 Task: Search one way flight ticket for 1 adult, 6 children, 1 infant in seat and 1 infant on lap in business from Plattsburgh: Plattsburgh International Airport to Gillette: Gillette Campbell County Airport on 5-1-2023. Choice of flights is Alaska. Number of bags: 2 carry on bags. Price is upto 30000. Outbound departure time preference is 19:15.
Action: Mouse moved to (219, 432)
Screenshot: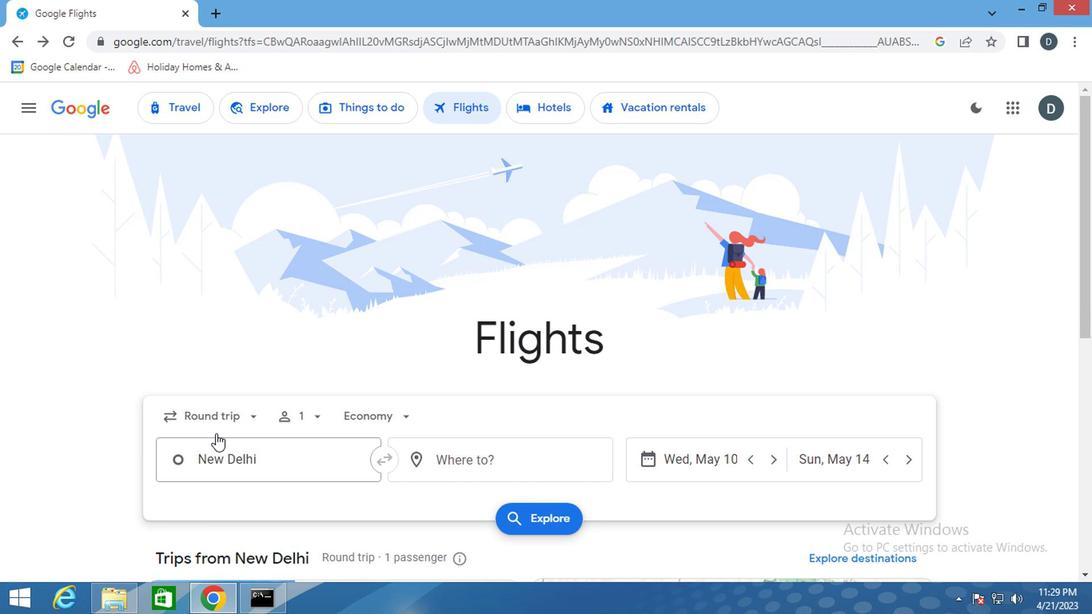 
Action: Mouse pressed left at (219, 432)
Screenshot: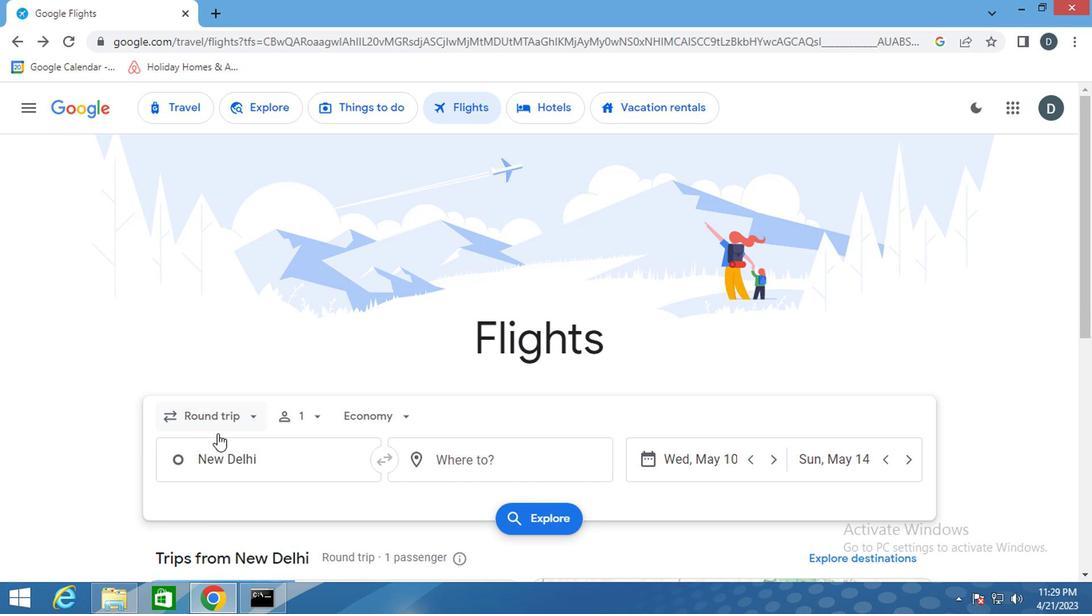 
Action: Mouse moved to (230, 471)
Screenshot: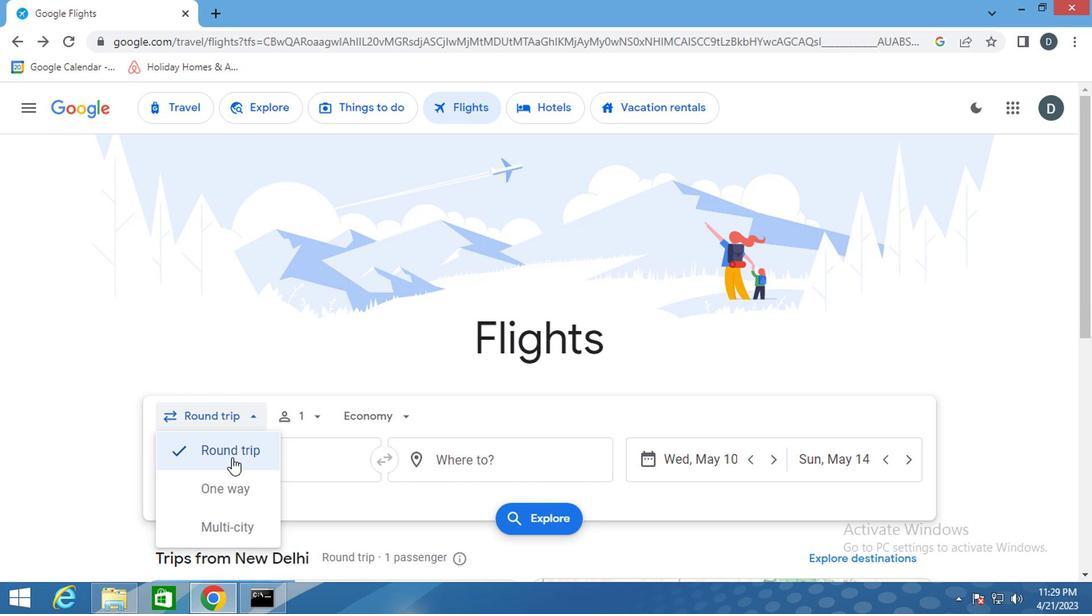 
Action: Mouse pressed left at (230, 471)
Screenshot: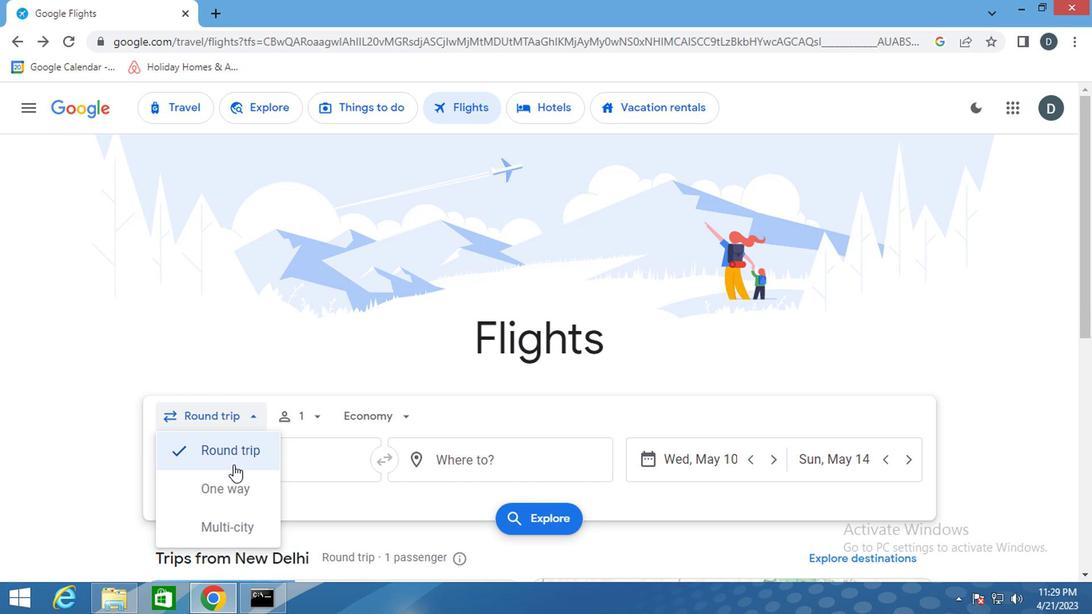 
Action: Mouse moved to (231, 421)
Screenshot: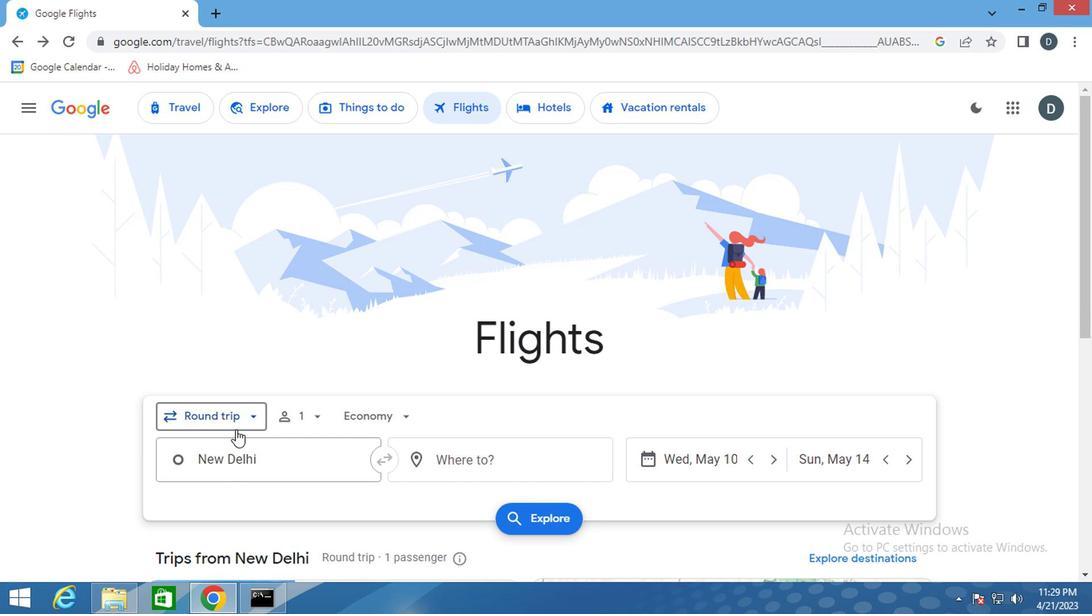 
Action: Mouse pressed left at (231, 421)
Screenshot: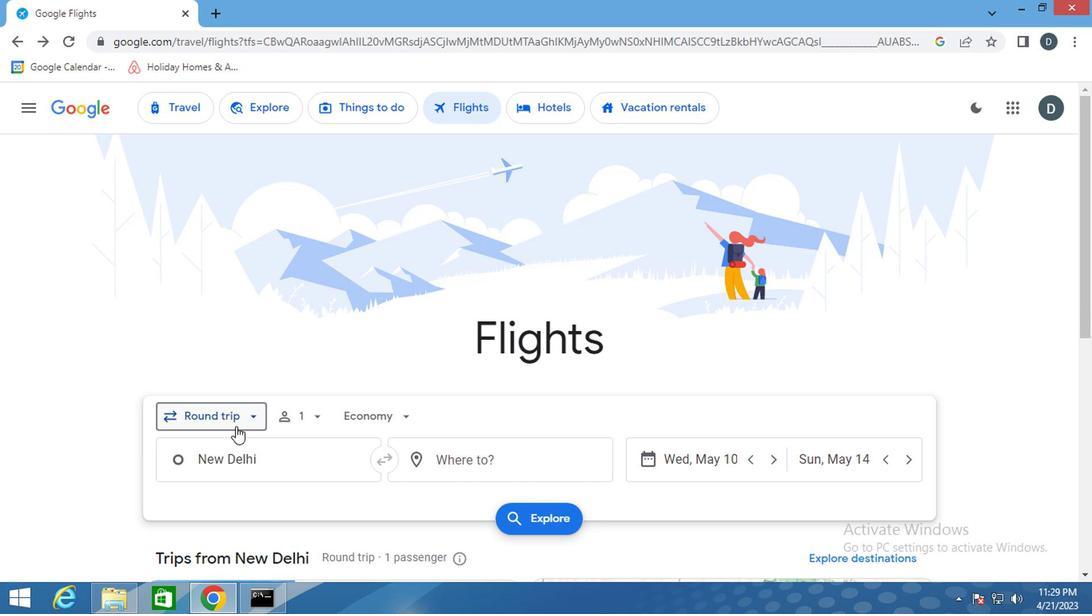 
Action: Mouse moved to (227, 492)
Screenshot: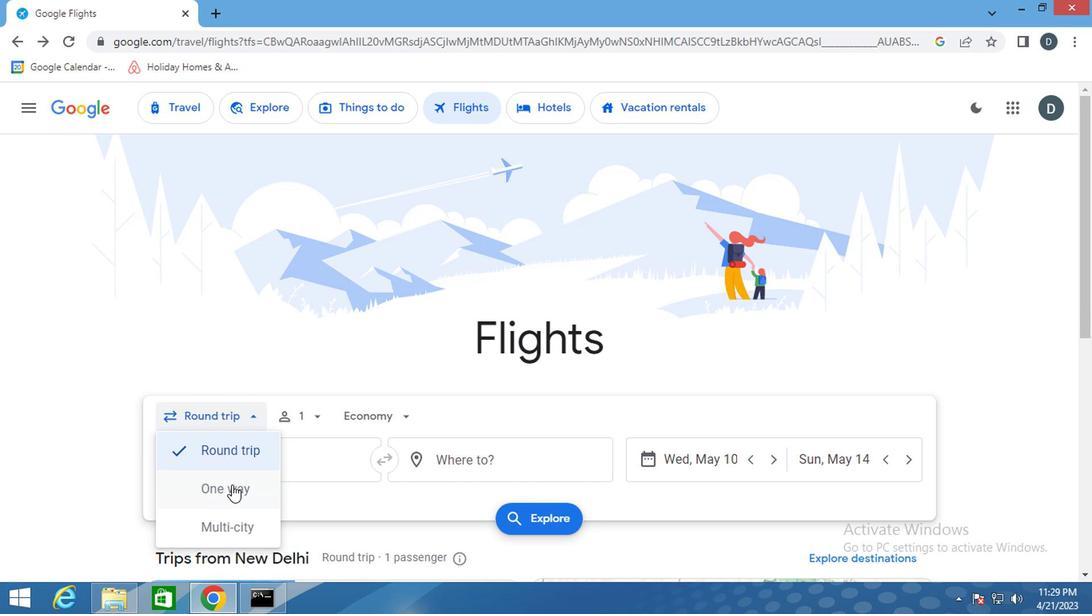 
Action: Mouse pressed left at (227, 492)
Screenshot: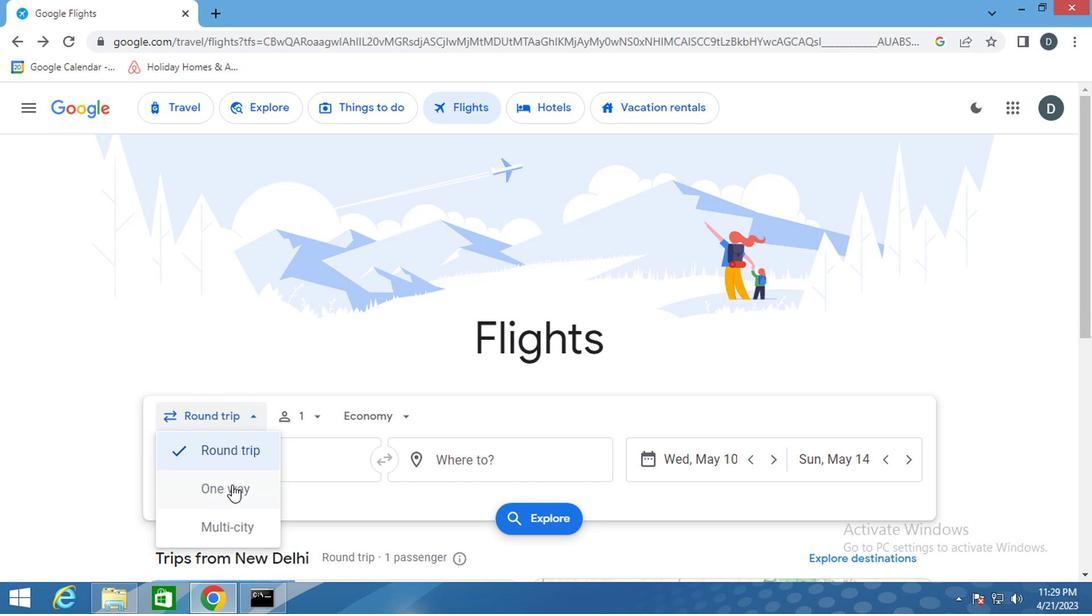 
Action: Mouse moved to (291, 414)
Screenshot: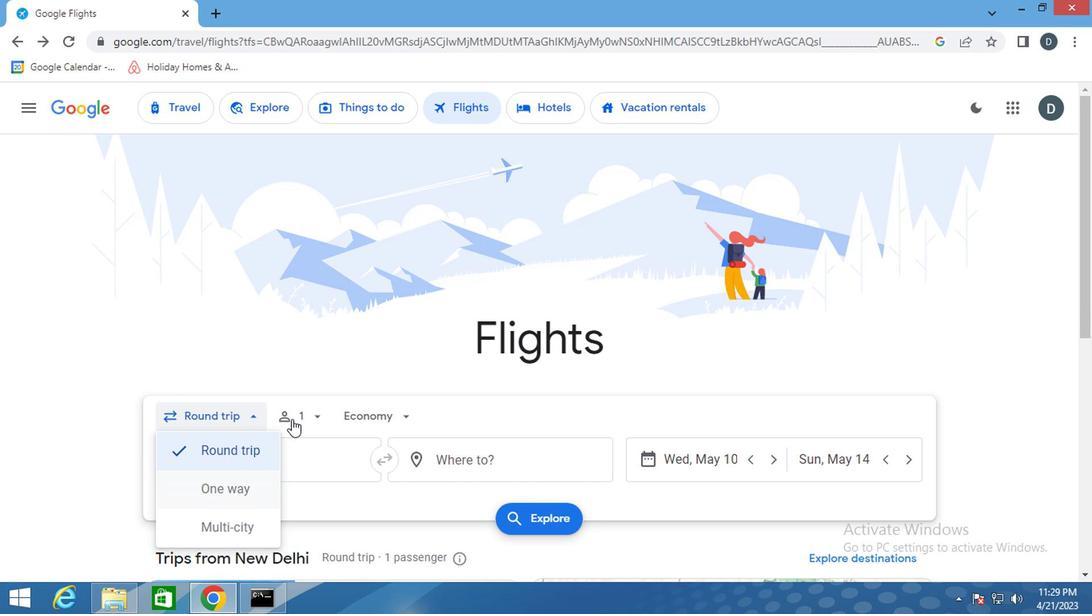
Action: Mouse pressed left at (291, 414)
Screenshot: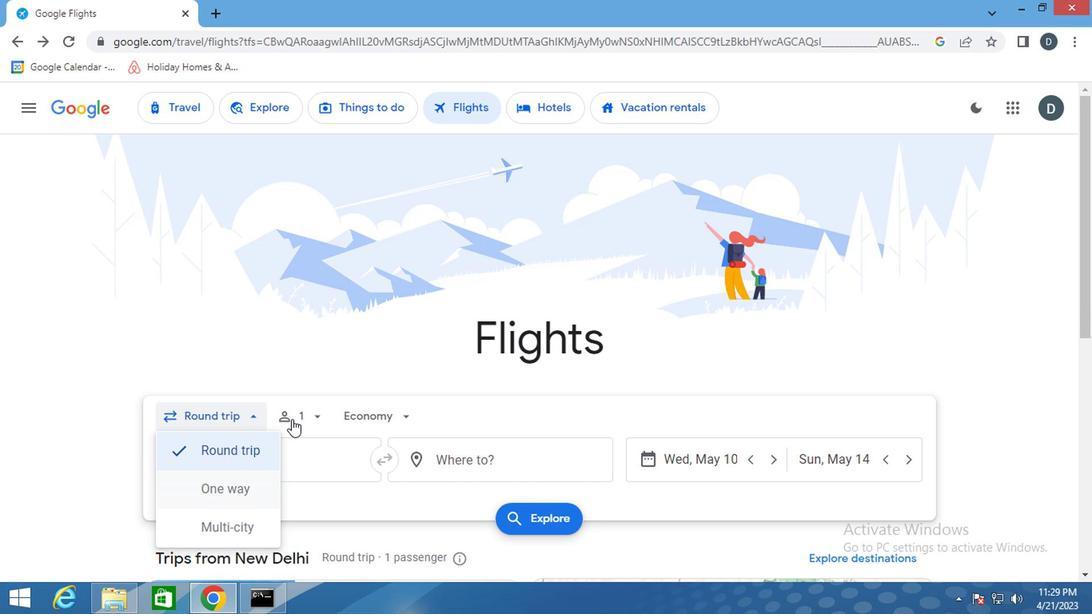 
Action: Mouse moved to (380, 468)
Screenshot: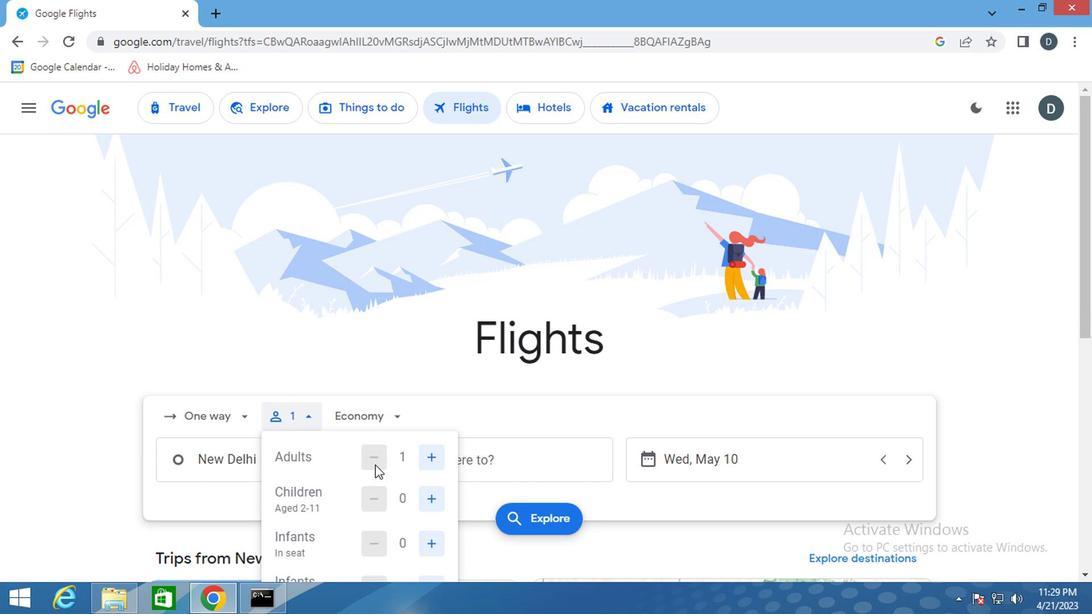 
Action: Mouse scrolled (380, 467) with delta (0, -1)
Screenshot: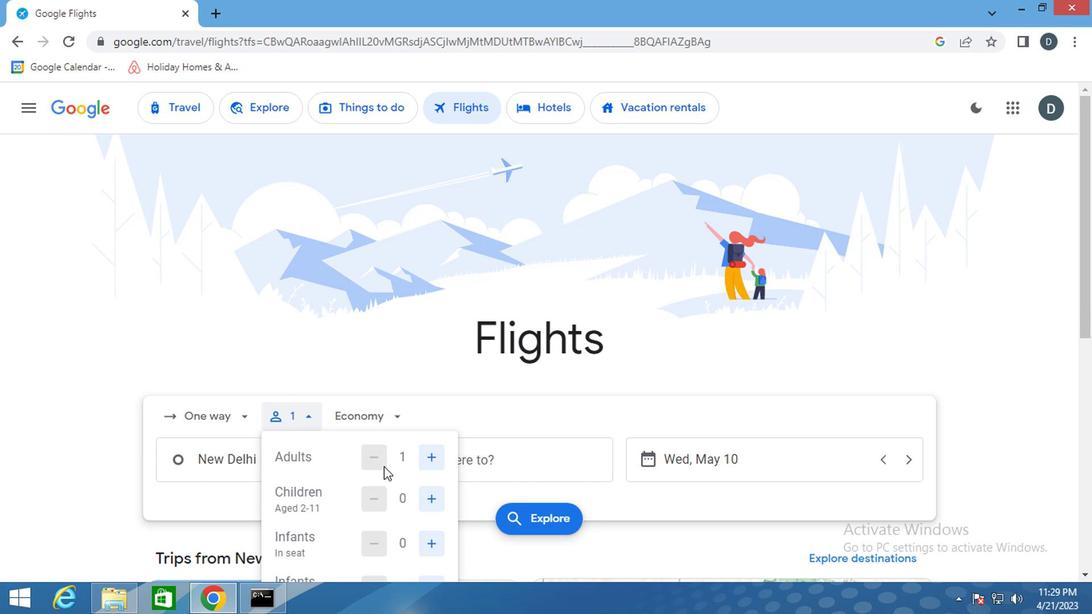 
Action: Mouse scrolled (380, 467) with delta (0, -1)
Screenshot: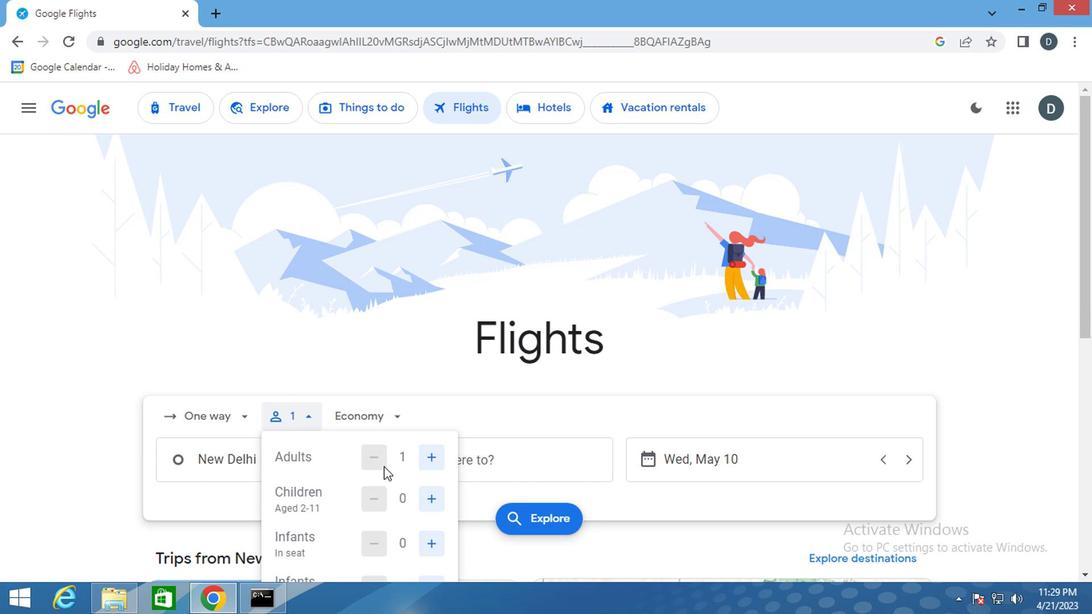 
Action: Mouse moved to (428, 341)
Screenshot: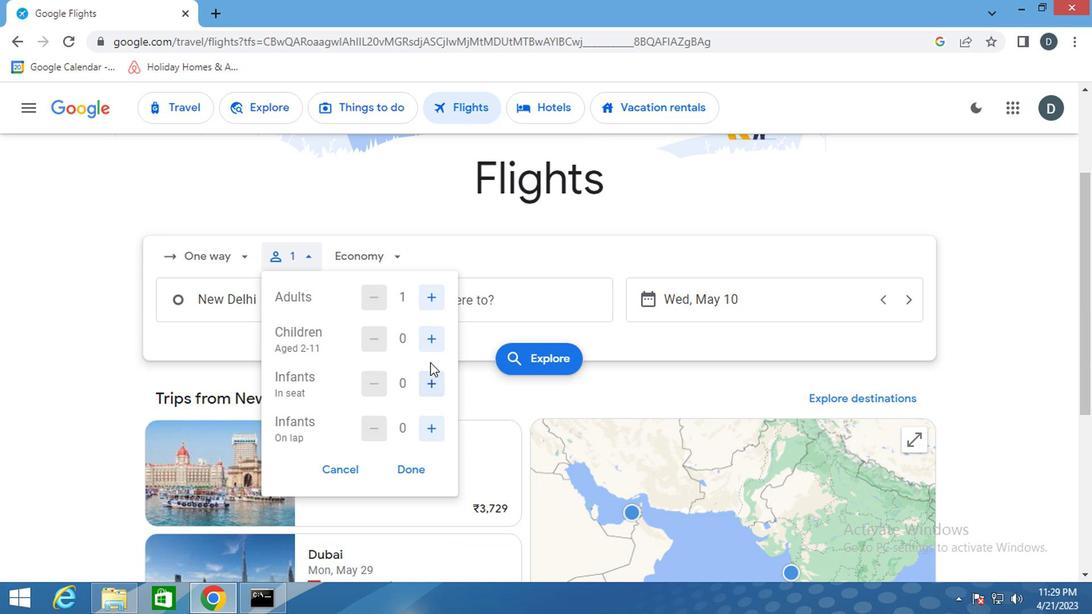 
Action: Mouse pressed left at (428, 341)
Screenshot: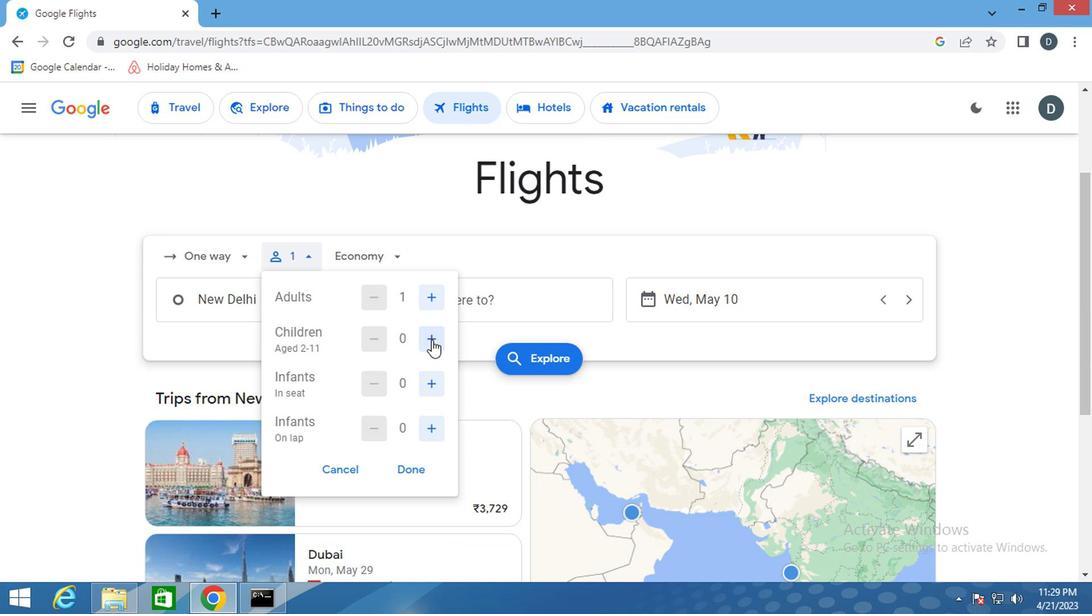 
Action: Mouse pressed left at (428, 341)
Screenshot: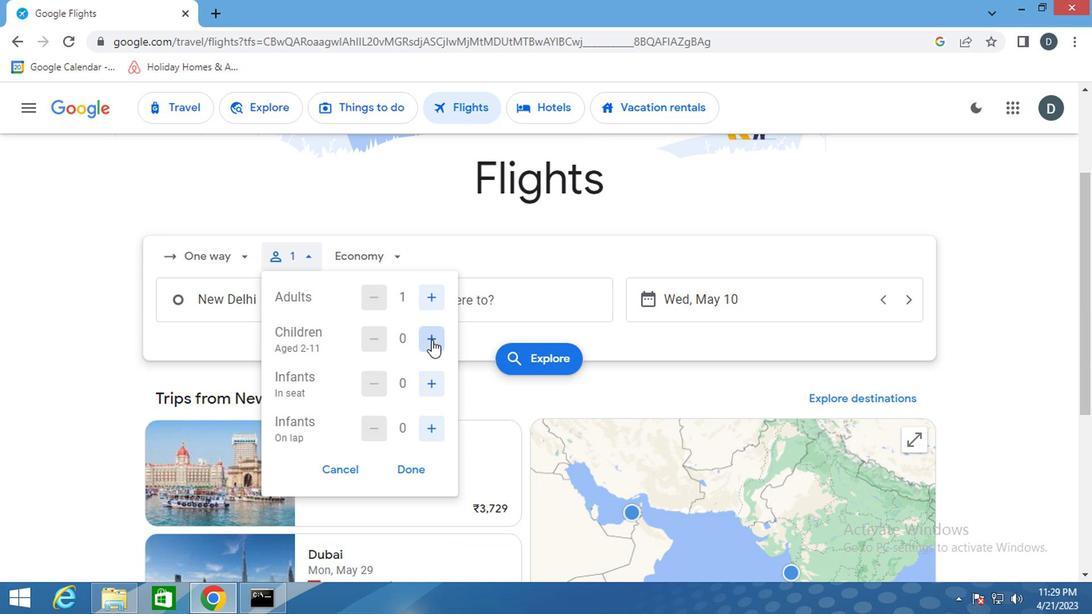 
Action: Mouse pressed left at (428, 341)
Screenshot: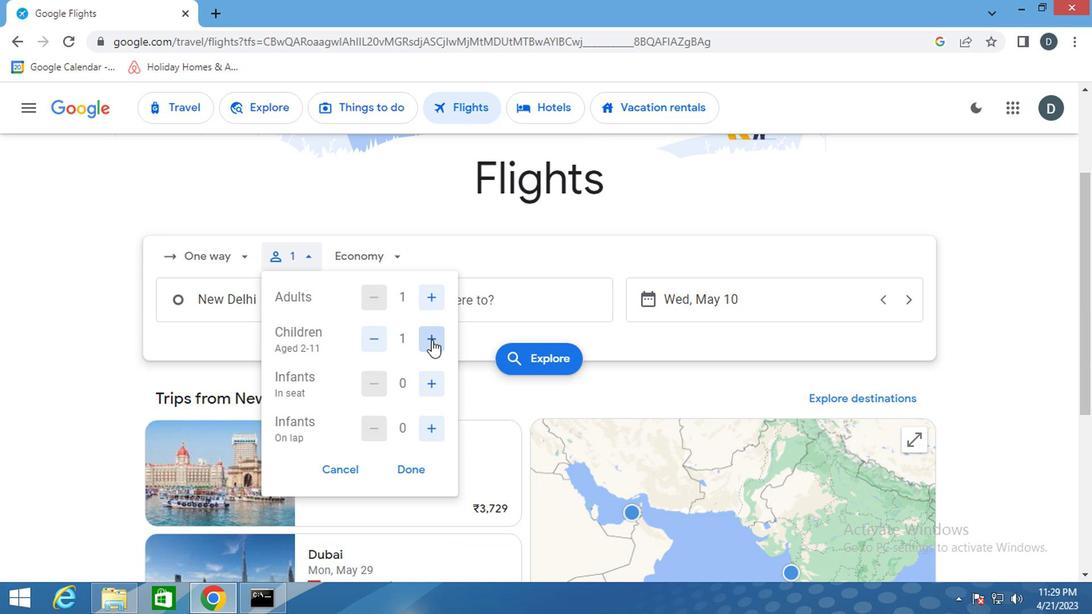 
Action: Mouse pressed left at (428, 341)
Screenshot: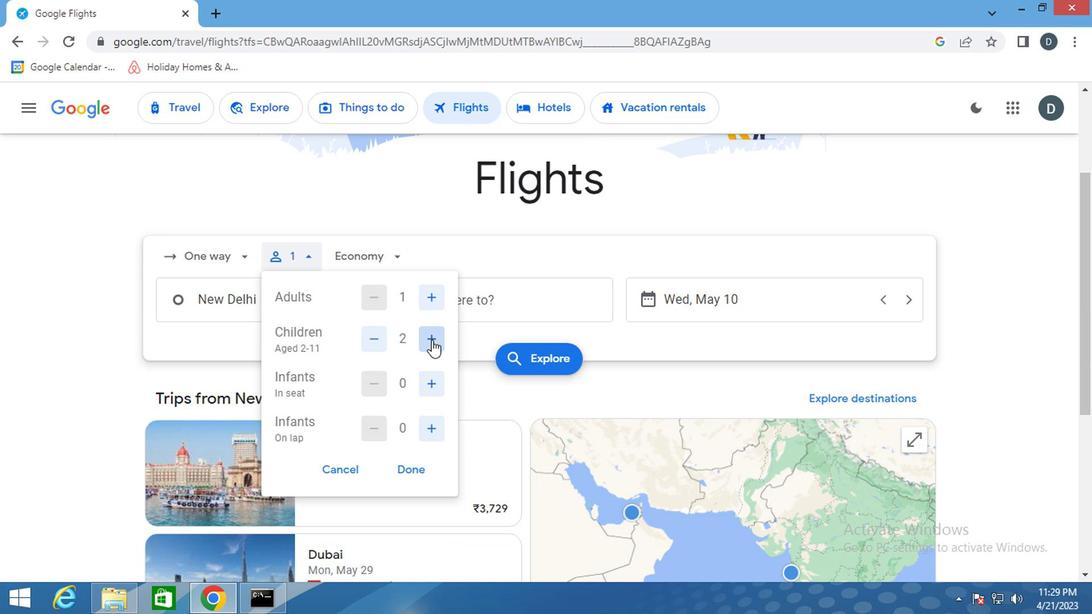 
Action: Mouse pressed left at (428, 341)
Screenshot: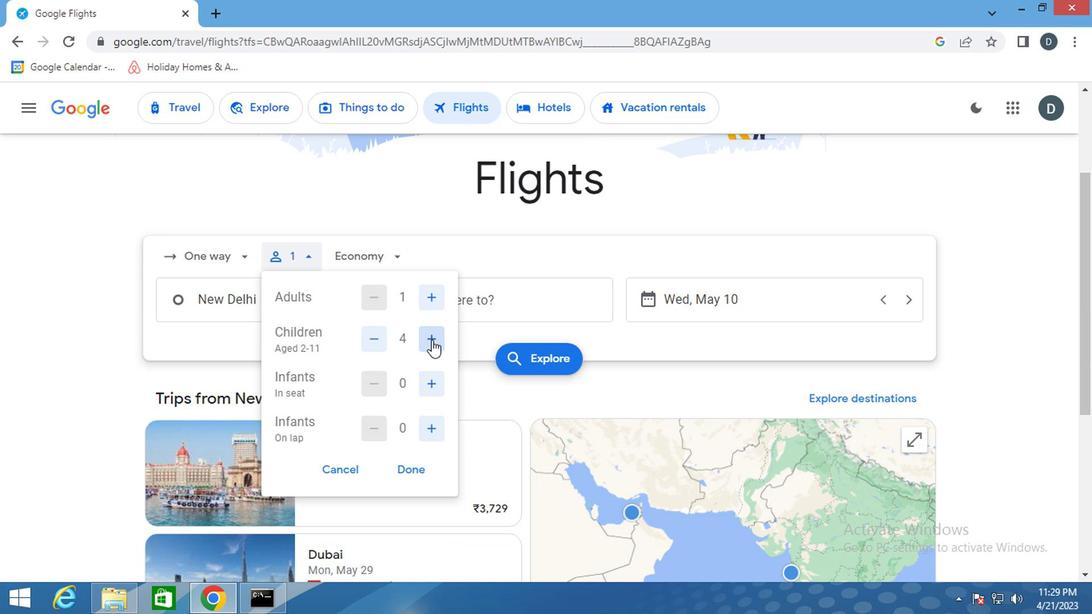 
Action: Mouse pressed left at (428, 341)
Screenshot: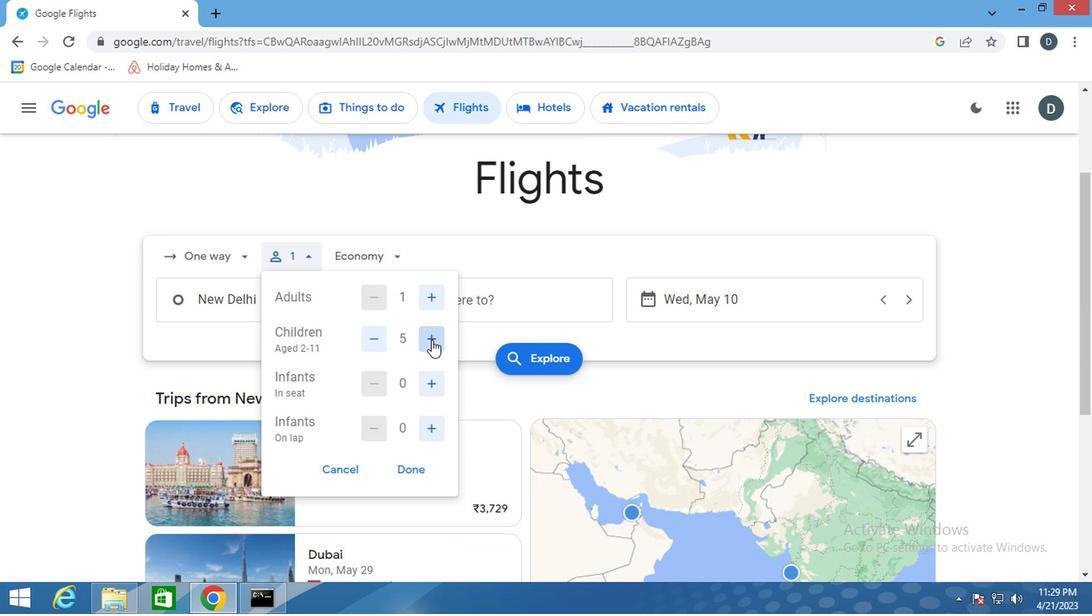 
Action: Mouse moved to (434, 387)
Screenshot: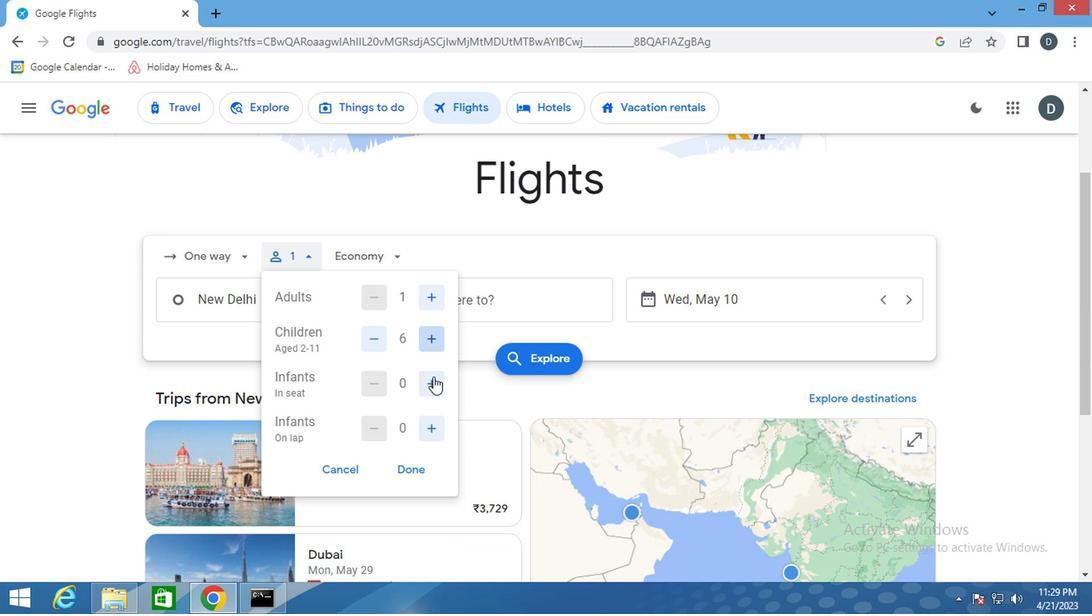 
Action: Mouse pressed left at (434, 387)
Screenshot: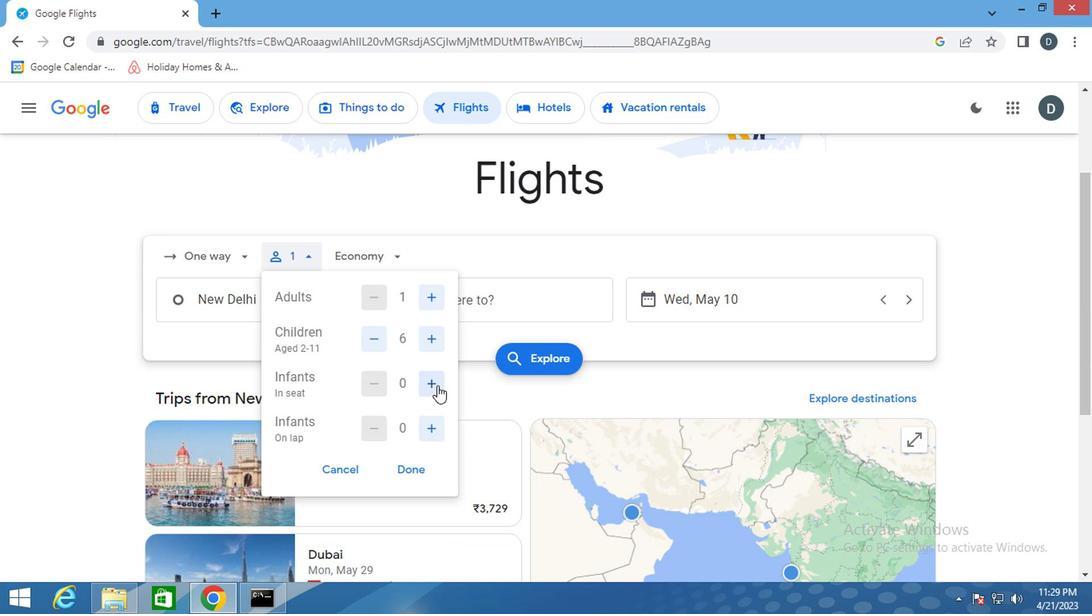 
Action: Mouse moved to (438, 430)
Screenshot: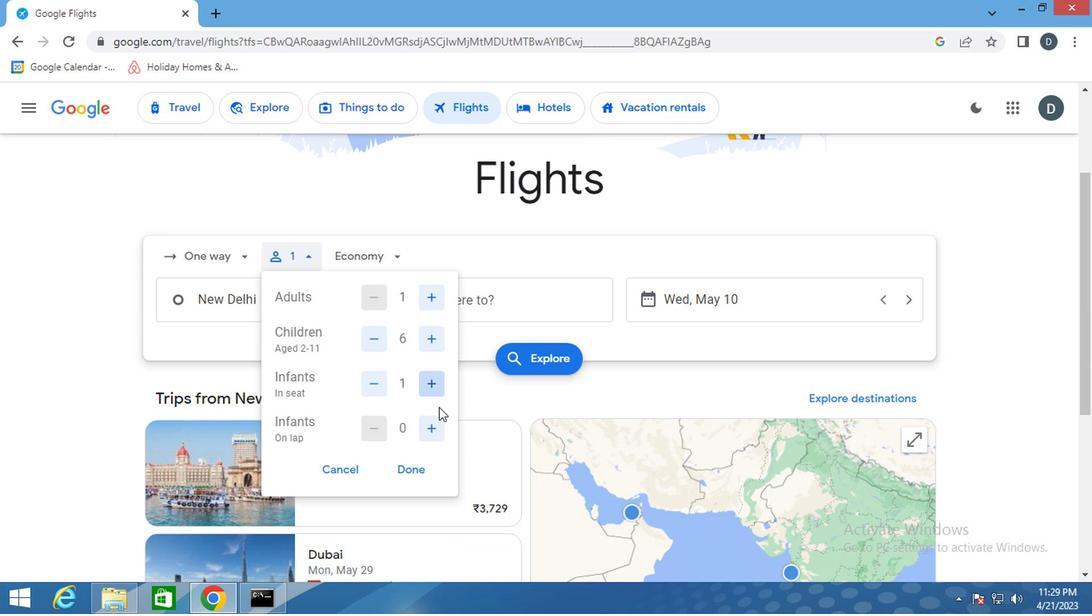 
Action: Mouse pressed left at (438, 430)
Screenshot: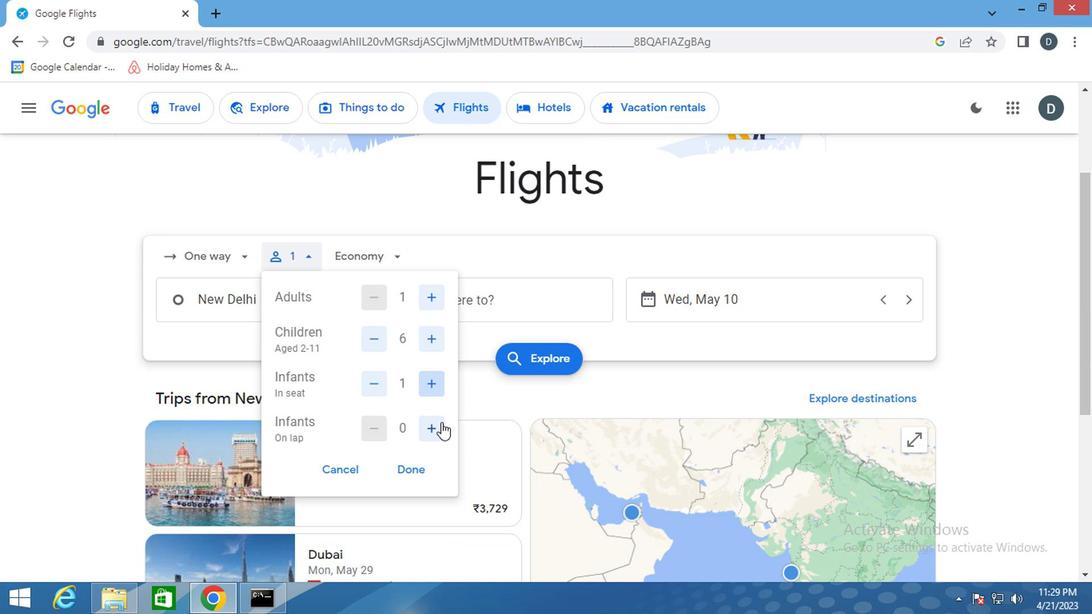 
Action: Mouse moved to (415, 475)
Screenshot: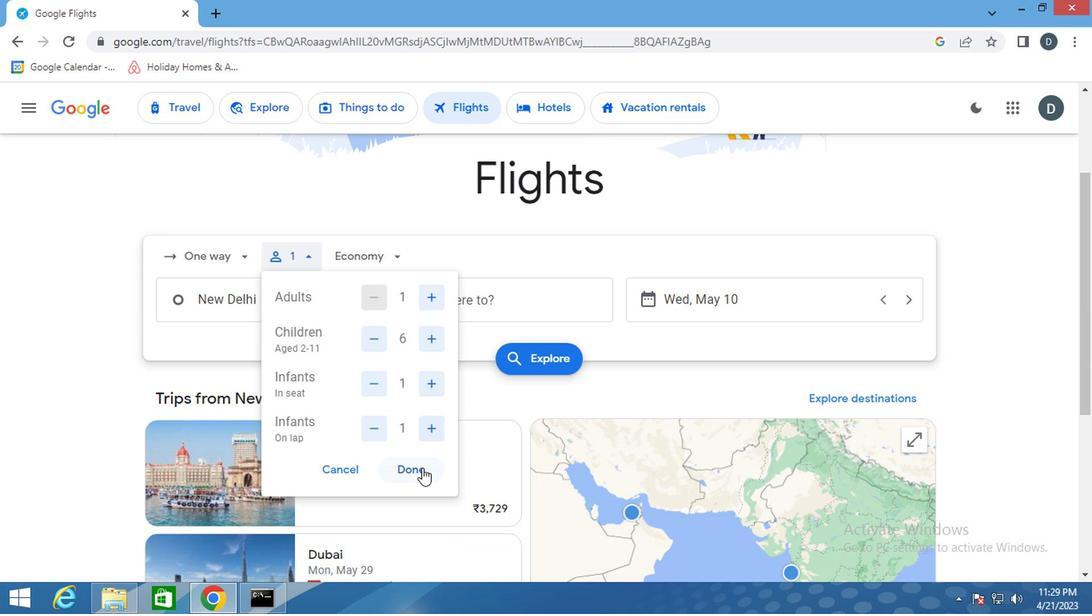 
Action: Mouse pressed left at (415, 475)
Screenshot: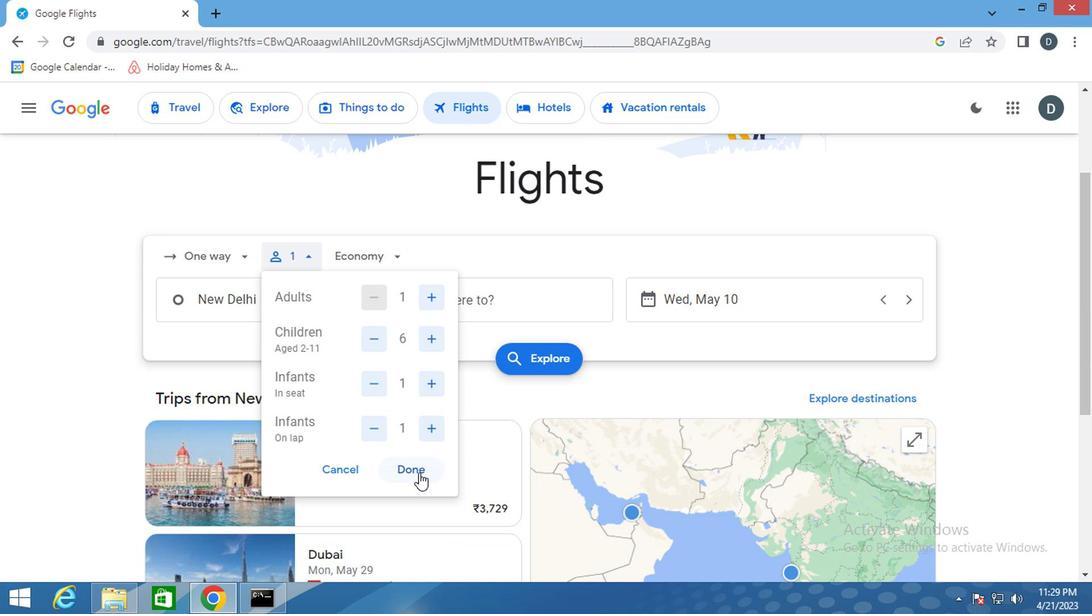 
Action: Mouse moved to (375, 255)
Screenshot: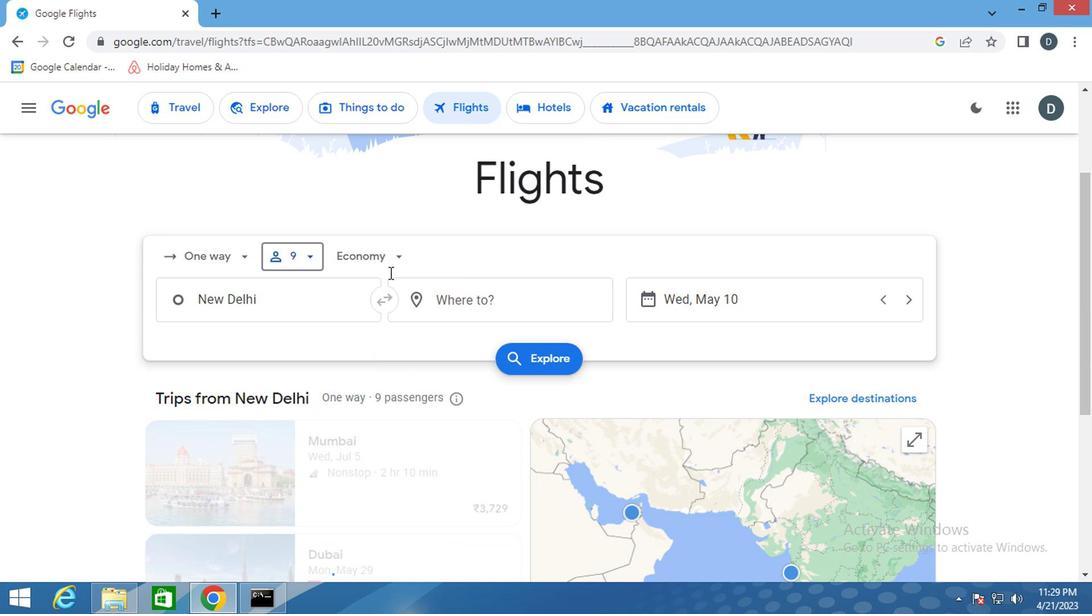 
Action: Mouse pressed left at (375, 255)
Screenshot: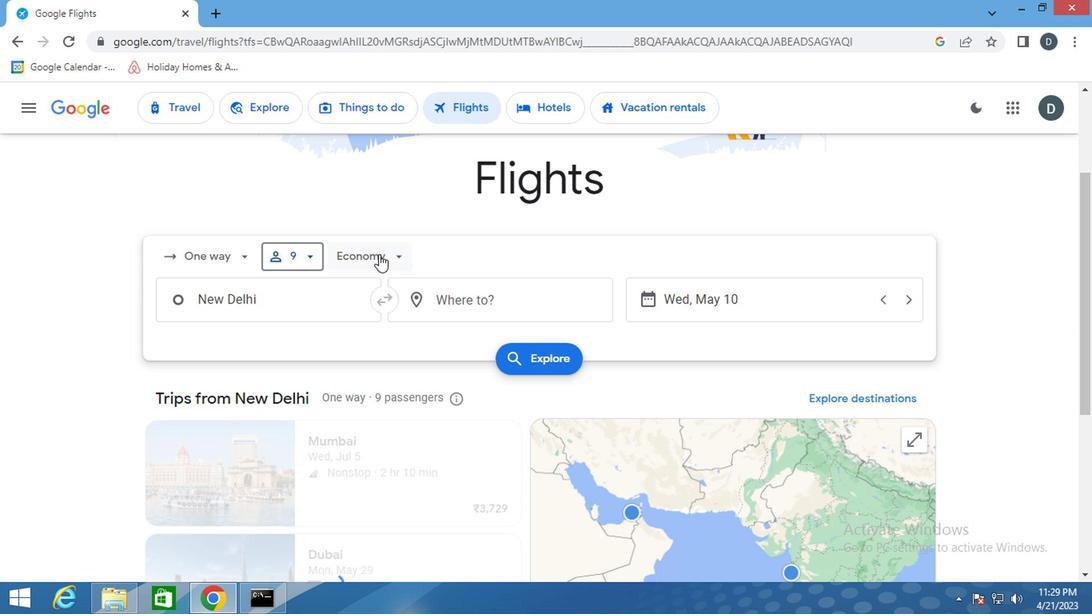 
Action: Mouse moved to (405, 364)
Screenshot: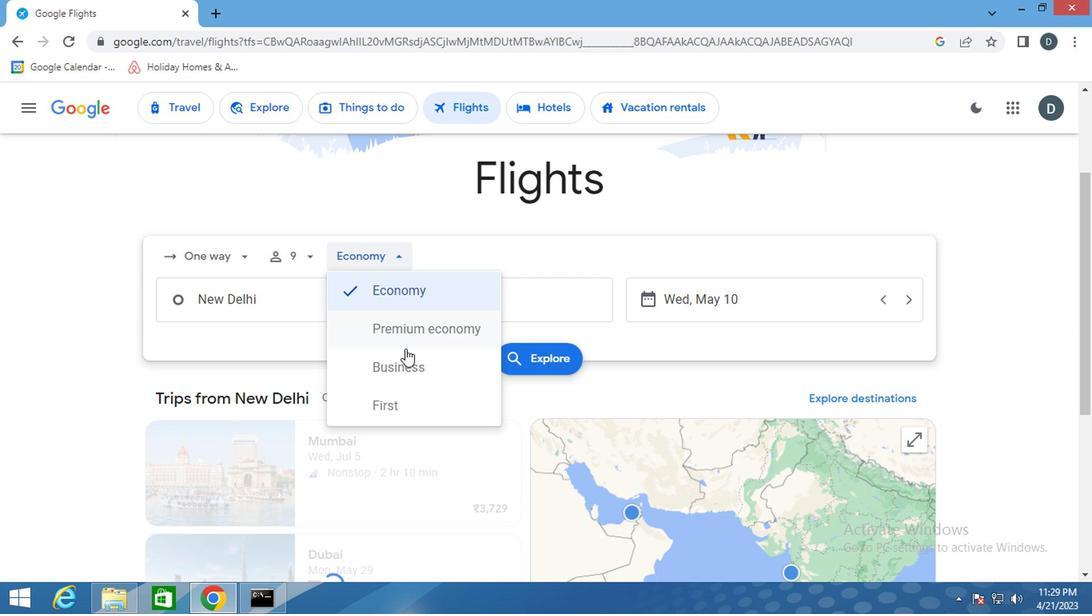 
Action: Mouse pressed left at (405, 364)
Screenshot: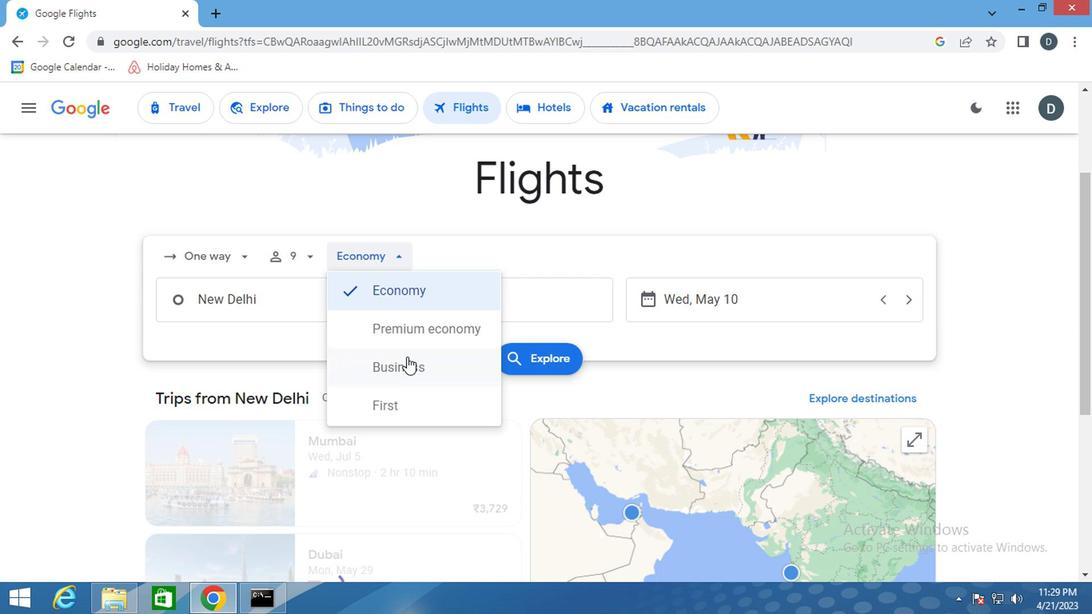 
Action: Mouse moved to (305, 292)
Screenshot: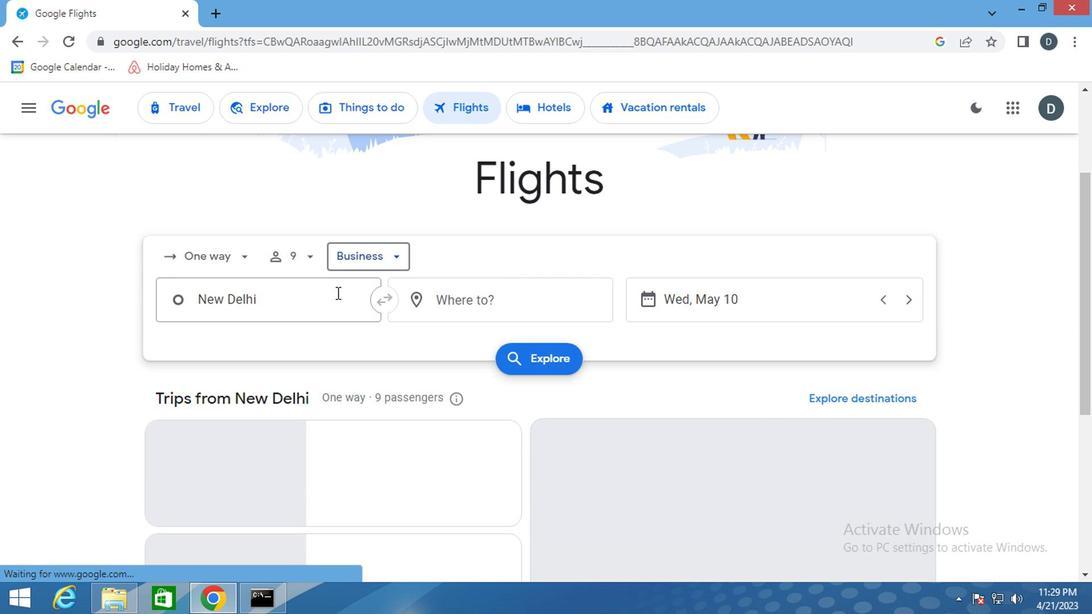 
Action: Mouse pressed left at (305, 292)
Screenshot: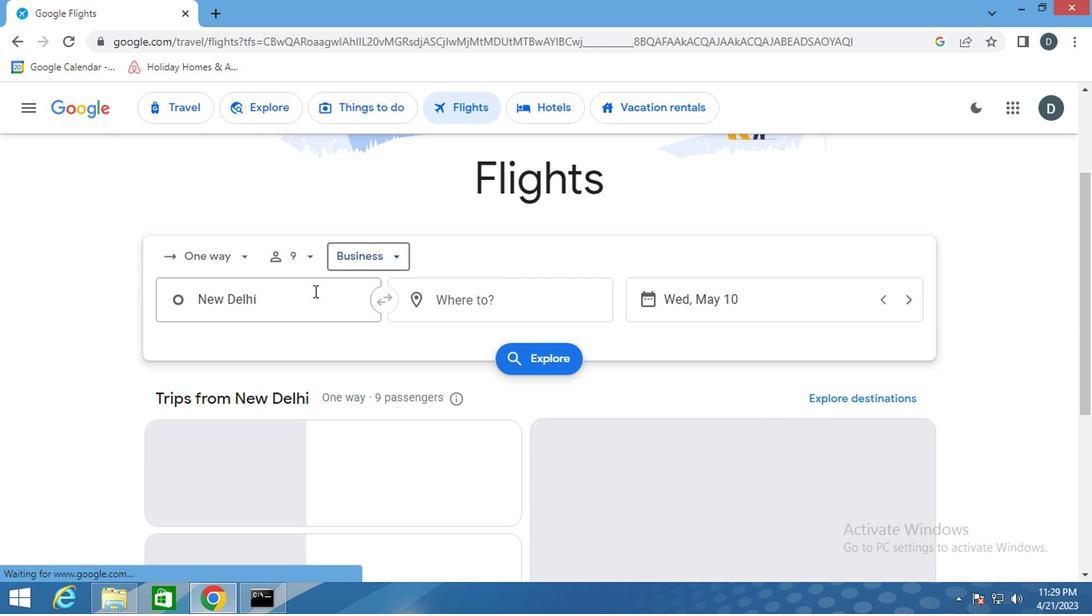 
Action: Key pressed <Key.shift>PLATTS
Screenshot: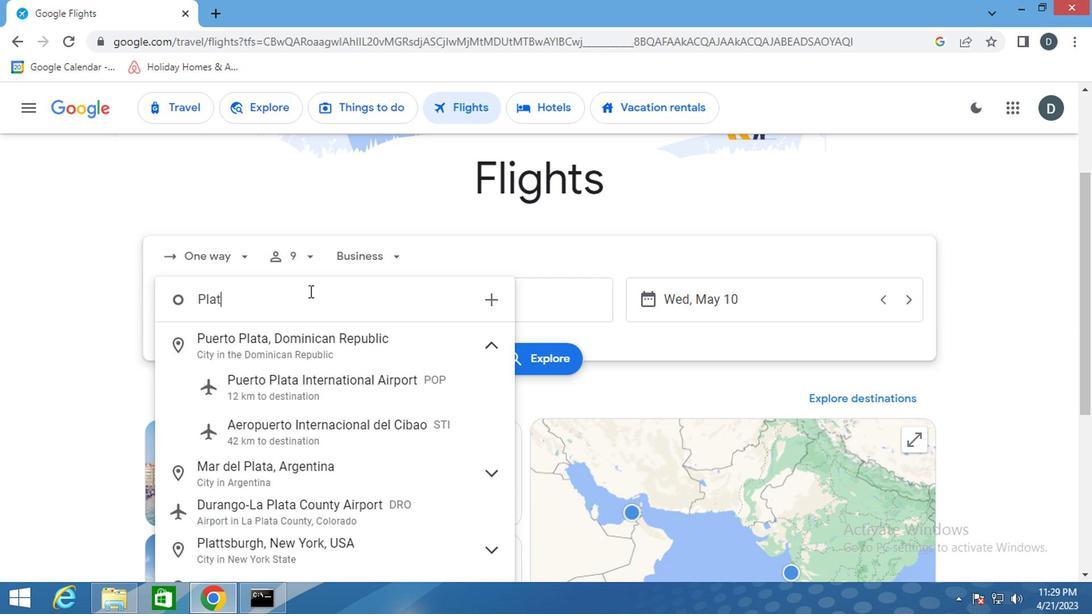 
Action: Mouse moved to (316, 438)
Screenshot: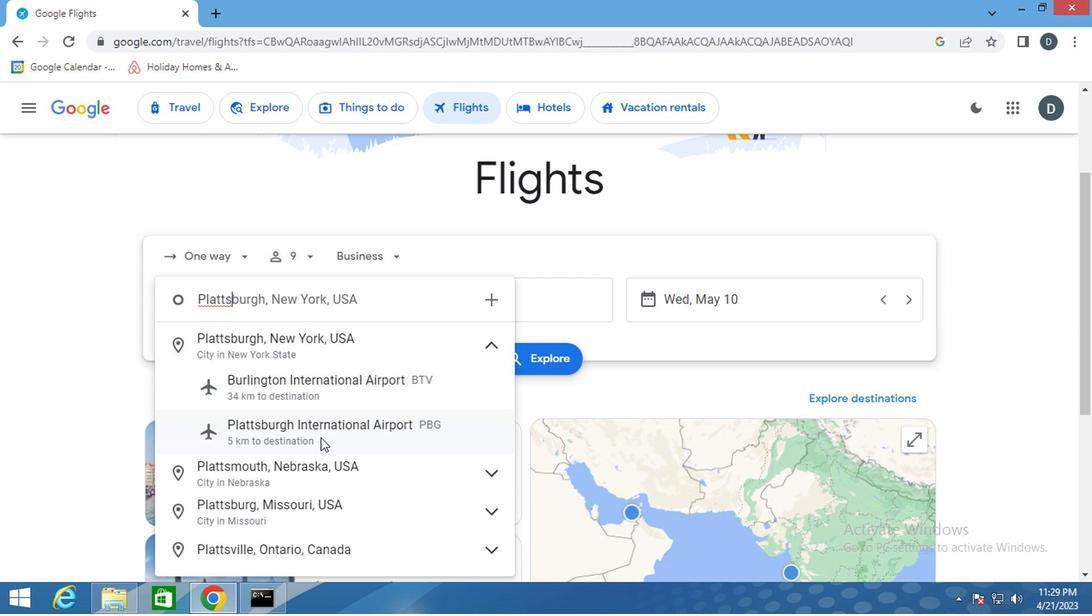 
Action: Mouse pressed left at (316, 438)
Screenshot: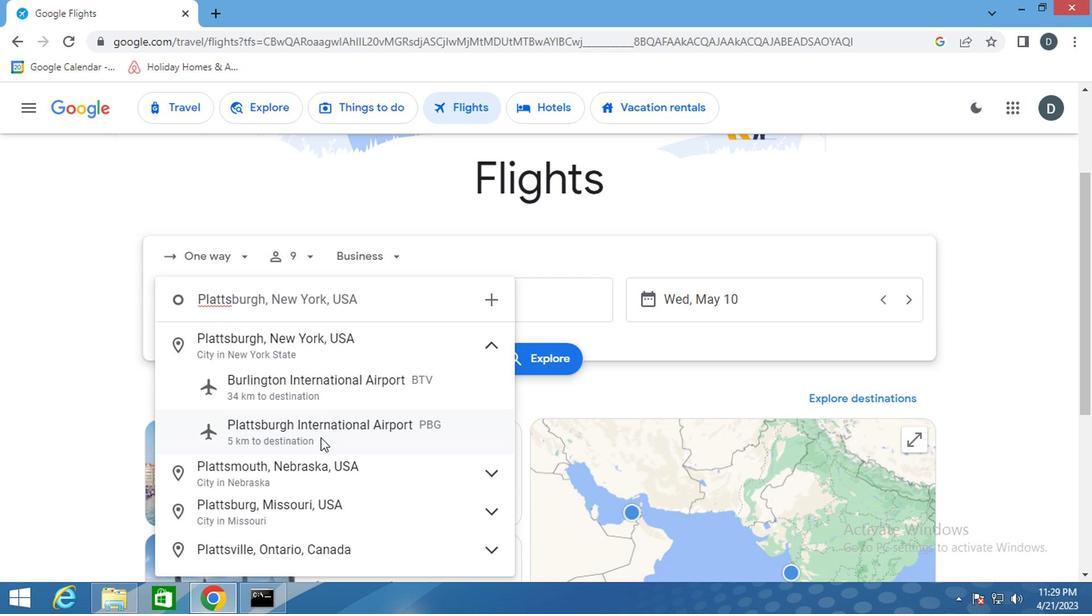 
Action: Mouse moved to (435, 306)
Screenshot: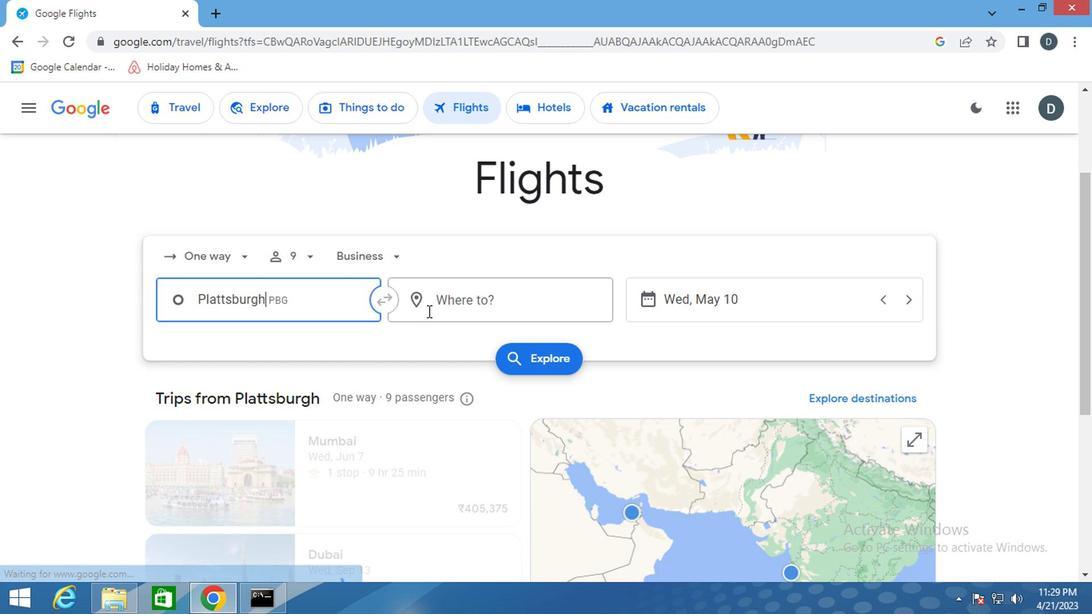 
Action: Mouse pressed left at (435, 306)
Screenshot: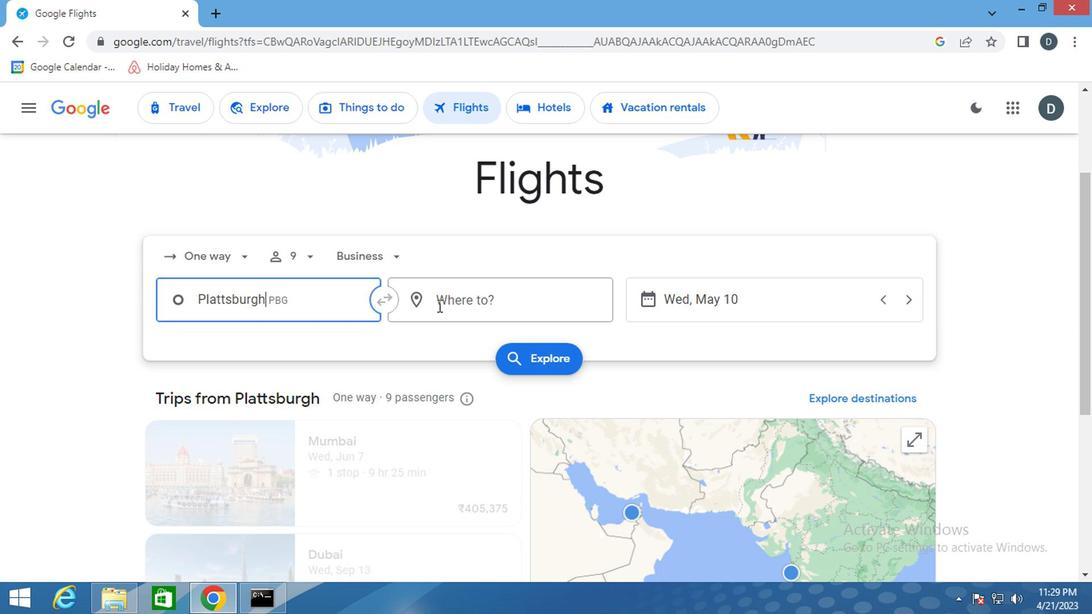 
Action: Mouse moved to (371, 295)
Screenshot: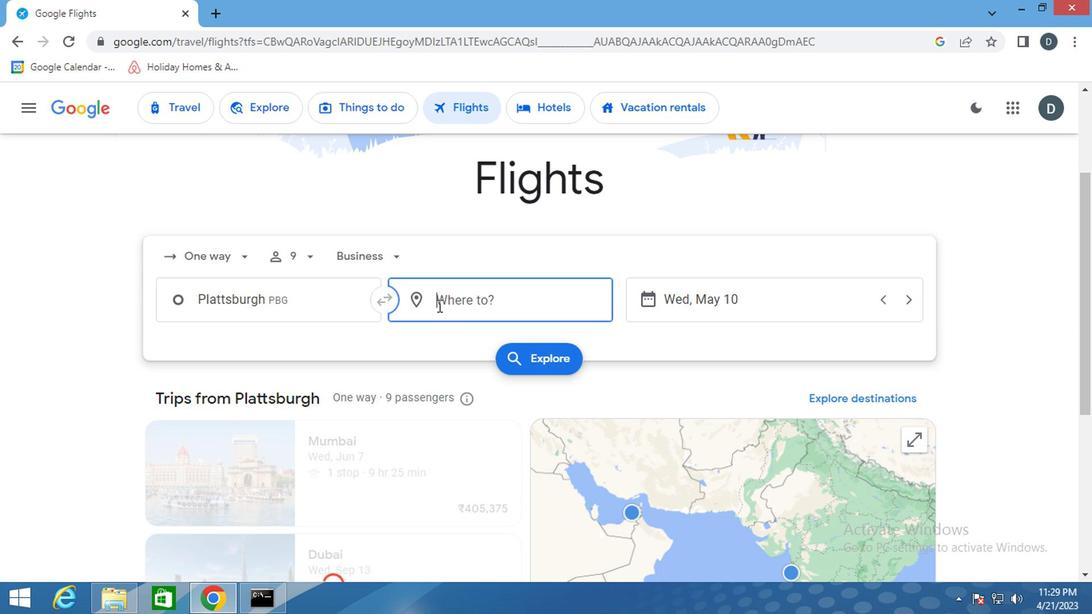 
Action: Key pressed <Key.shift>GILLETE<Key.backspace>TE
Screenshot: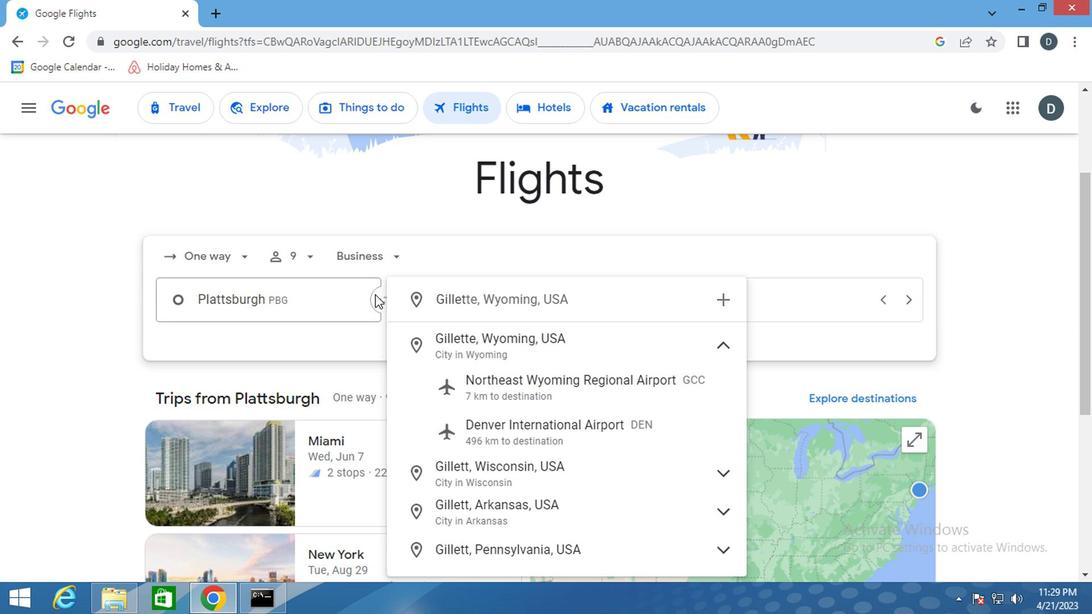 
Action: Mouse moved to (493, 343)
Screenshot: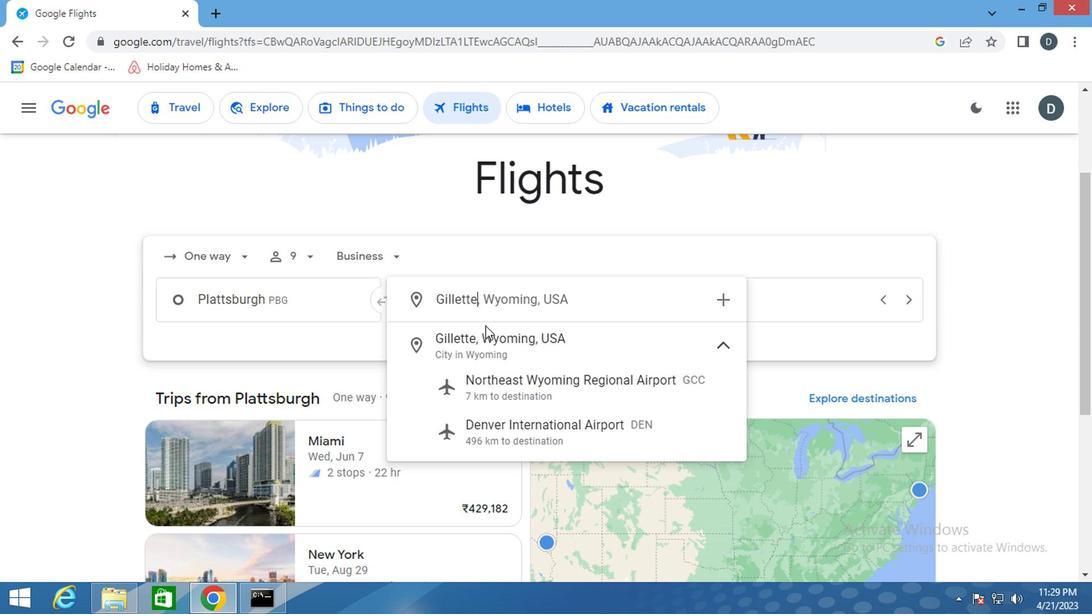 
Action: Mouse pressed left at (493, 343)
Screenshot: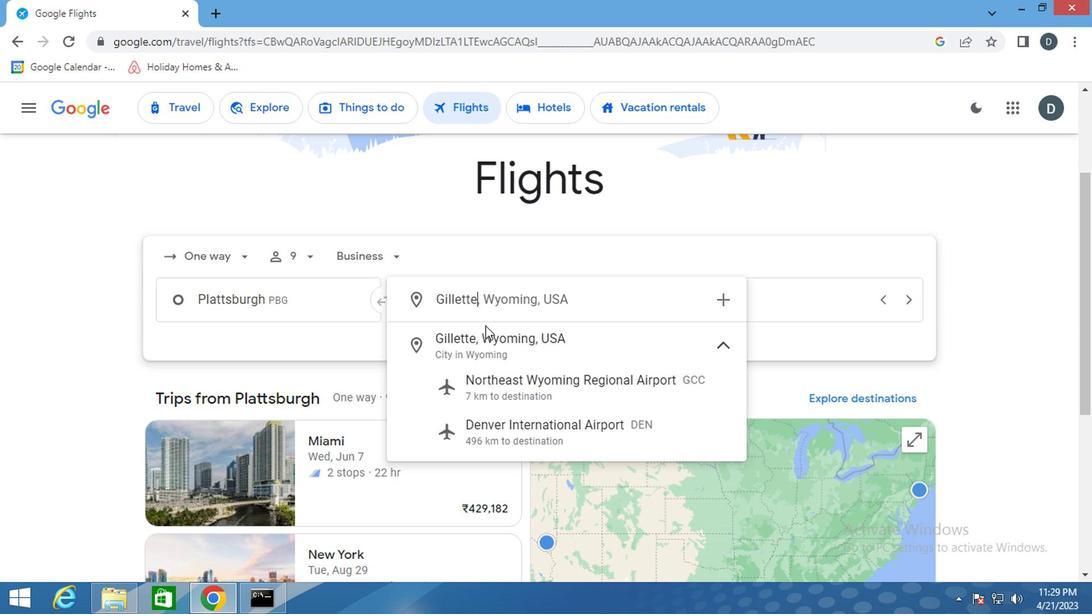 
Action: Mouse moved to (802, 304)
Screenshot: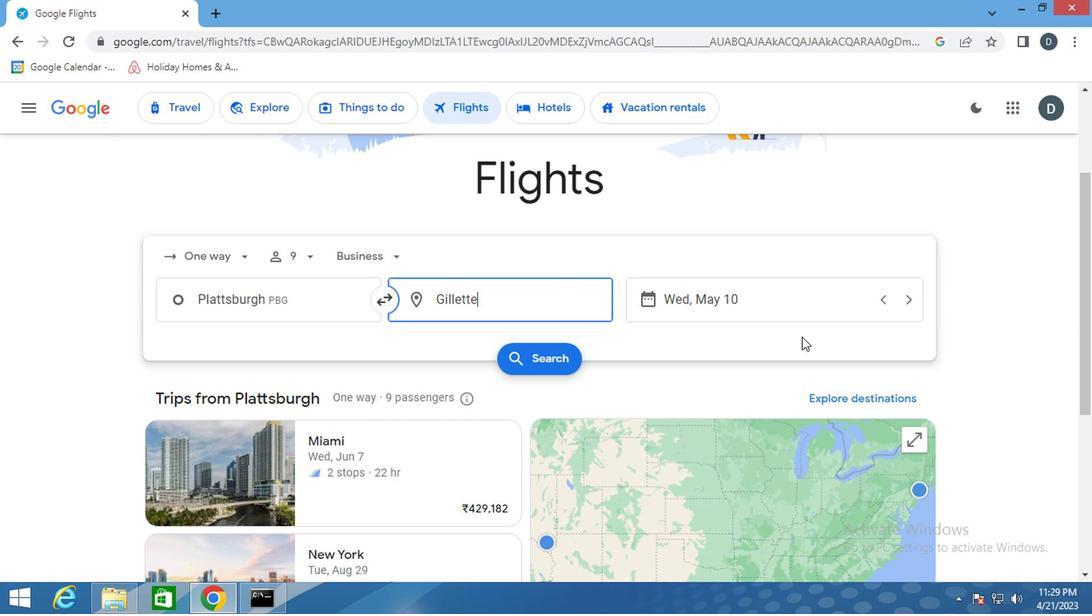 
Action: Mouse pressed left at (802, 304)
Screenshot: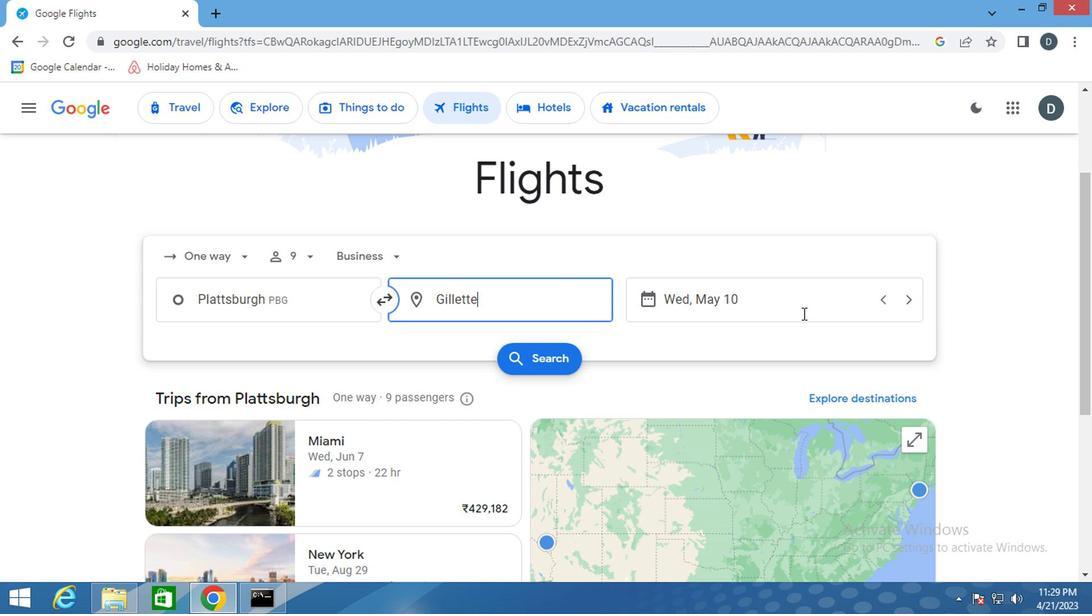 
Action: Mouse moved to (697, 292)
Screenshot: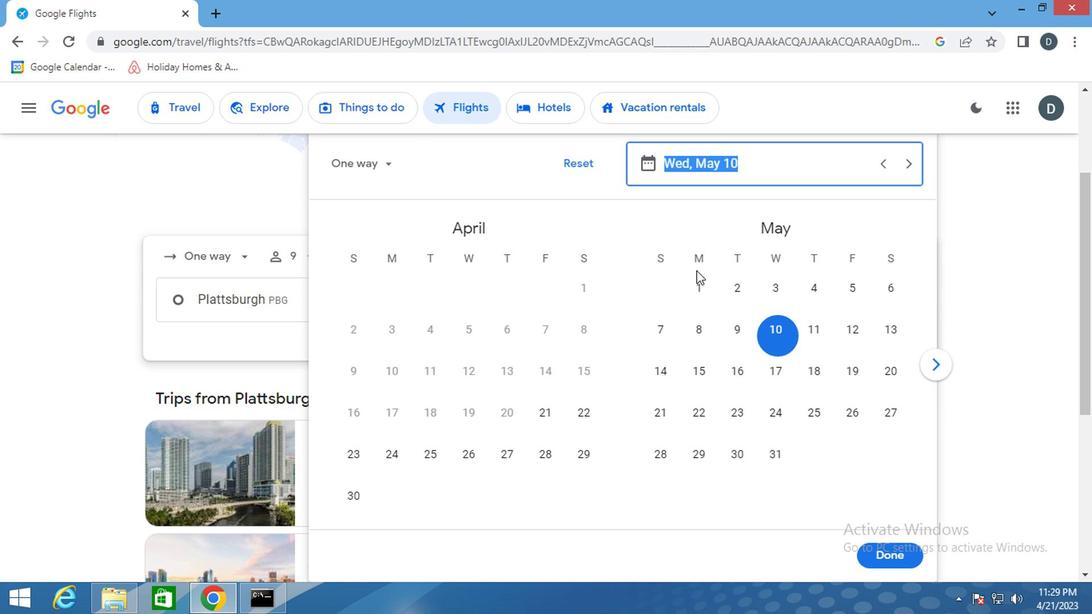 
Action: Mouse pressed left at (697, 292)
Screenshot: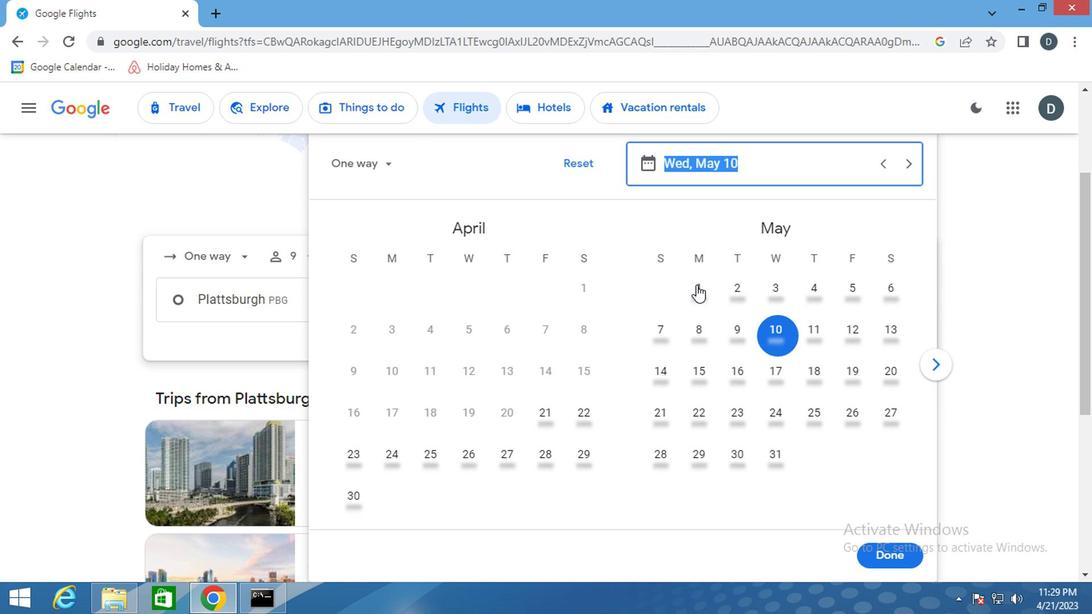 
Action: Mouse moved to (892, 553)
Screenshot: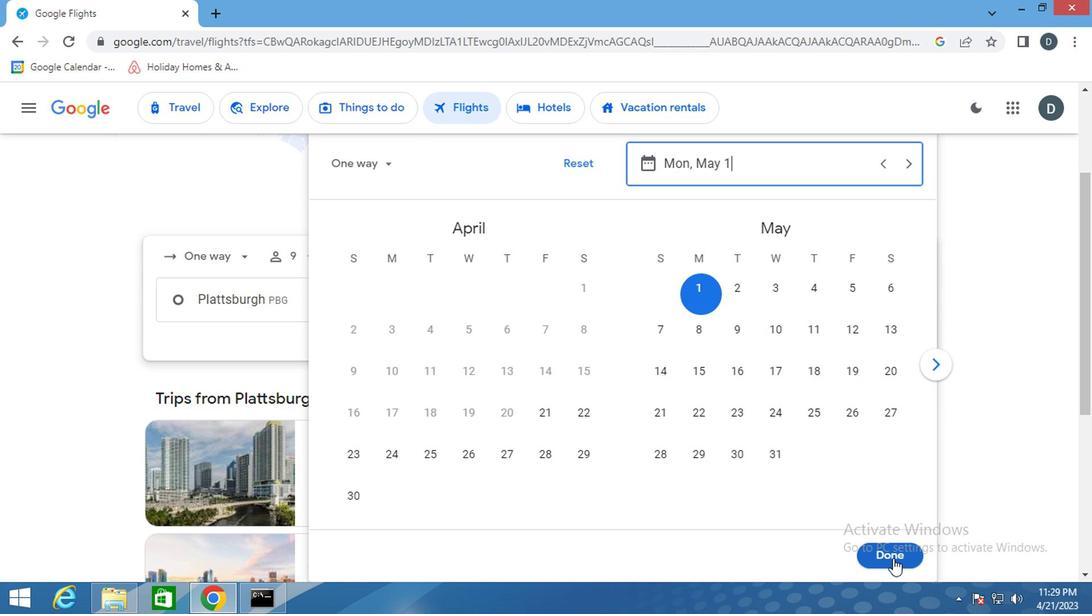 
Action: Mouse pressed left at (892, 553)
Screenshot: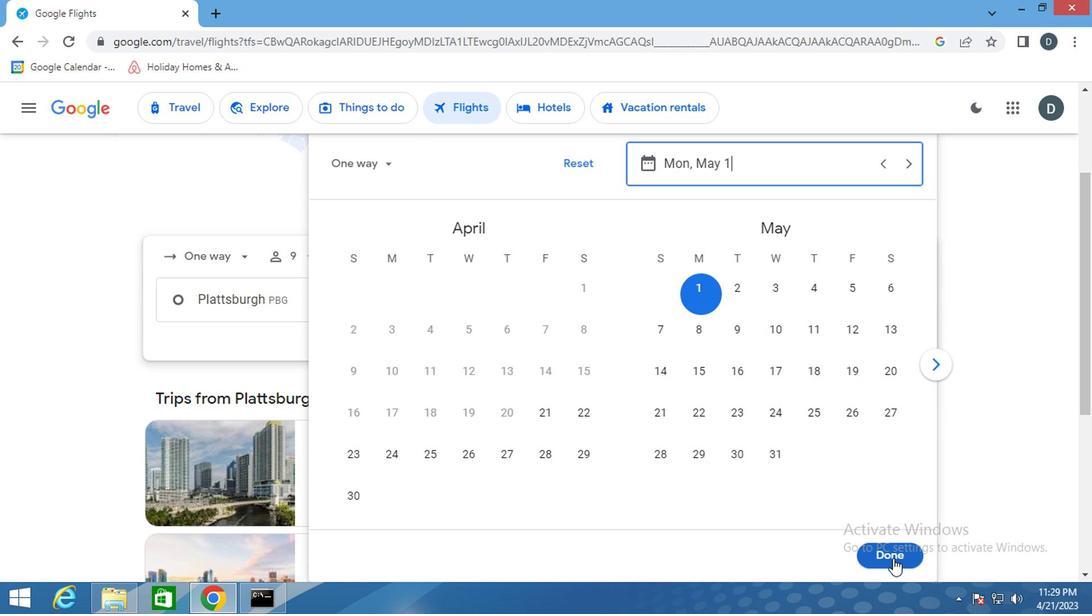 
Action: Mouse moved to (535, 351)
Screenshot: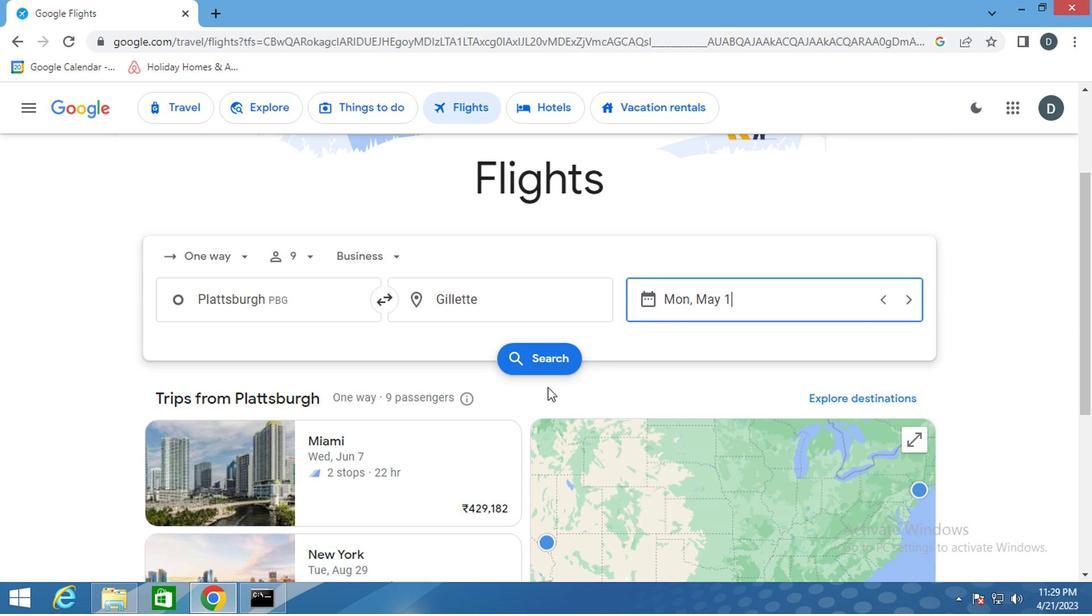 
Action: Mouse pressed left at (535, 351)
Screenshot: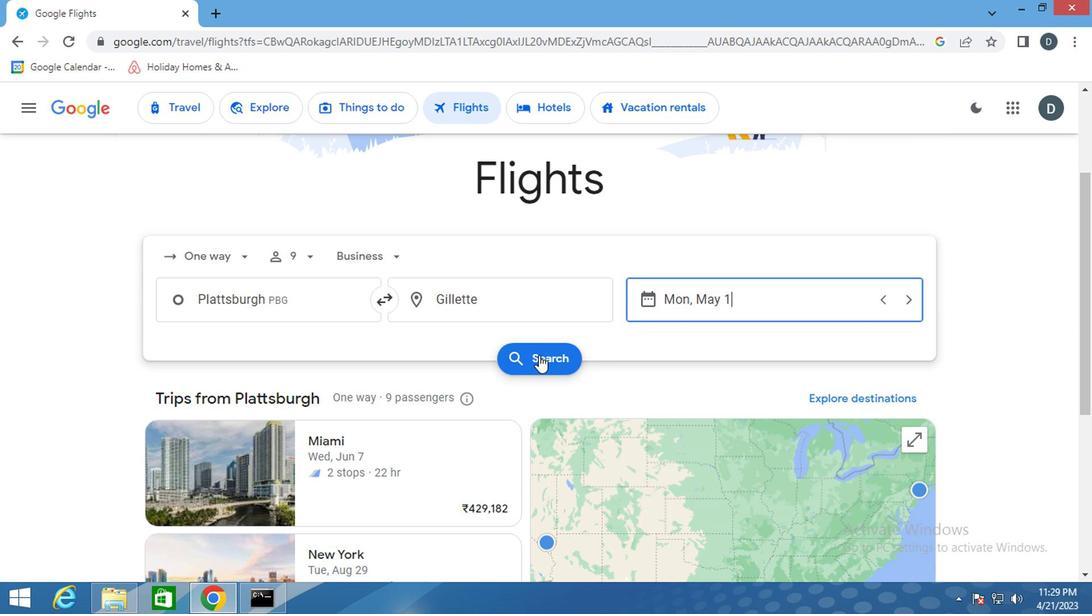 
Action: Mouse moved to (175, 260)
Screenshot: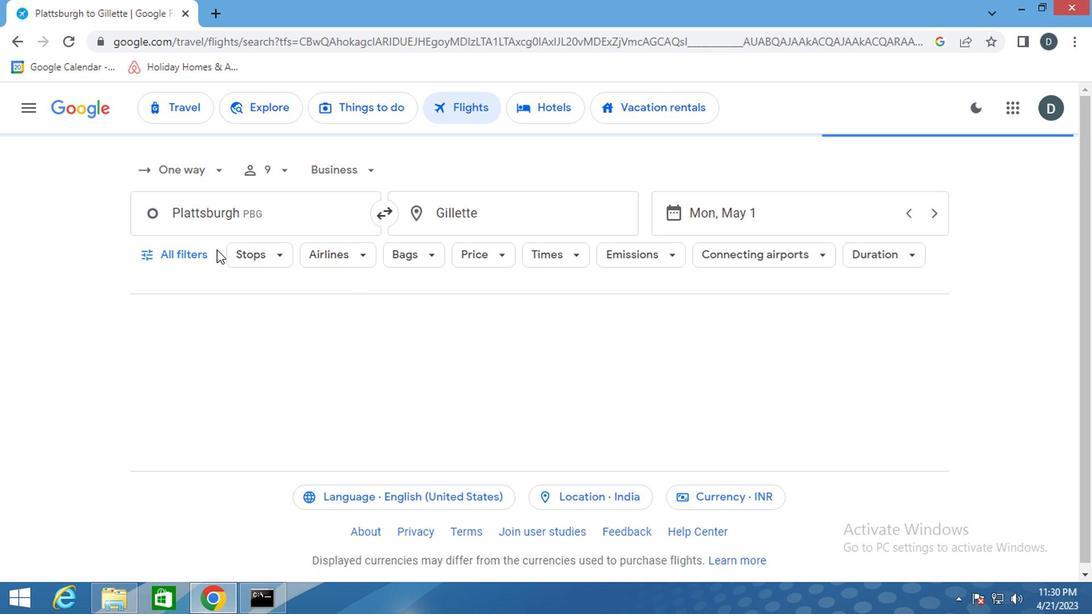 
Action: Mouse pressed left at (175, 260)
Screenshot: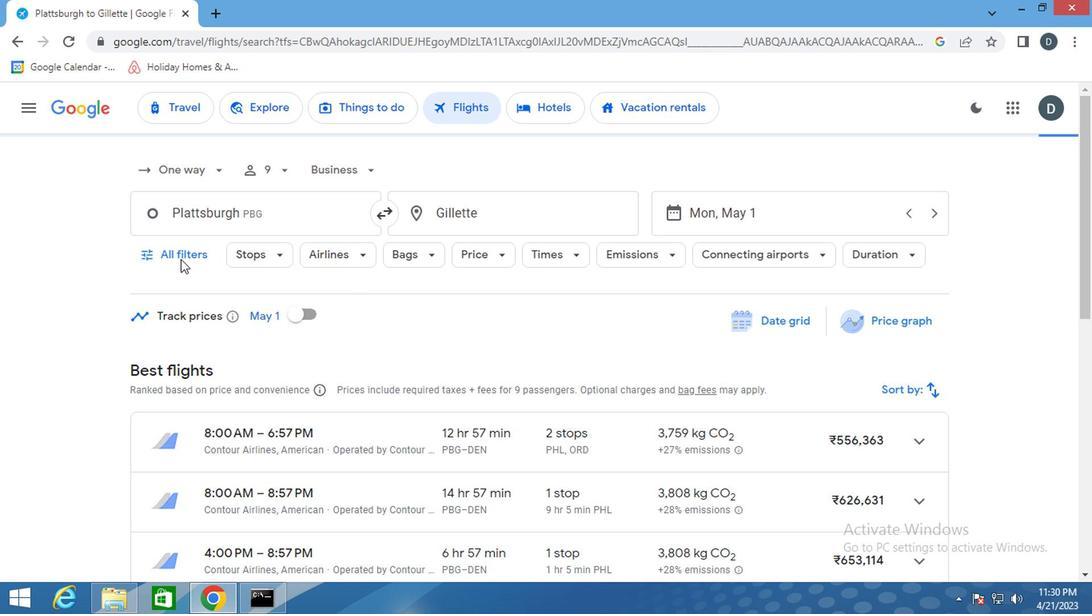 
Action: Mouse moved to (251, 384)
Screenshot: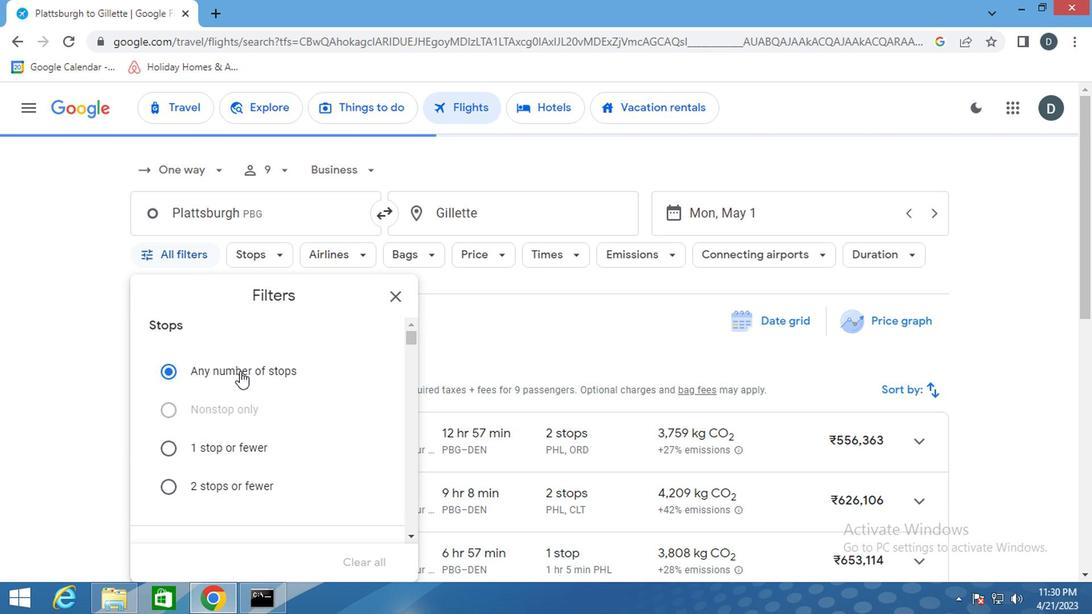 
Action: Mouse scrolled (251, 384) with delta (0, 0)
Screenshot: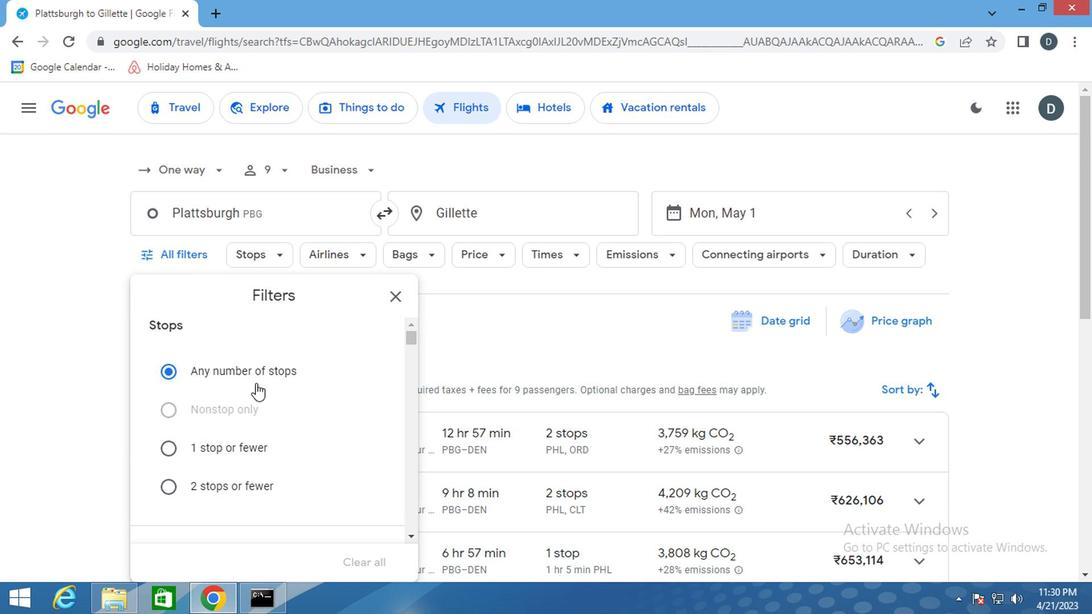 
Action: Mouse scrolled (251, 384) with delta (0, 0)
Screenshot: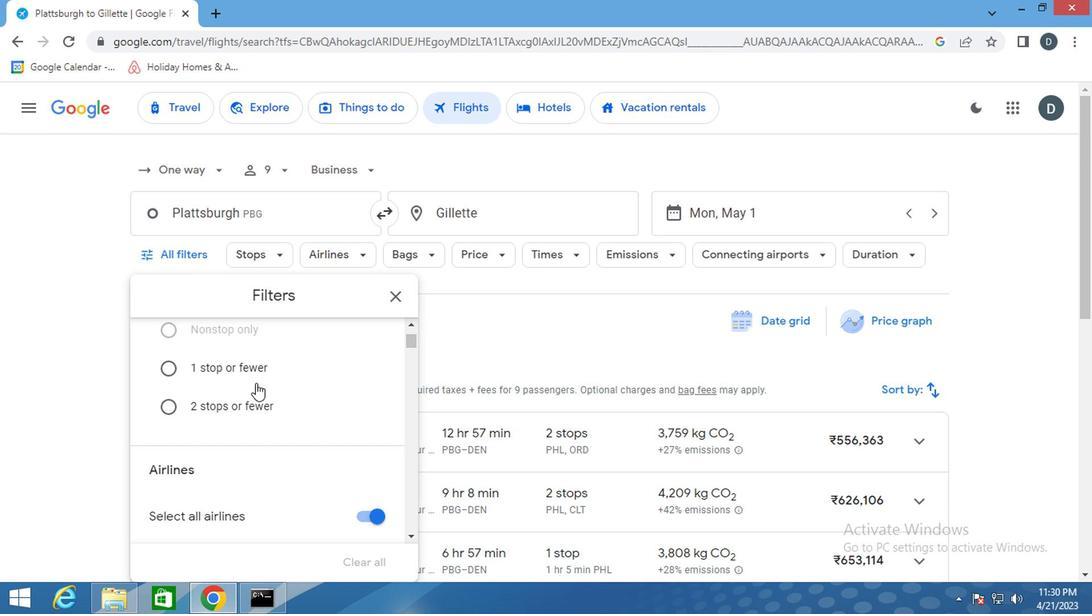 
Action: Mouse scrolled (251, 384) with delta (0, 0)
Screenshot: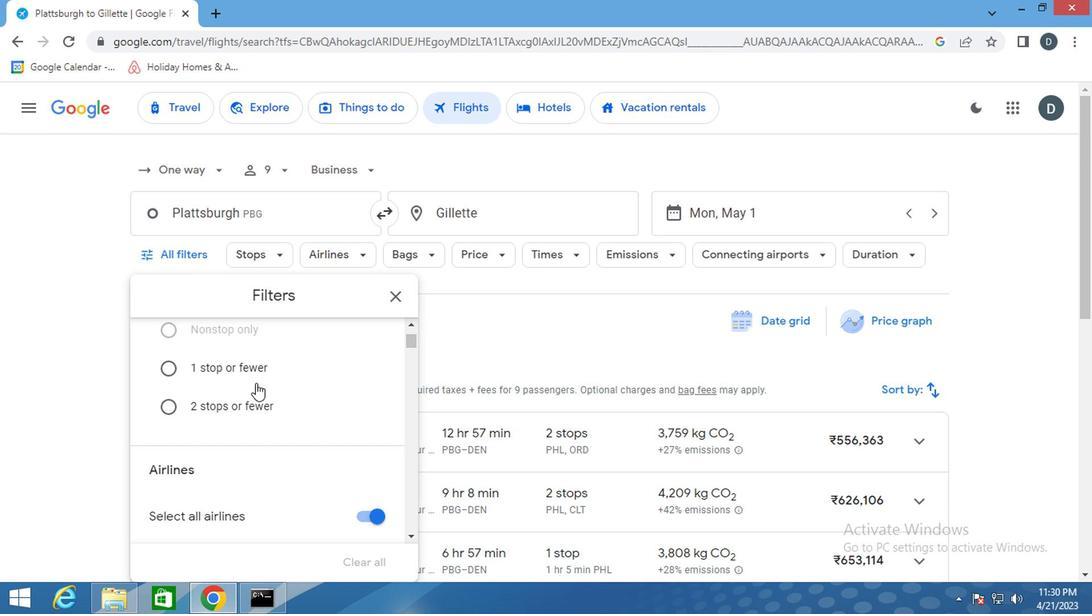 
Action: Mouse scrolled (251, 384) with delta (0, 0)
Screenshot: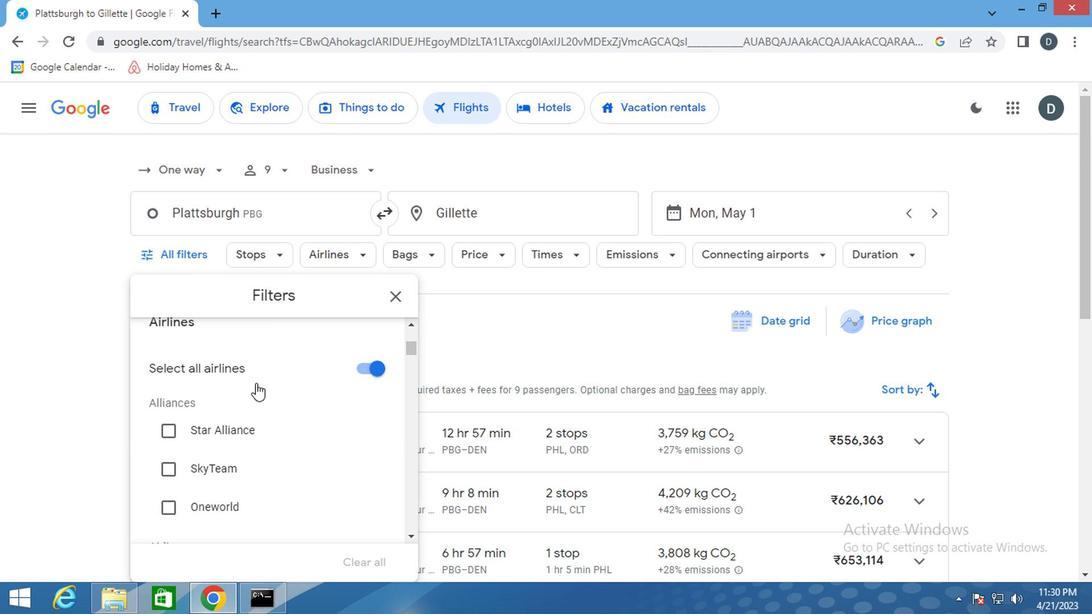 
Action: Mouse scrolled (251, 384) with delta (0, 0)
Screenshot: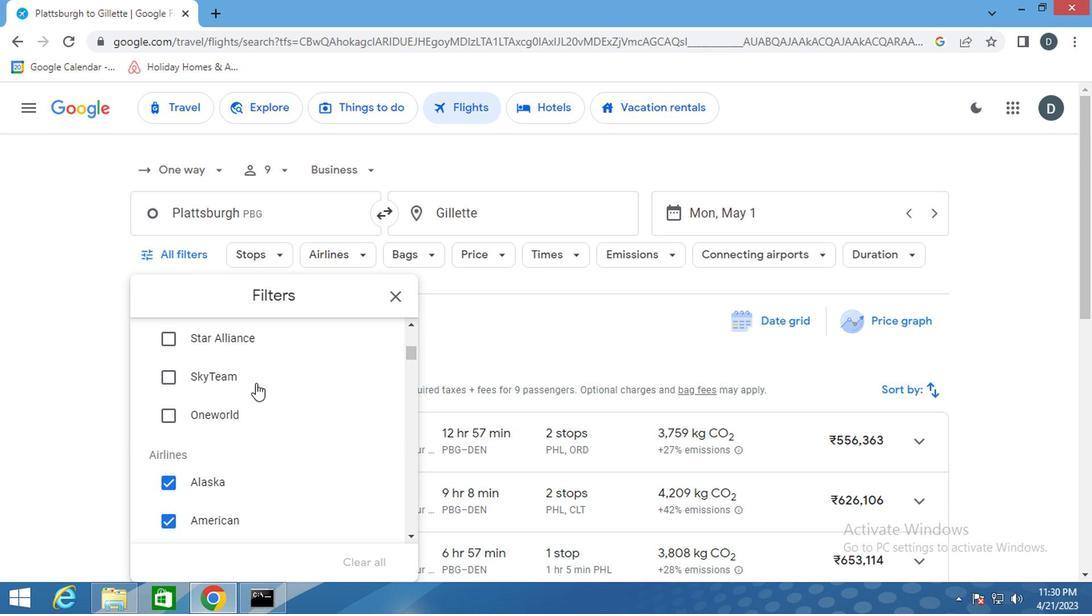 
Action: Mouse moved to (251, 385)
Screenshot: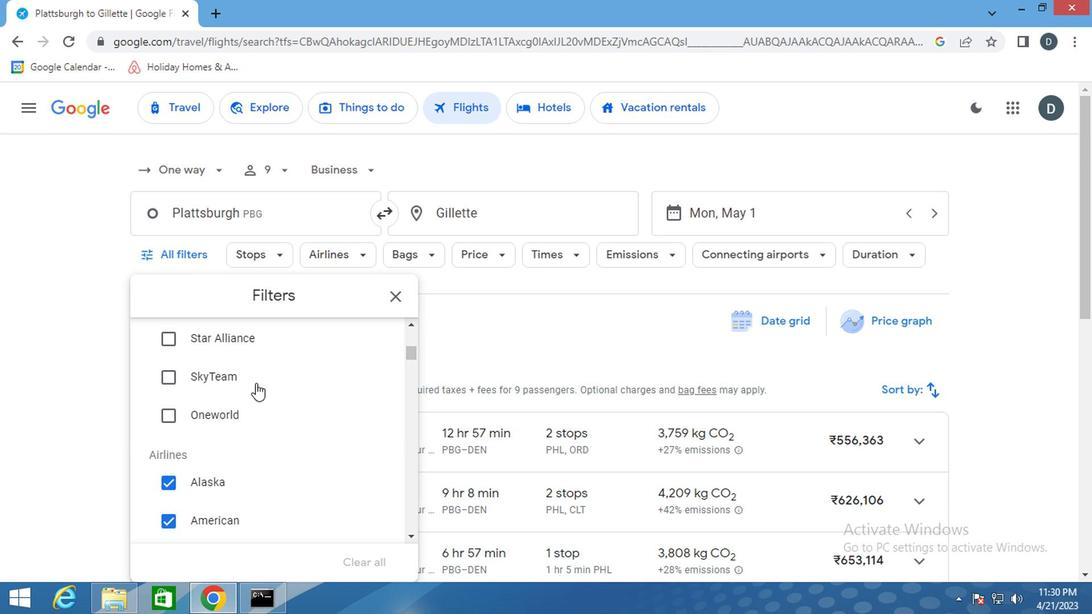 
Action: Mouse scrolled (251, 384) with delta (0, -1)
Screenshot: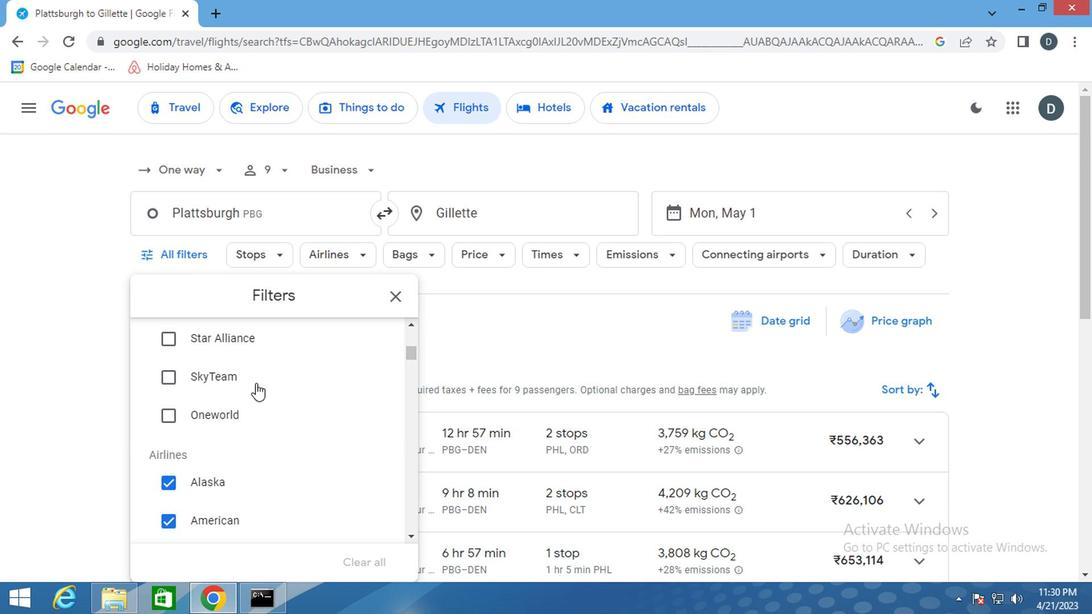 
Action: Mouse scrolled (251, 386) with delta (0, 0)
Screenshot: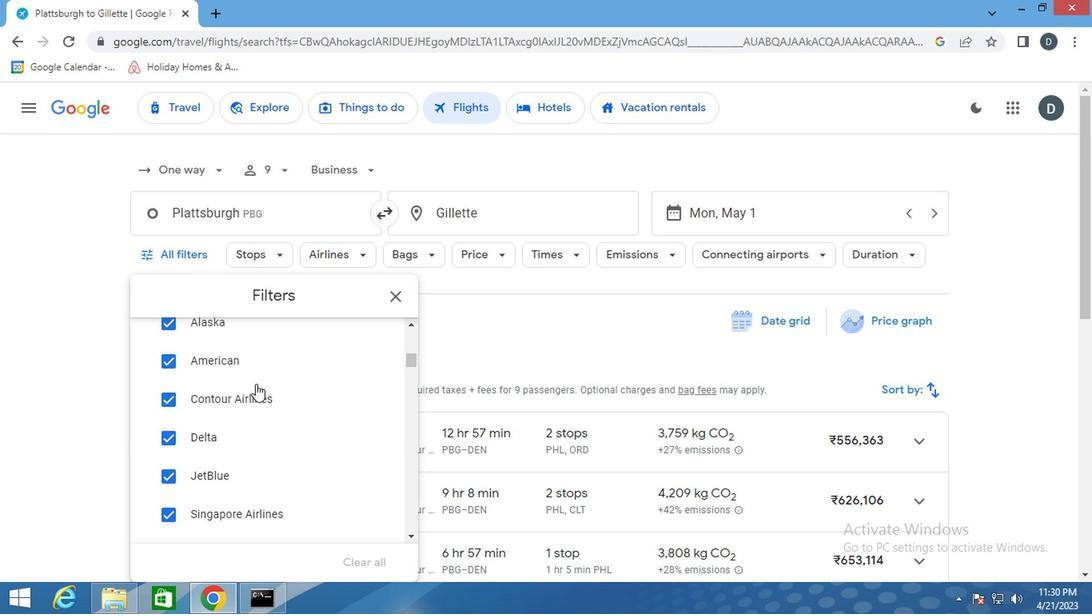 
Action: Mouse moved to (360, 398)
Screenshot: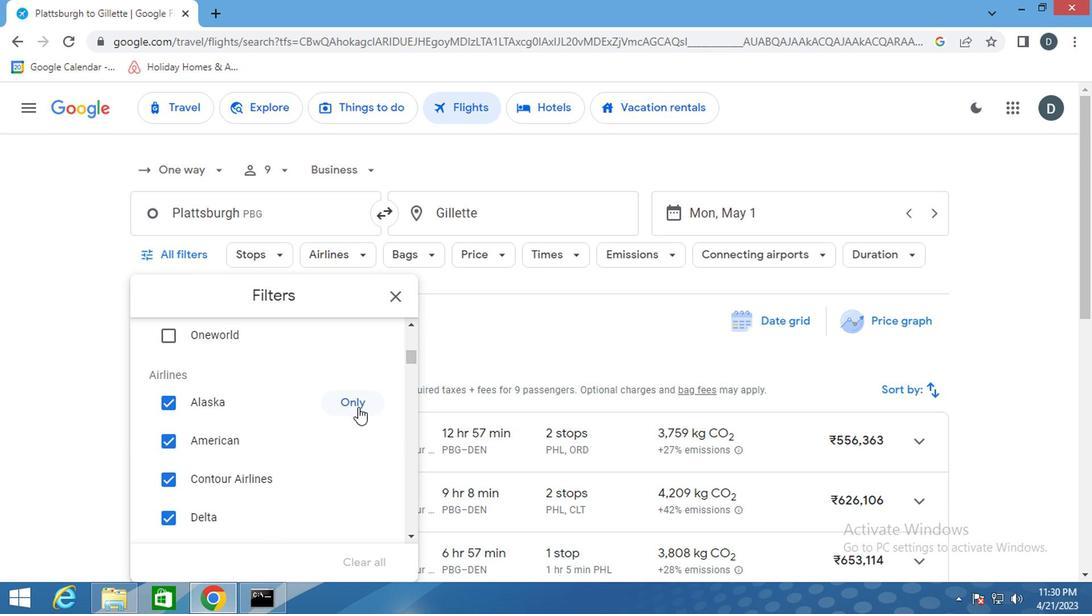
Action: Mouse pressed left at (360, 398)
Screenshot: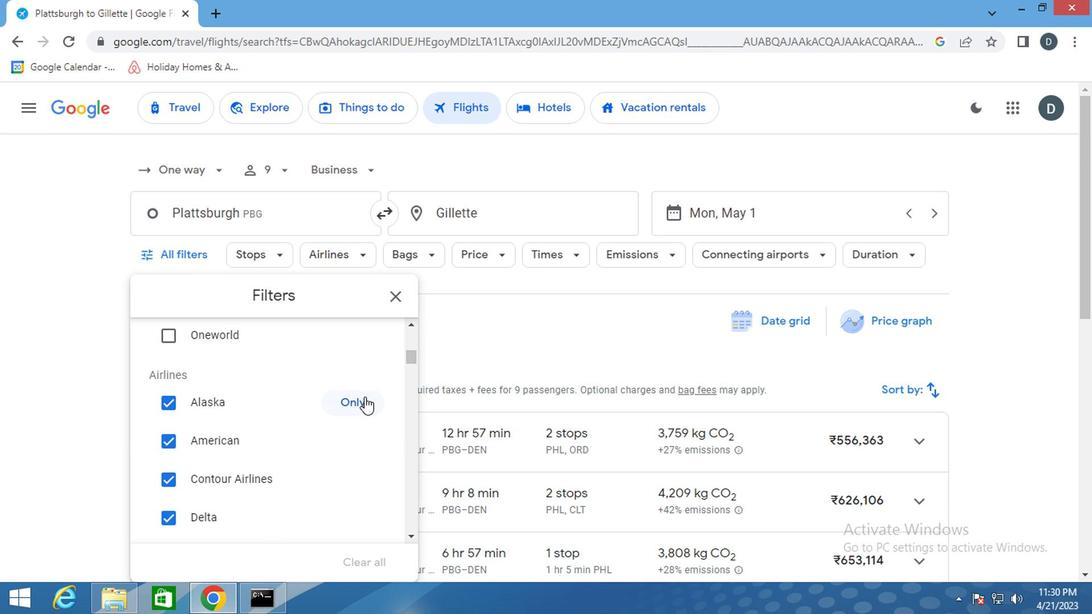 
Action: Mouse moved to (274, 469)
Screenshot: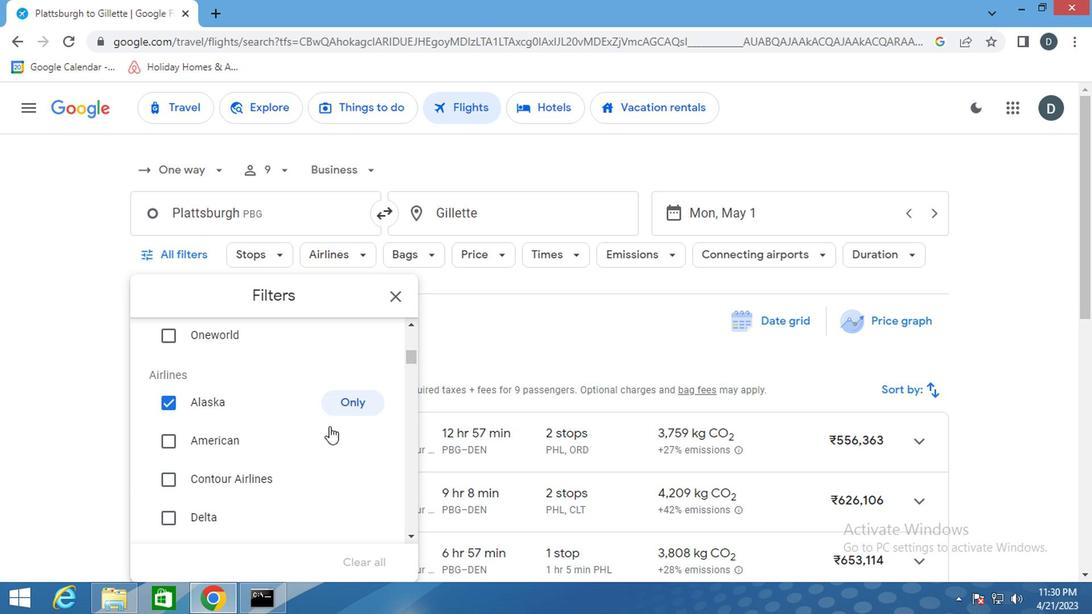 
Action: Mouse scrolled (274, 468) with delta (0, 0)
Screenshot: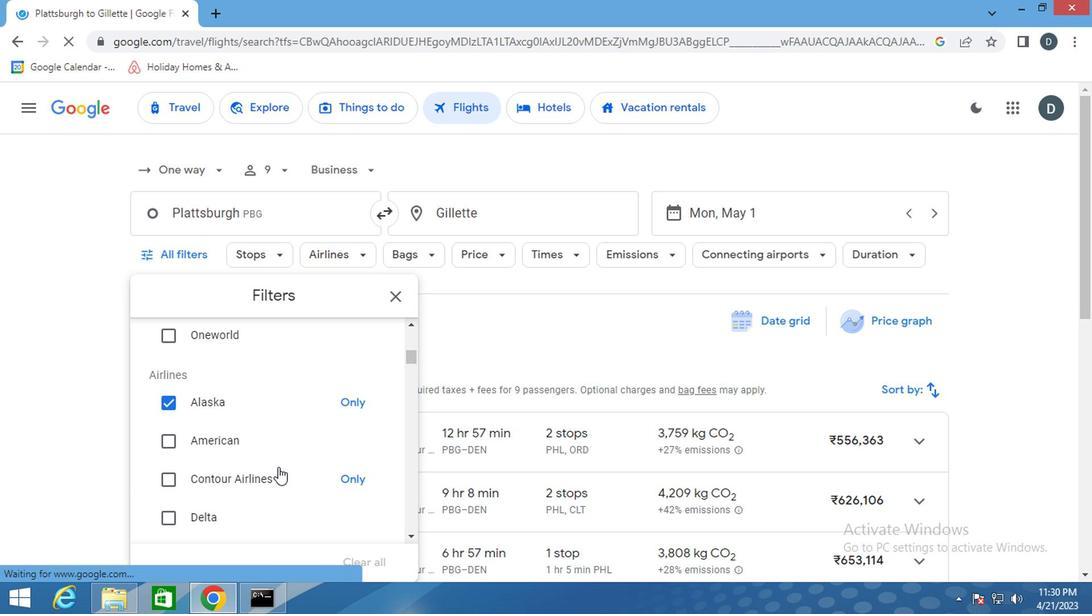 
Action: Mouse scrolled (274, 468) with delta (0, 0)
Screenshot: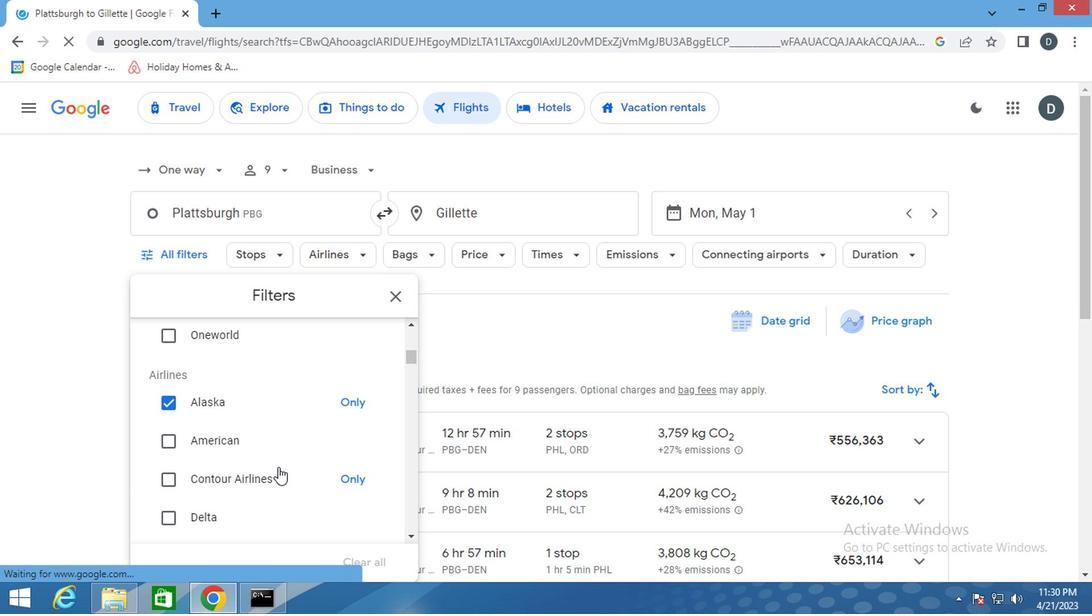 
Action: Mouse scrolled (274, 468) with delta (0, 0)
Screenshot: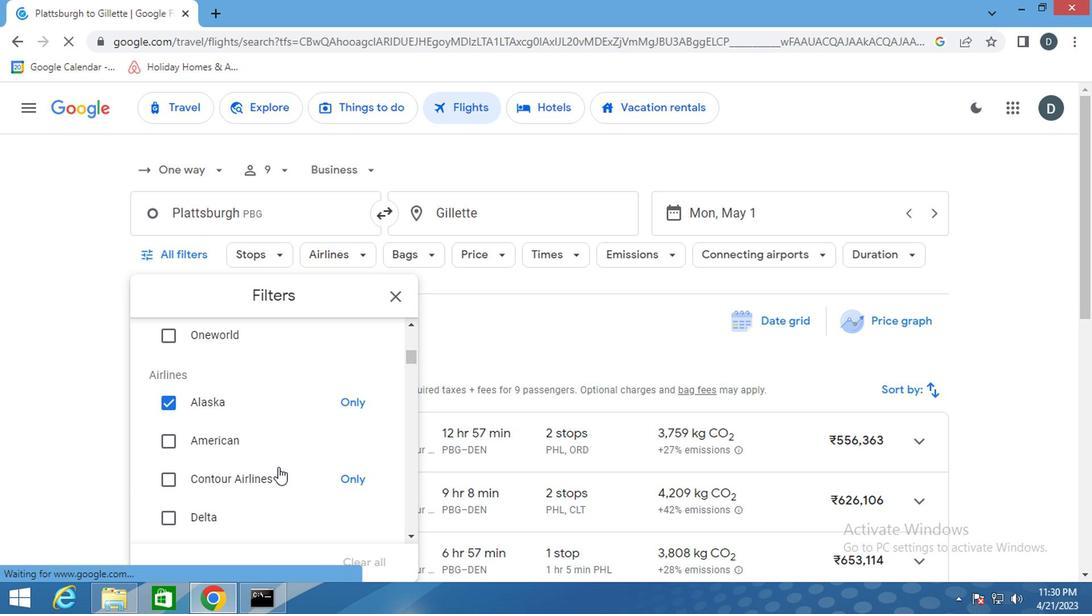 
Action: Mouse scrolled (274, 468) with delta (0, 0)
Screenshot: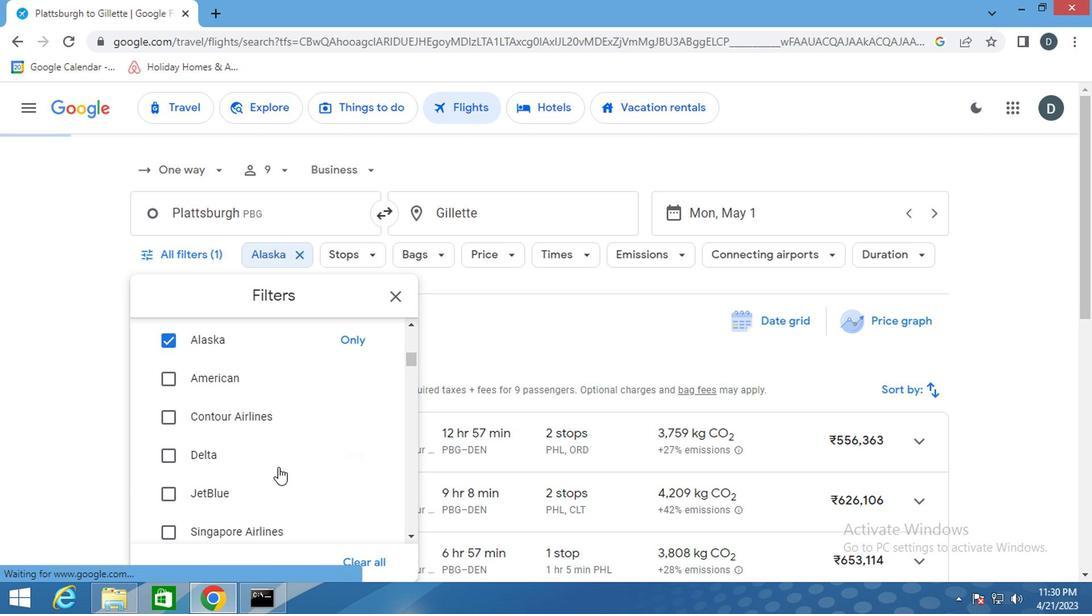 
Action: Mouse scrolled (274, 468) with delta (0, 0)
Screenshot: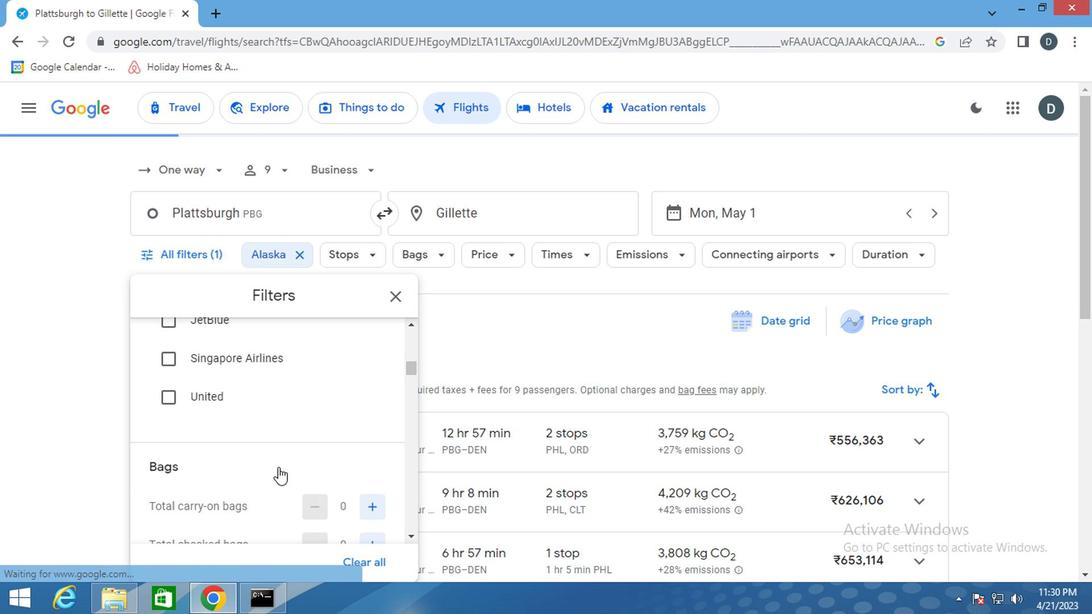 
Action: Mouse moved to (375, 378)
Screenshot: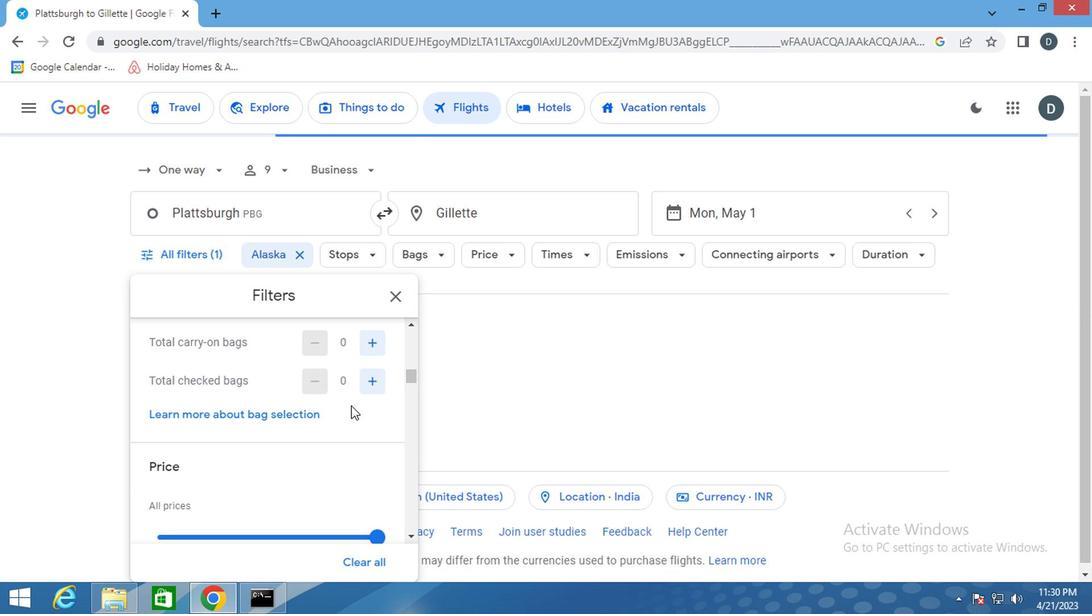 
Action: Mouse pressed left at (375, 378)
Screenshot: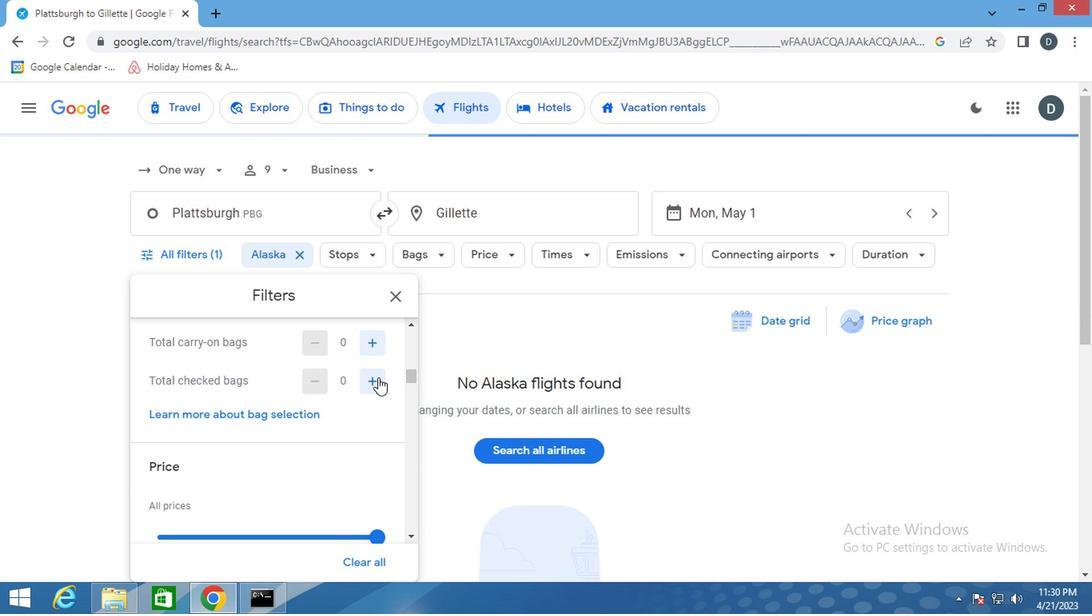 
Action: Mouse pressed left at (375, 378)
Screenshot: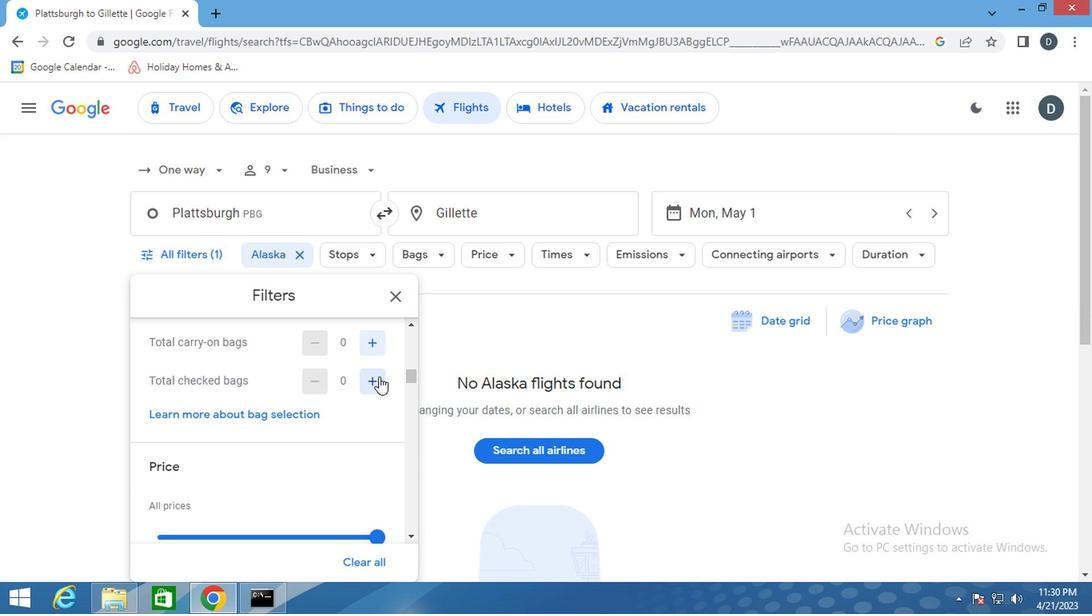 
Action: Mouse moved to (360, 428)
Screenshot: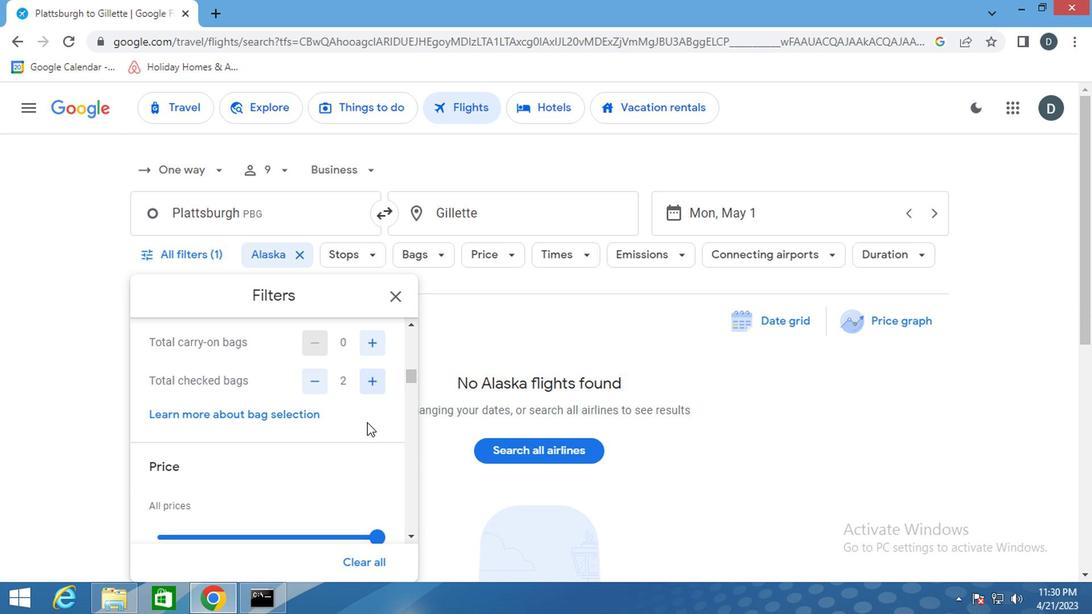 
Action: Mouse scrolled (360, 427) with delta (0, -1)
Screenshot: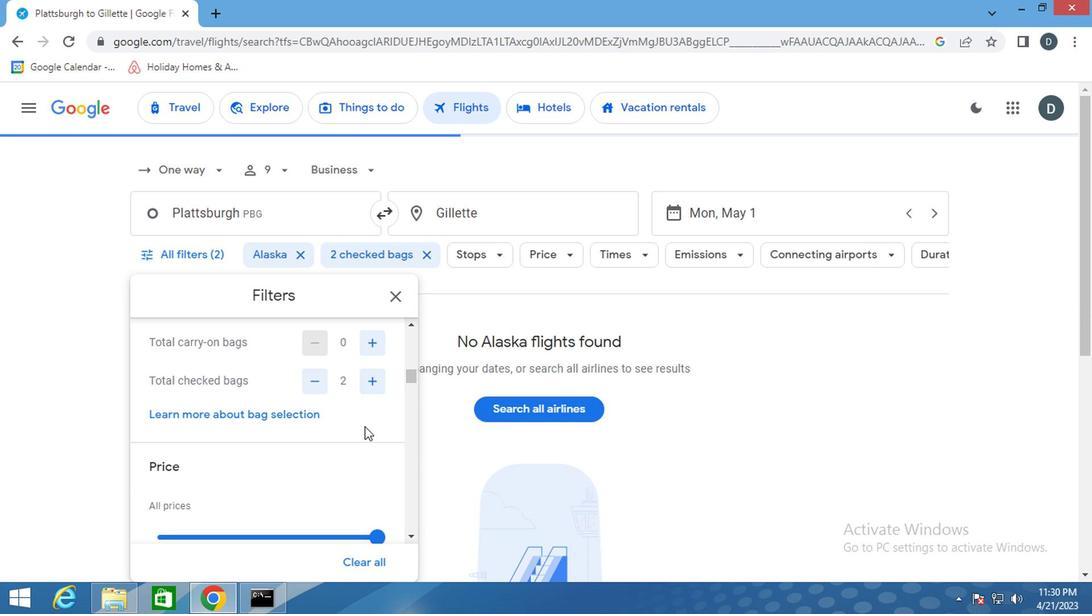 
Action: Mouse scrolled (360, 427) with delta (0, -1)
Screenshot: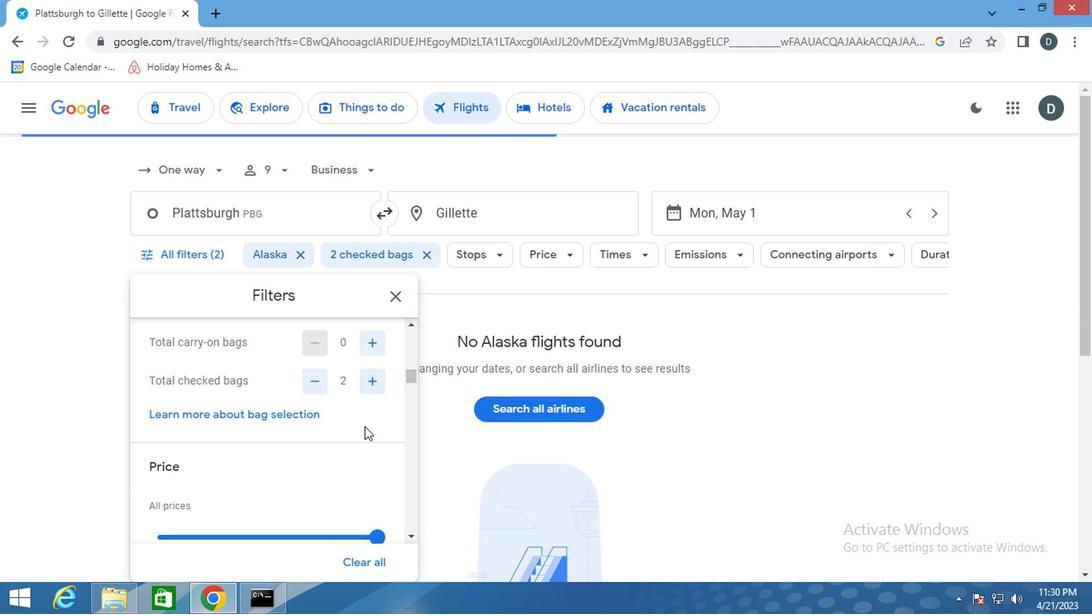
Action: Mouse moved to (379, 376)
Screenshot: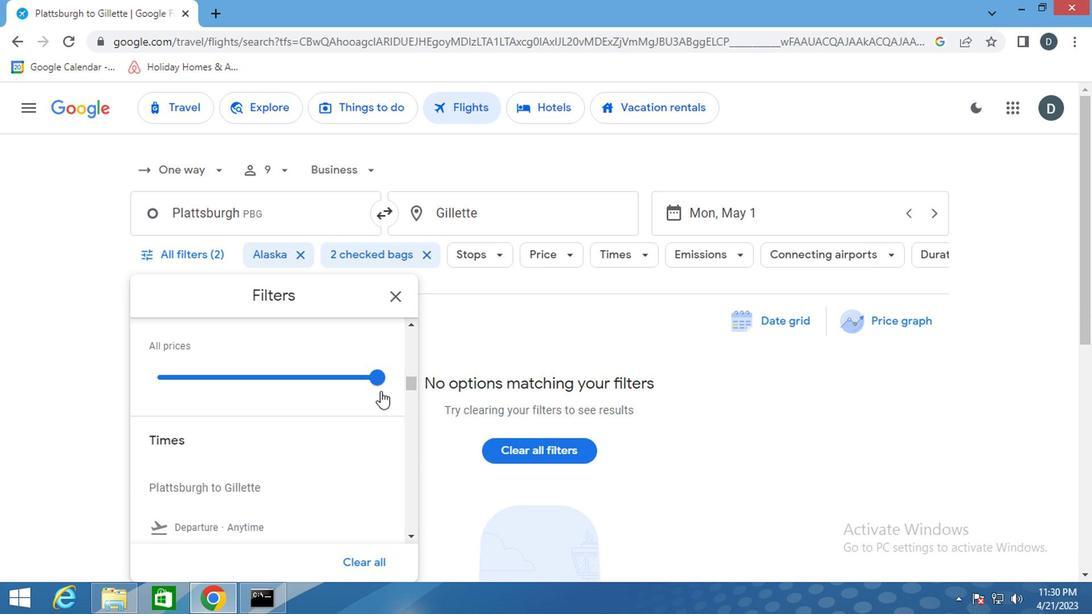 
Action: Mouse pressed left at (379, 376)
Screenshot: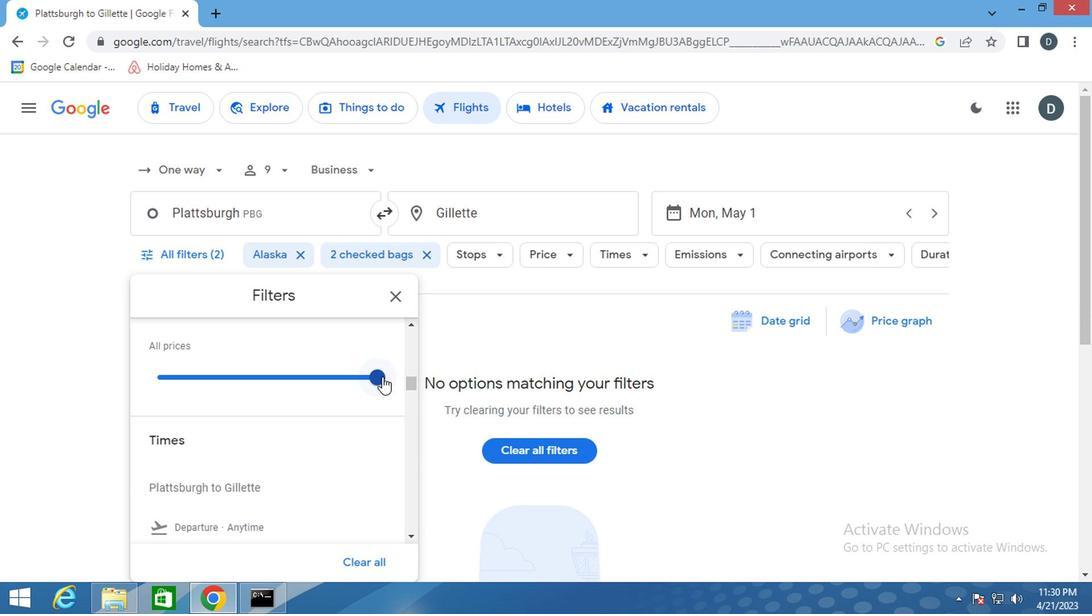 
Action: Mouse moved to (290, 420)
Screenshot: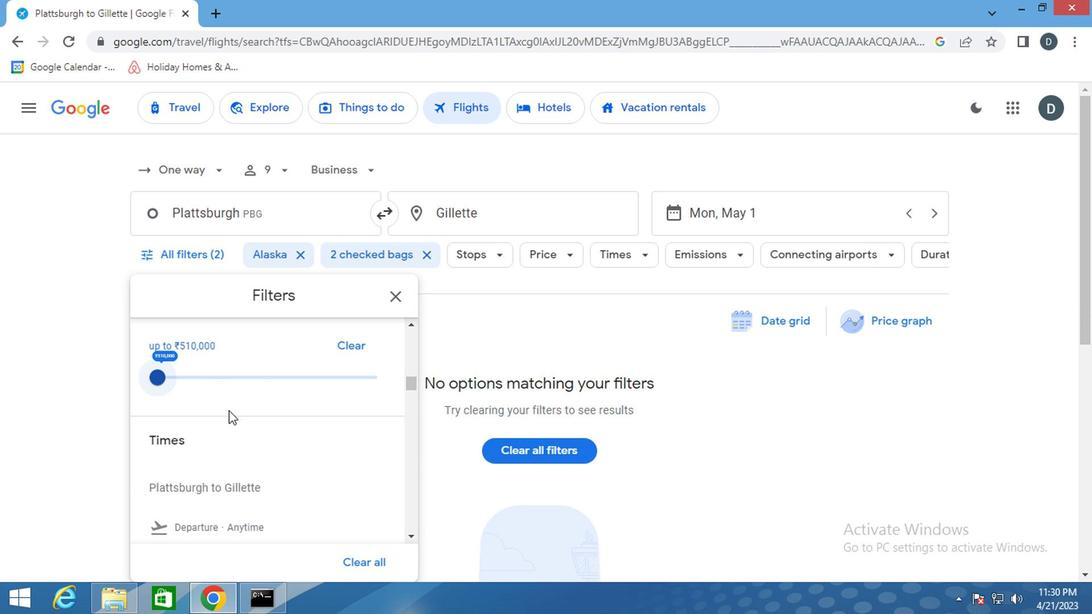 
Action: Mouse scrolled (290, 419) with delta (0, -1)
Screenshot: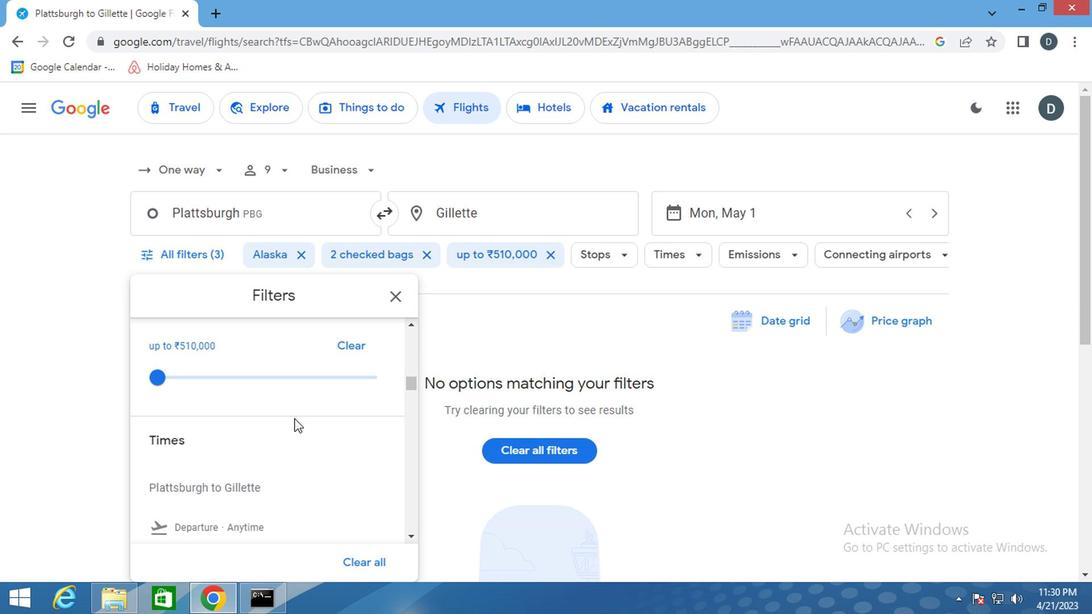 
Action: Mouse scrolled (290, 419) with delta (0, -1)
Screenshot: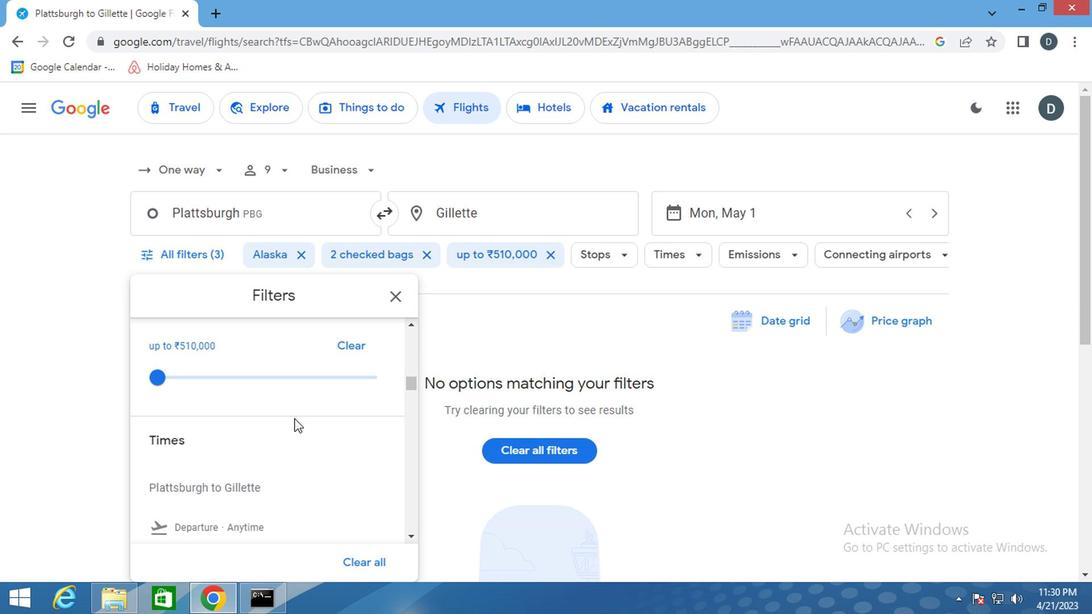 
Action: Mouse moved to (156, 403)
Screenshot: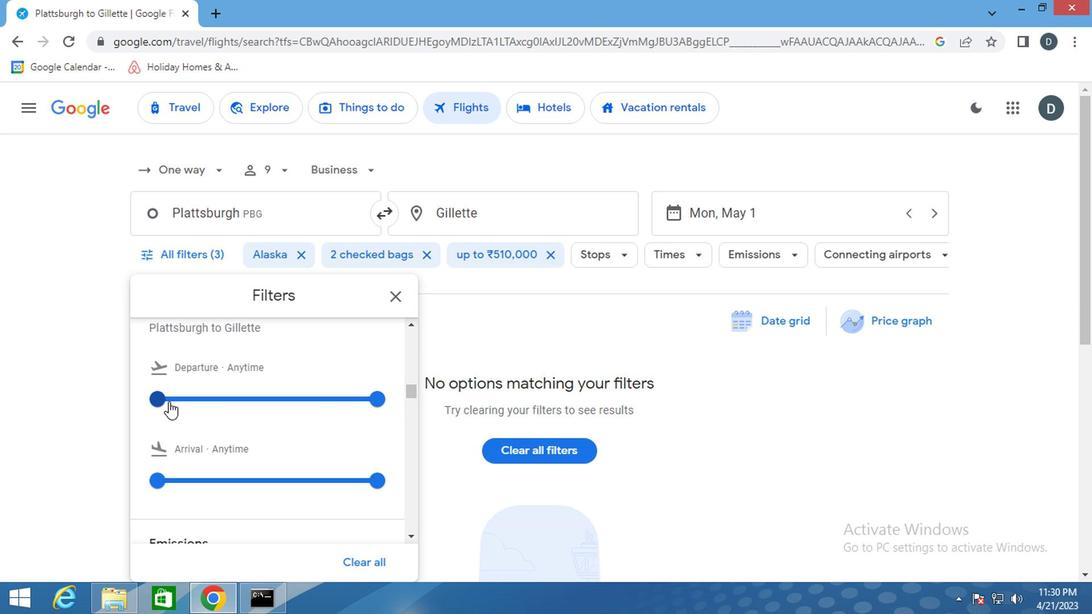
Action: Mouse pressed left at (156, 403)
Screenshot: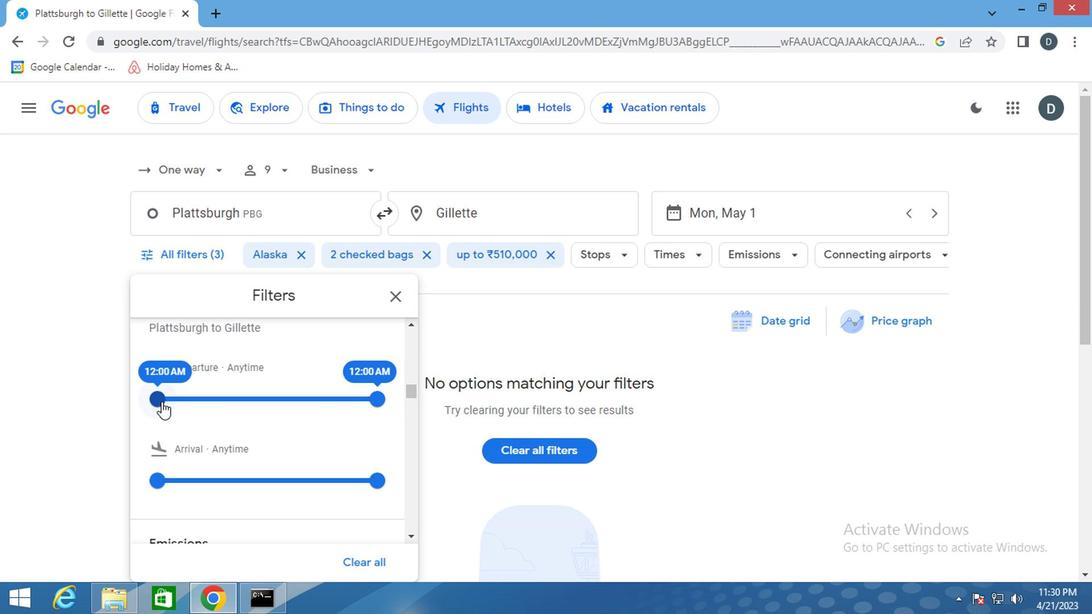 
Action: Mouse moved to (375, 399)
Screenshot: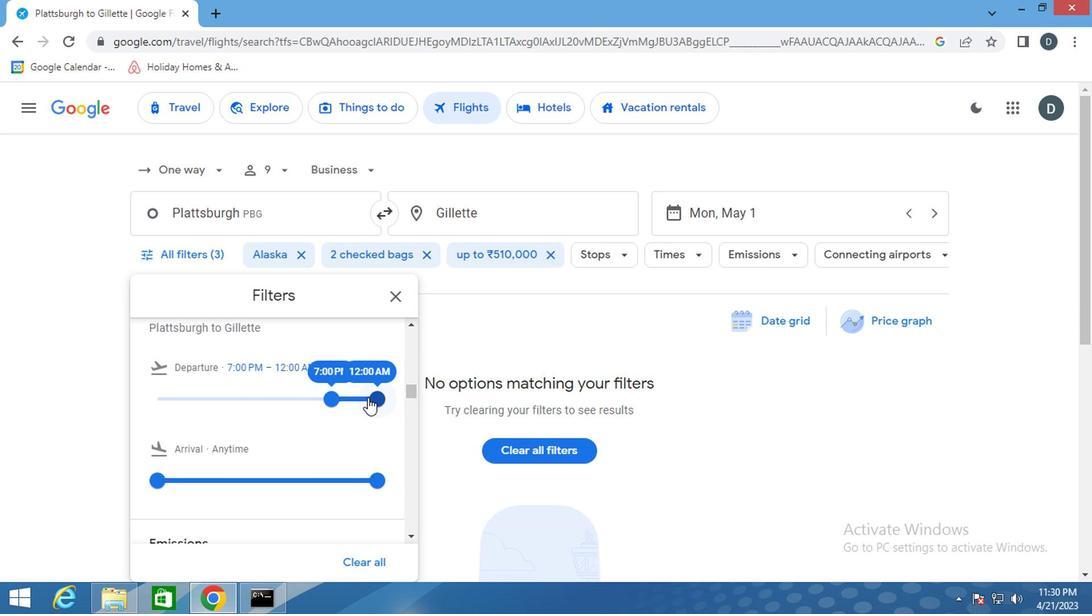 
Action: Mouse pressed left at (375, 399)
Screenshot: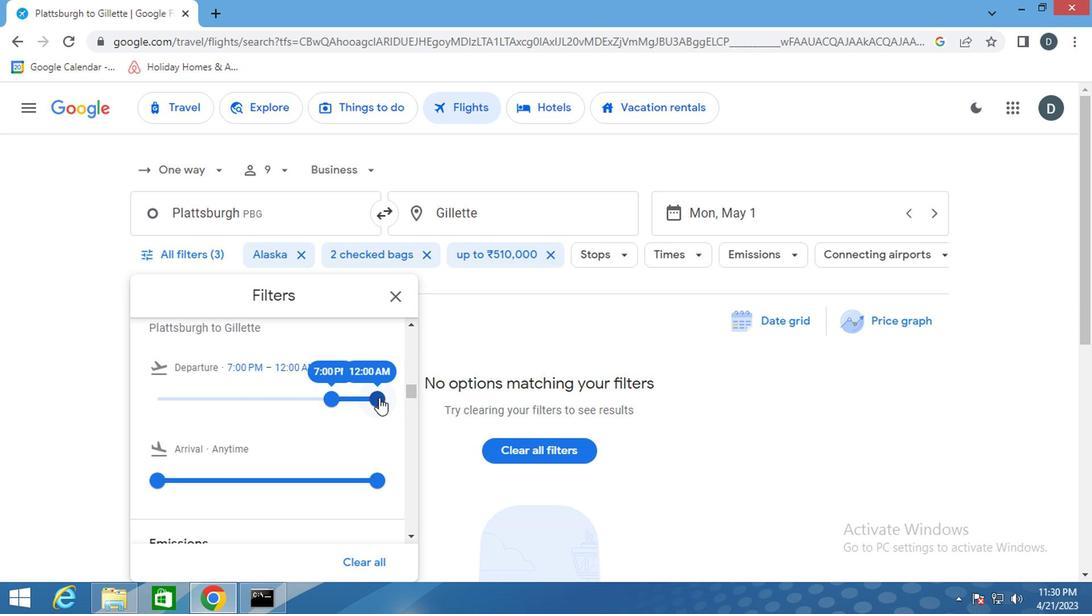 
Action: Mouse moved to (307, 439)
Screenshot: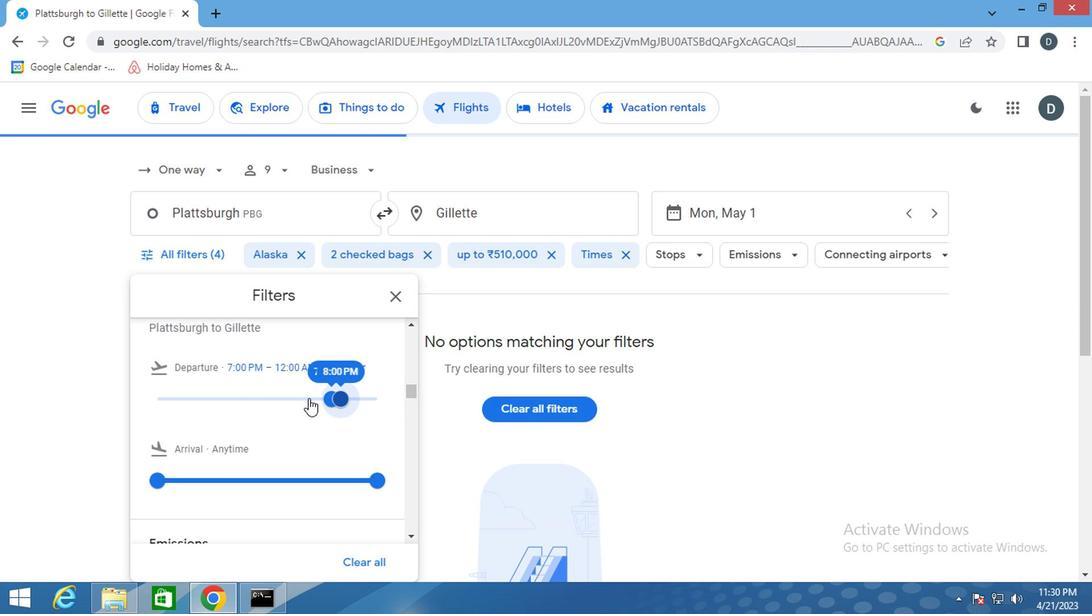 
Action: Mouse scrolled (307, 438) with delta (0, -1)
Screenshot: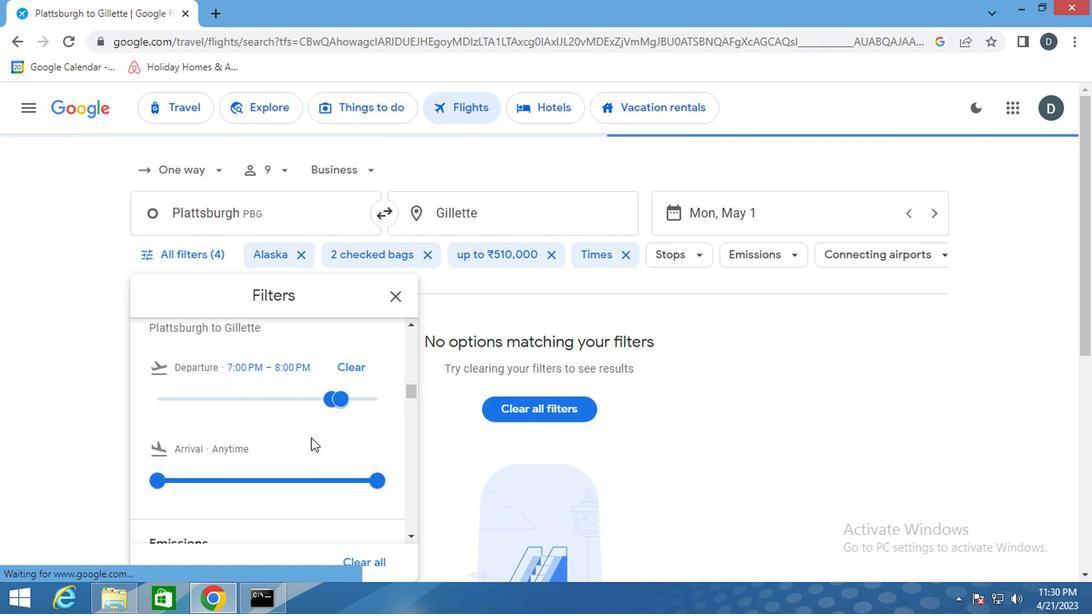 
Action: Mouse scrolled (307, 438) with delta (0, -1)
Screenshot: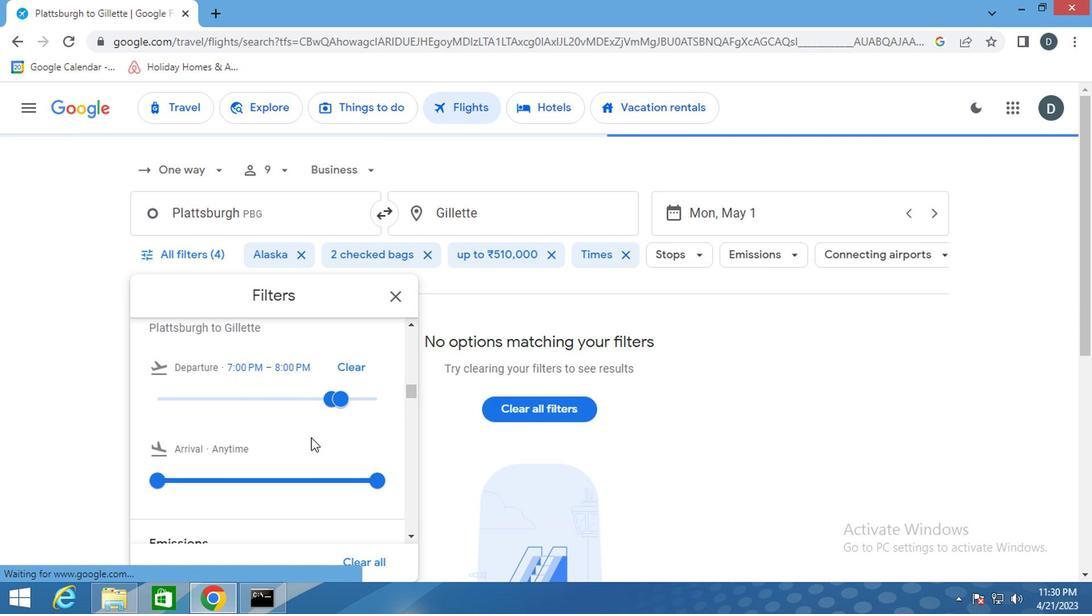 
Action: Mouse scrolled (307, 438) with delta (0, -1)
Screenshot: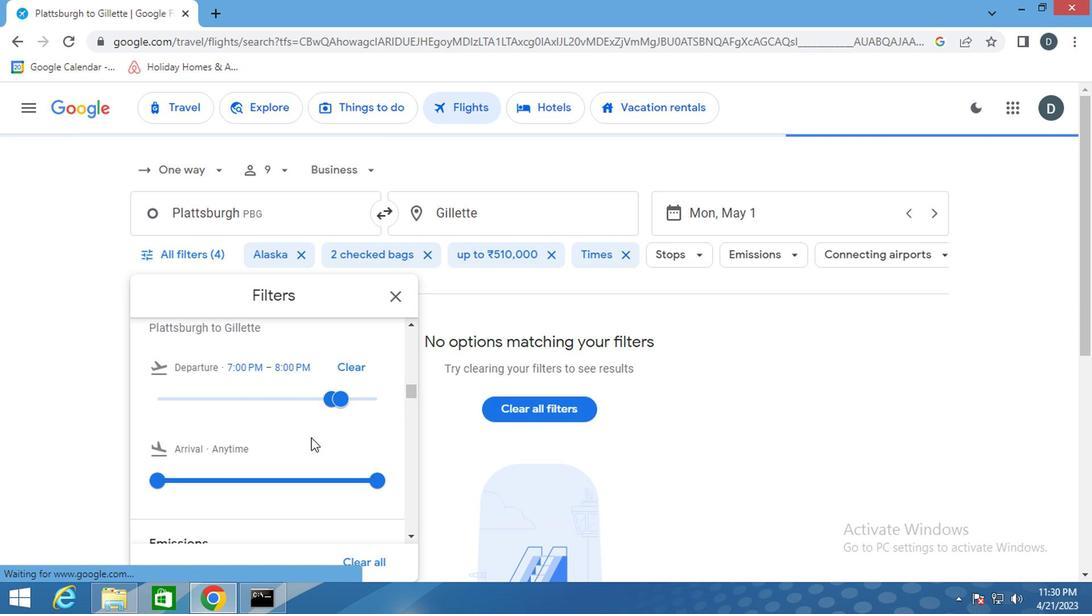
Action: Mouse scrolled (307, 438) with delta (0, -1)
Screenshot: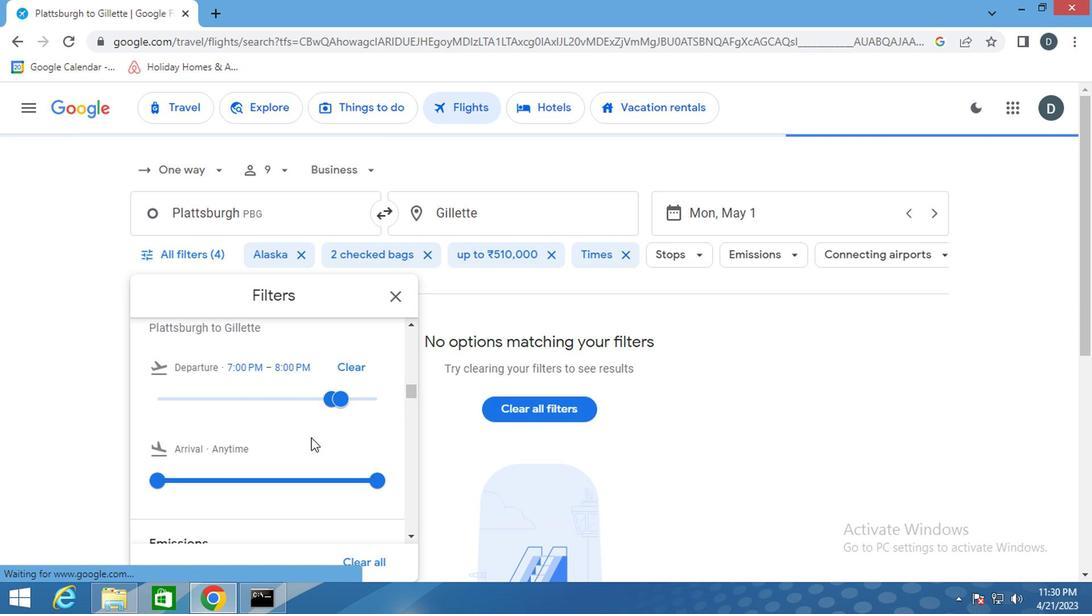 
Action: Mouse scrolled (307, 438) with delta (0, -1)
Screenshot: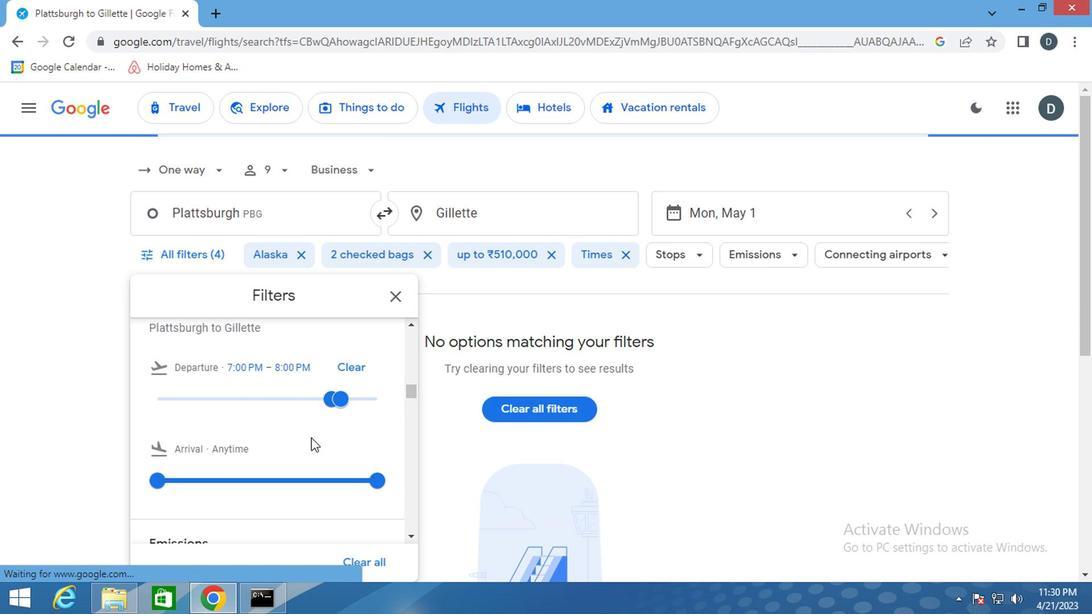 
Action: Mouse scrolled (307, 438) with delta (0, -1)
Screenshot: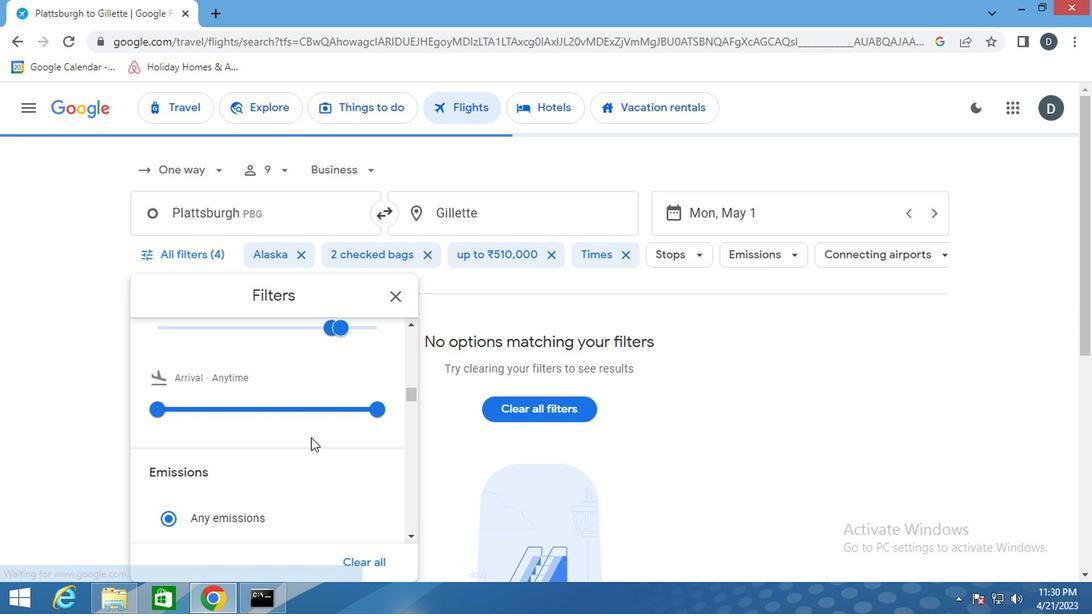 
Action: Mouse scrolled (307, 438) with delta (0, -1)
Screenshot: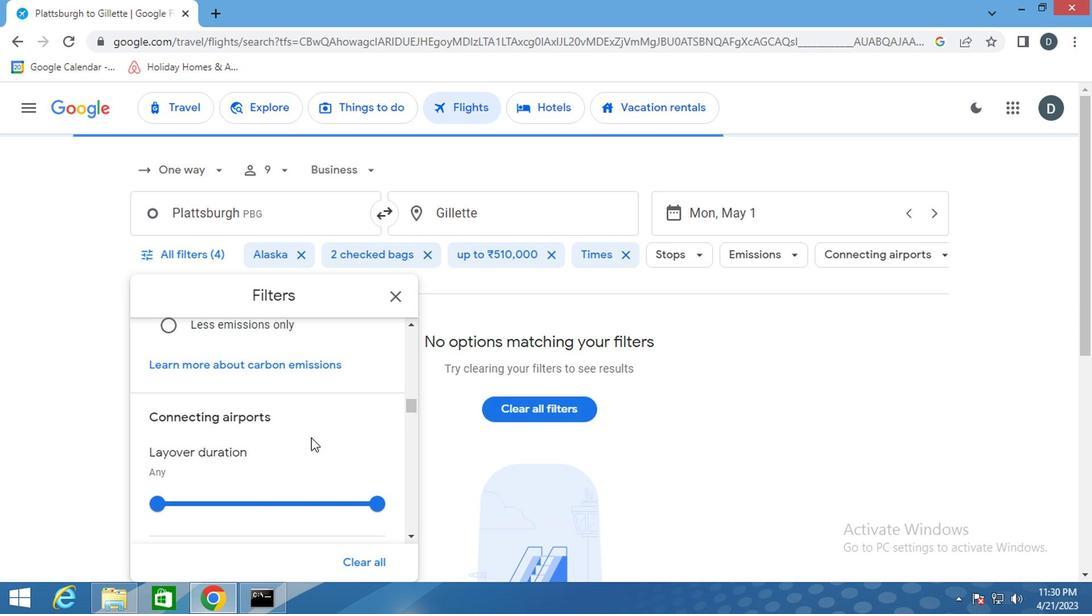 
Action: Mouse scrolled (307, 438) with delta (0, -1)
Screenshot: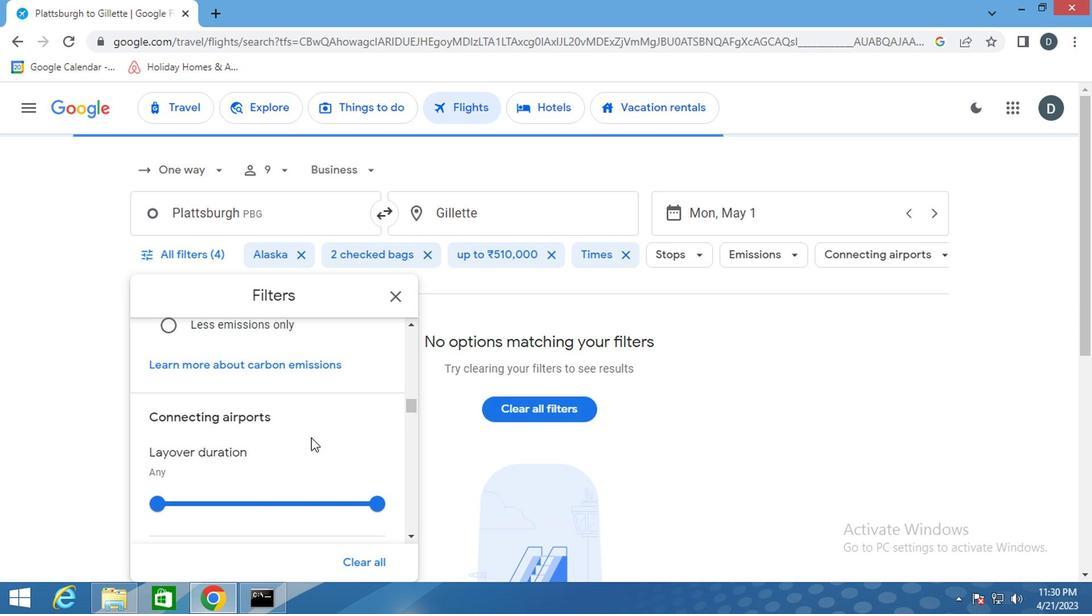 
Action: Mouse scrolled (307, 438) with delta (0, -1)
Screenshot: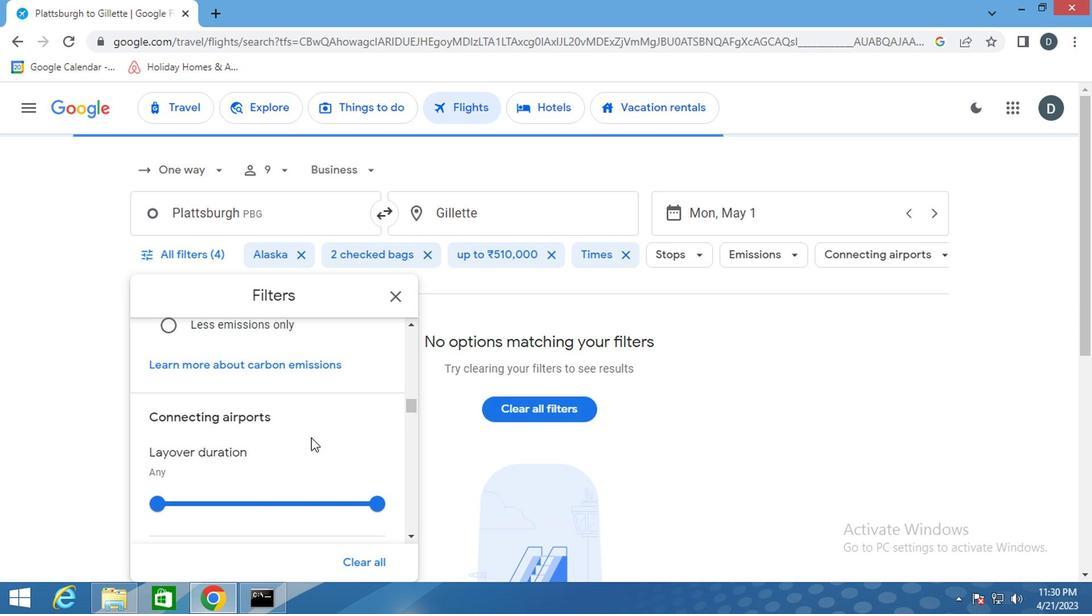 
Action: Mouse scrolled (307, 438) with delta (0, -1)
Screenshot: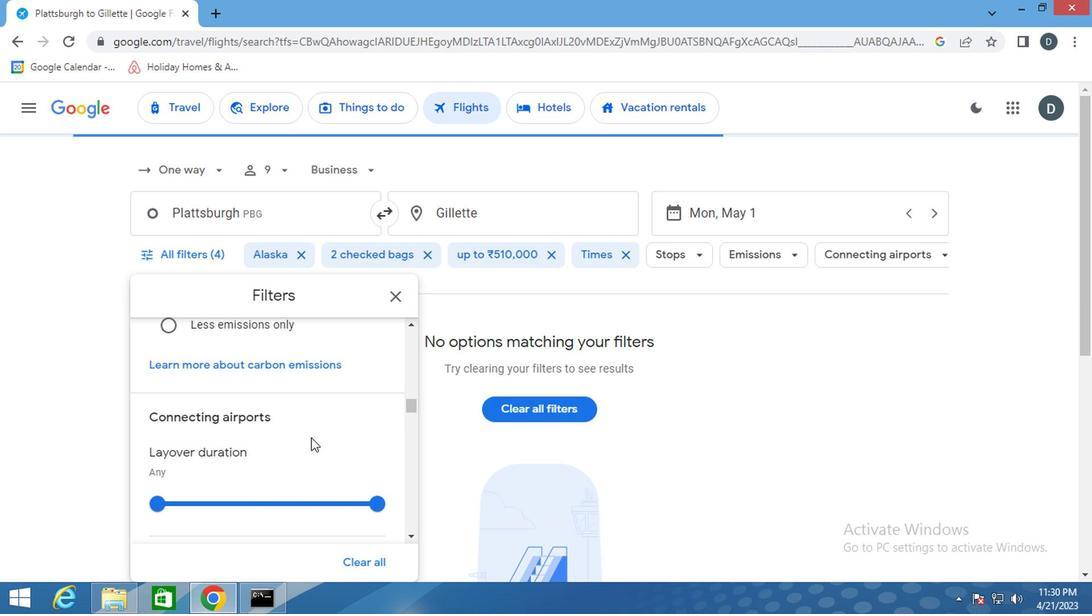 
Action: Mouse scrolled (307, 438) with delta (0, -1)
Screenshot: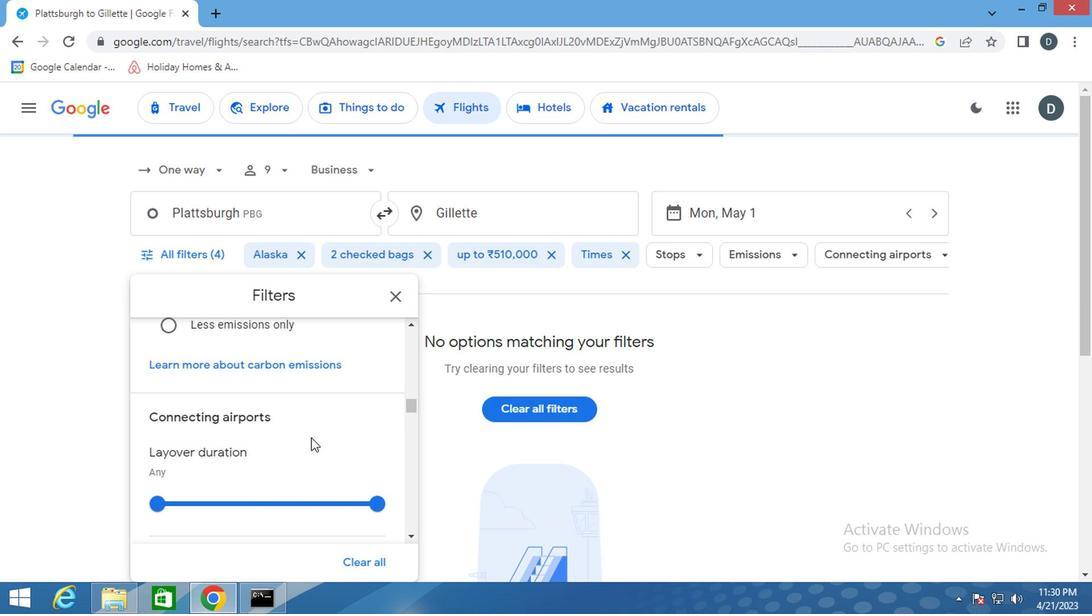 
Action: Mouse scrolled (307, 438) with delta (0, -1)
Screenshot: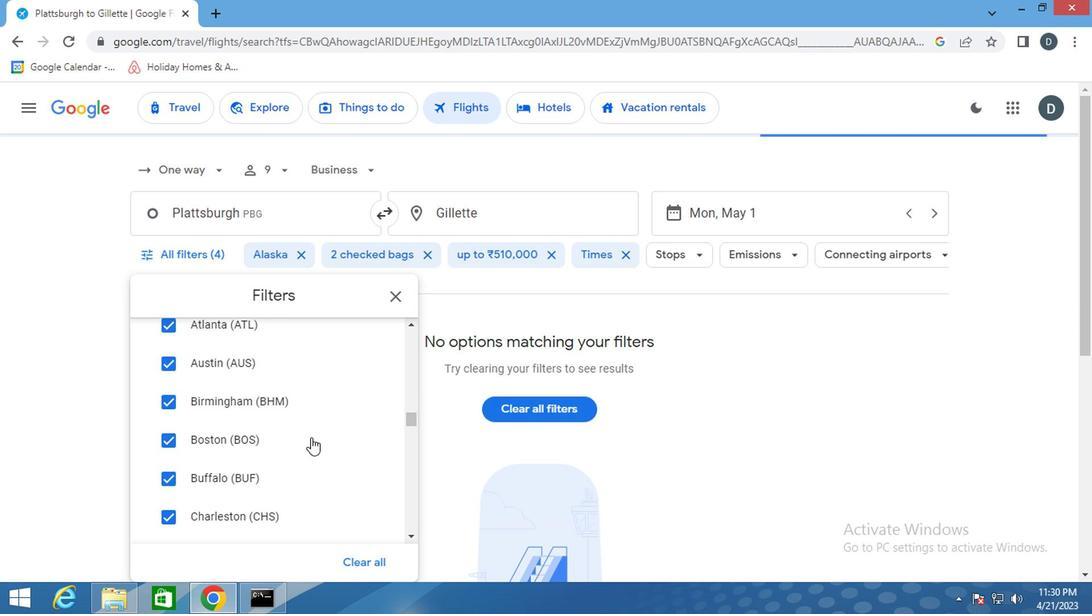 
Action: Mouse scrolled (307, 438) with delta (0, -1)
Screenshot: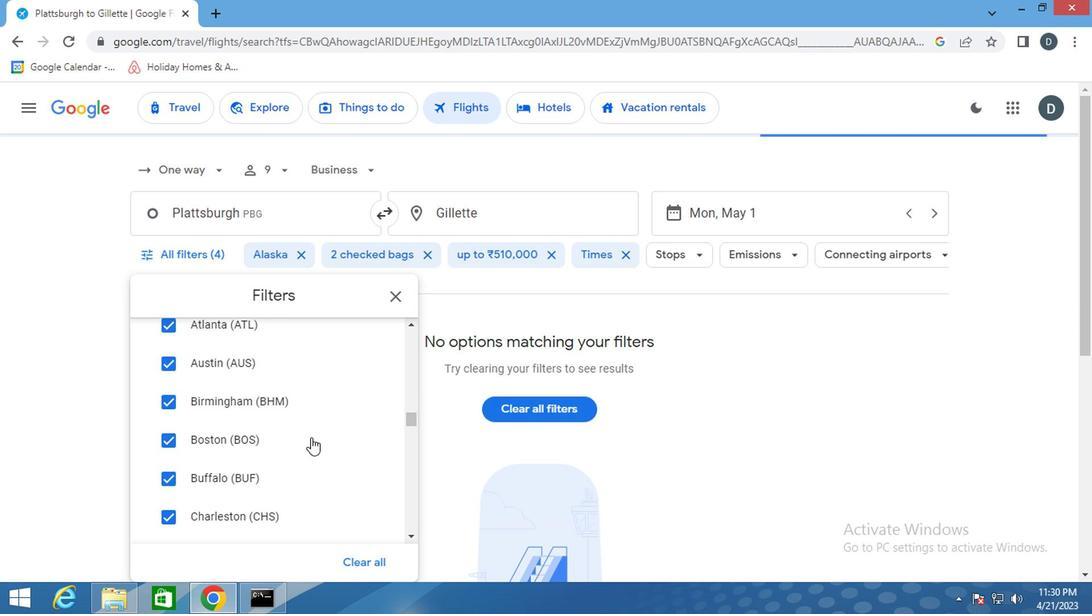 
Action: Mouse scrolled (307, 438) with delta (0, -1)
Screenshot: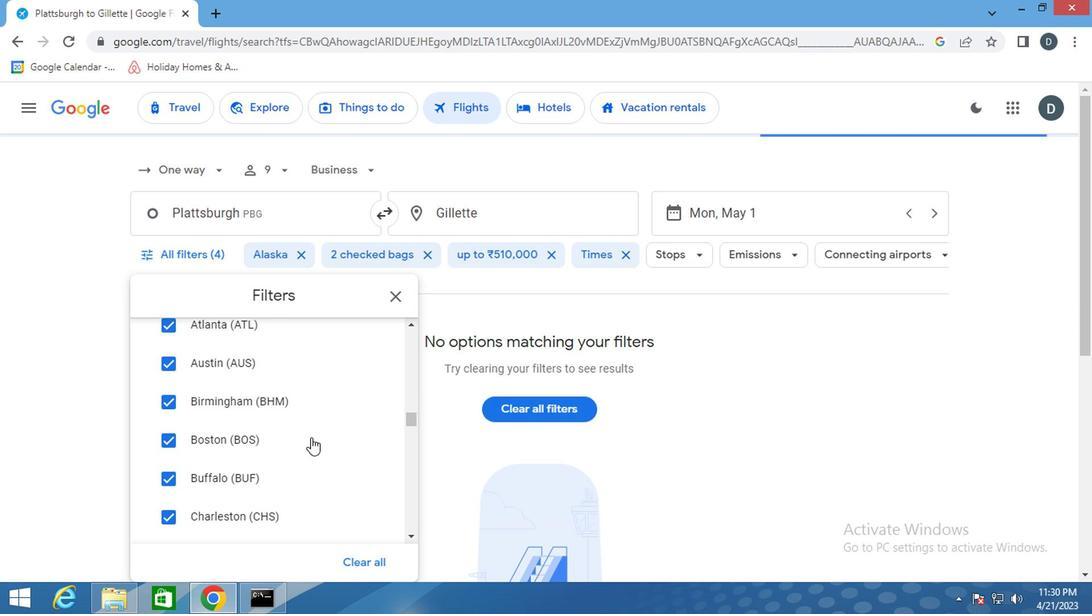 
Action: Mouse scrolled (307, 438) with delta (0, -1)
Screenshot: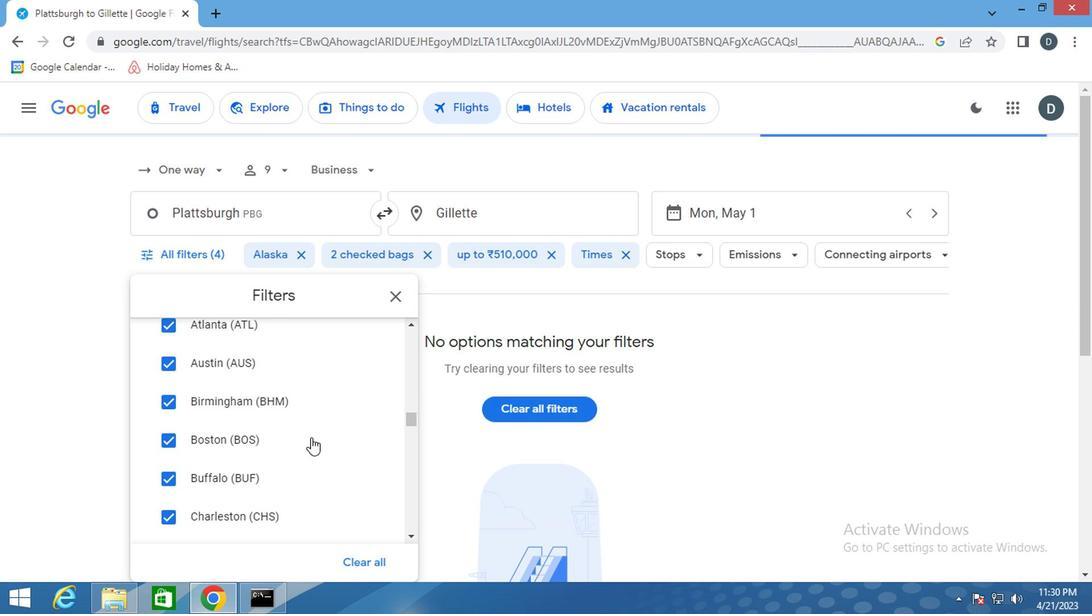 
Action: Mouse scrolled (307, 438) with delta (0, -1)
Screenshot: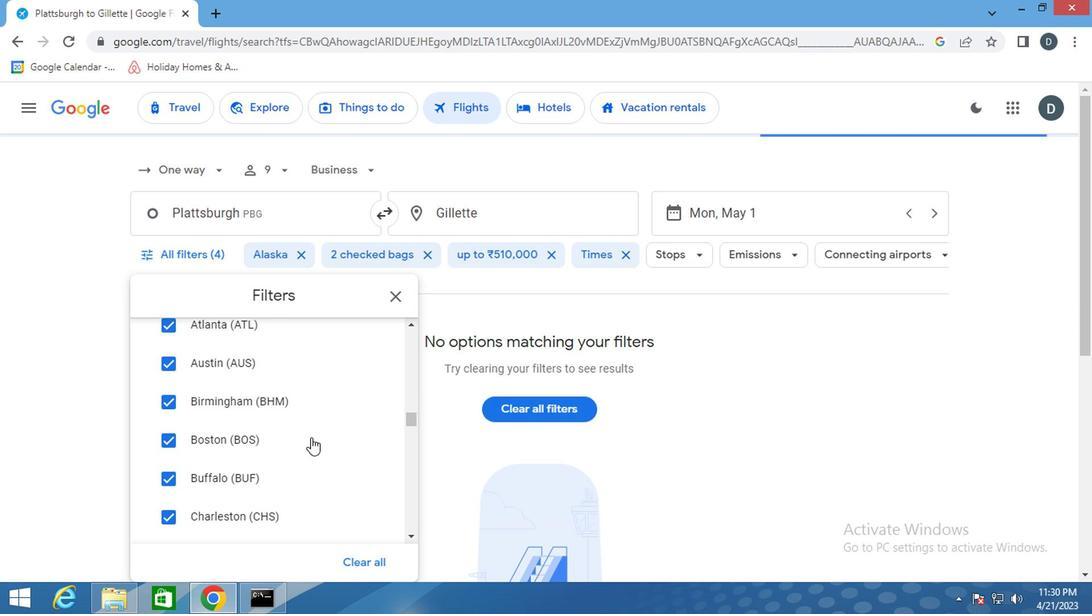 
Action: Mouse scrolled (307, 438) with delta (0, -1)
Screenshot: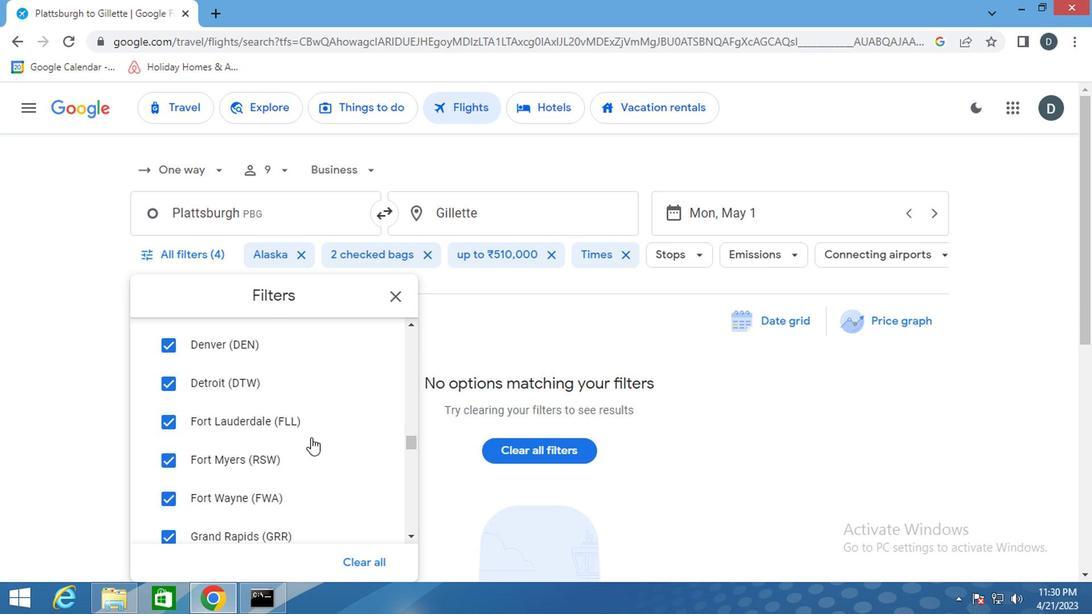 
Action: Mouse scrolled (307, 438) with delta (0, -1)
Screenshot: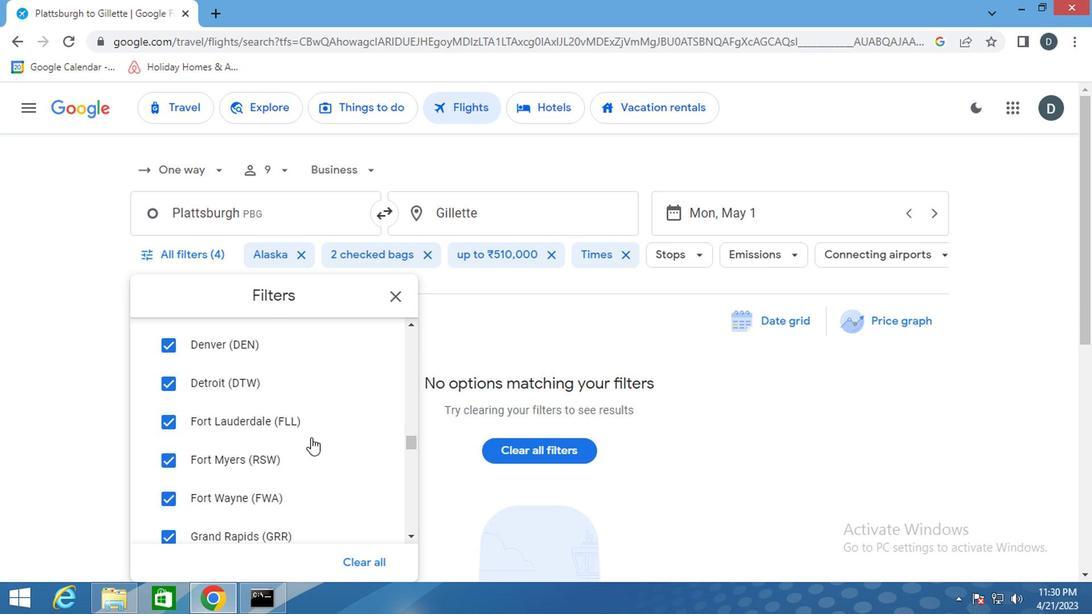 
Action: Mouse scrolled (307, 438) with delta (0, -1)
Screenshot: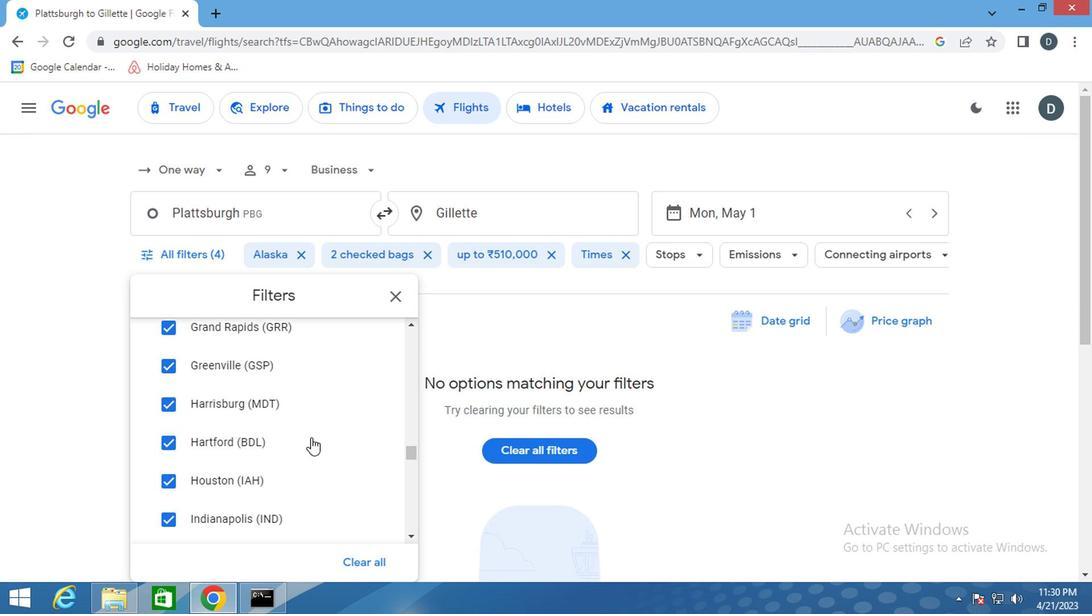 
Action: Mouse scrolled (307, 438) with delta (0, -1)
Screenshot: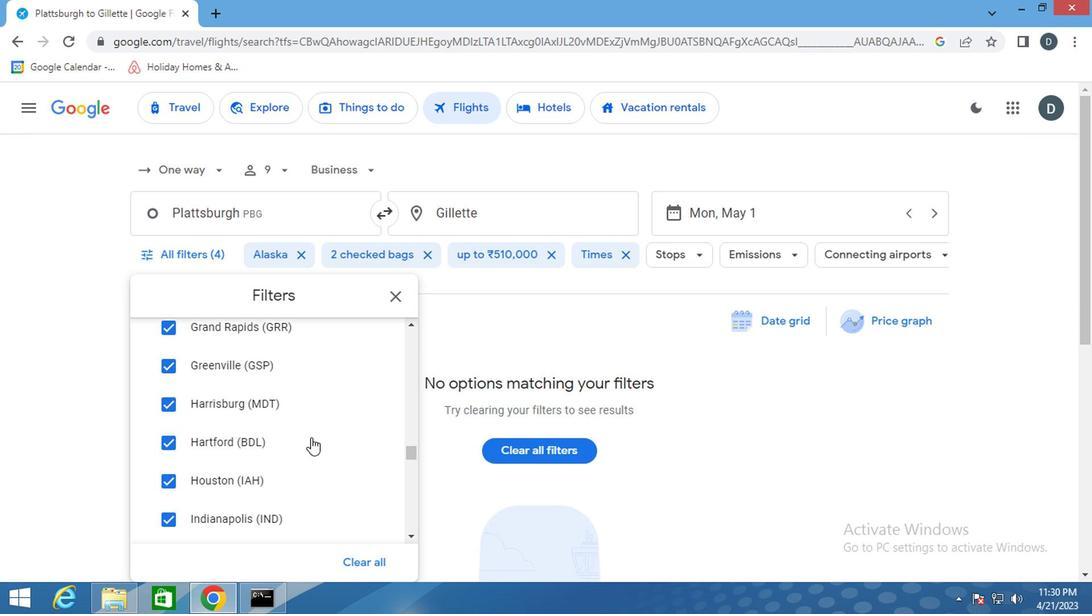 
Action: Mouse scrolled (307, 438) with delta (0, -1)
Screenshot: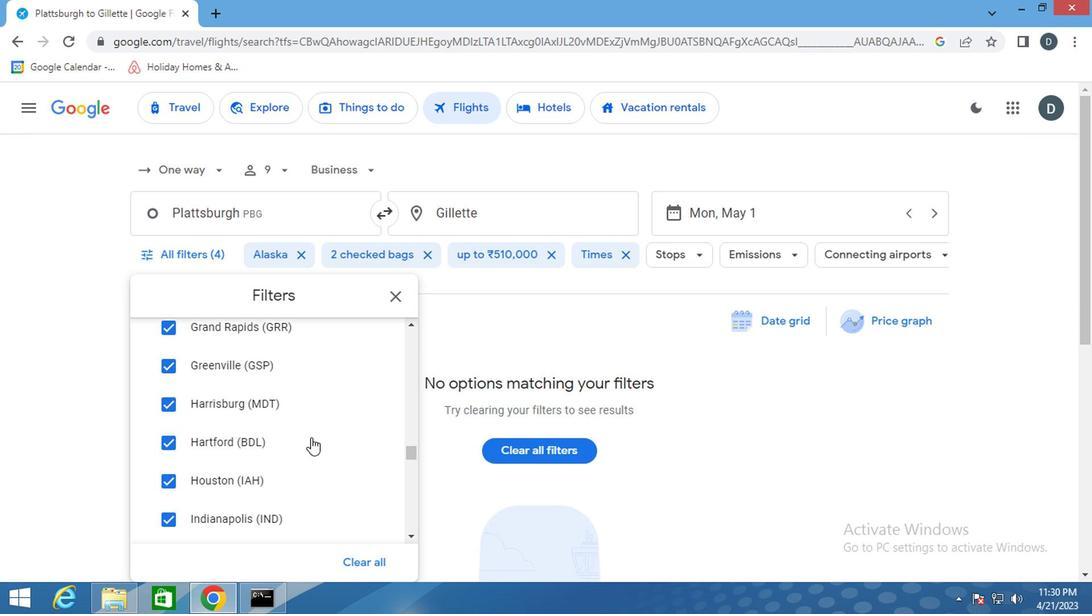 
Action: Mouse scrolled (307, 438) with delta (0, -1)
Screenshot: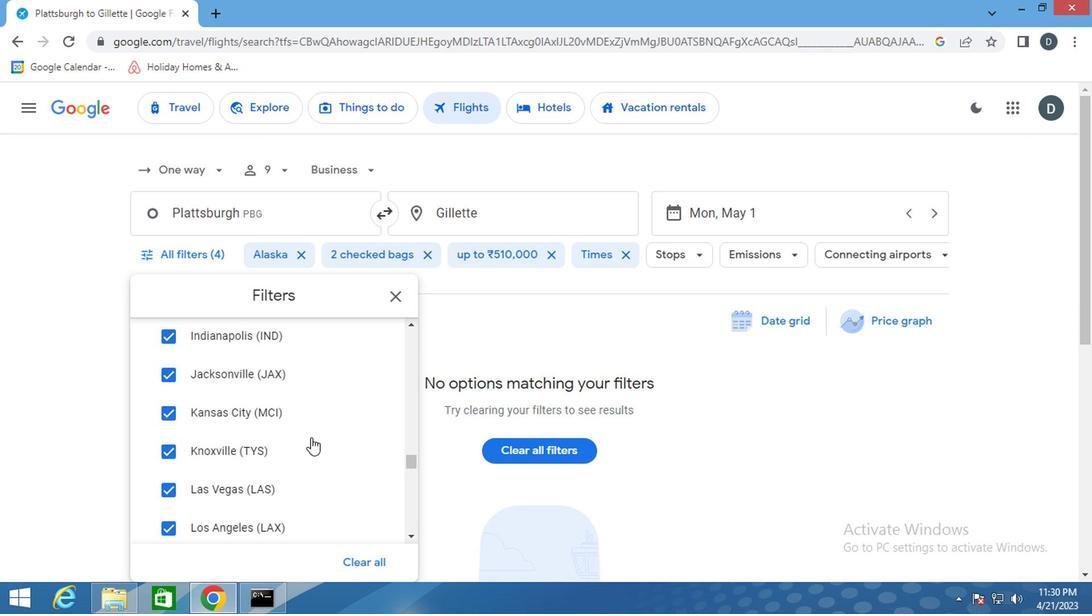 
Action: Mouse scrolled (307, 438) with delta (0, -1)
Screenshot: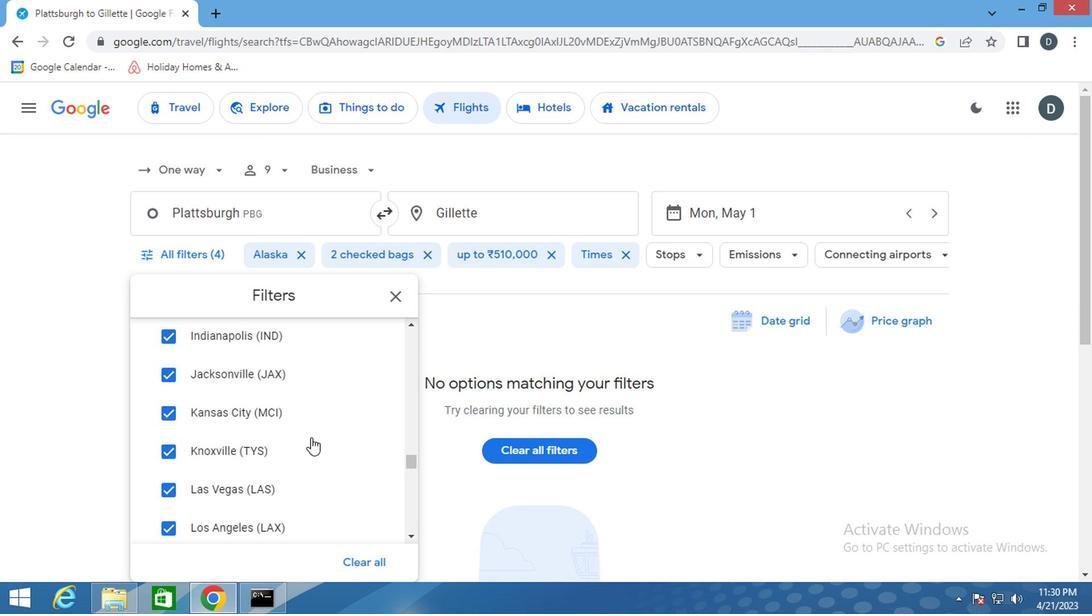 
Action: Mouse scrolled (307, 438) with delta (0, -1)
Screenshot: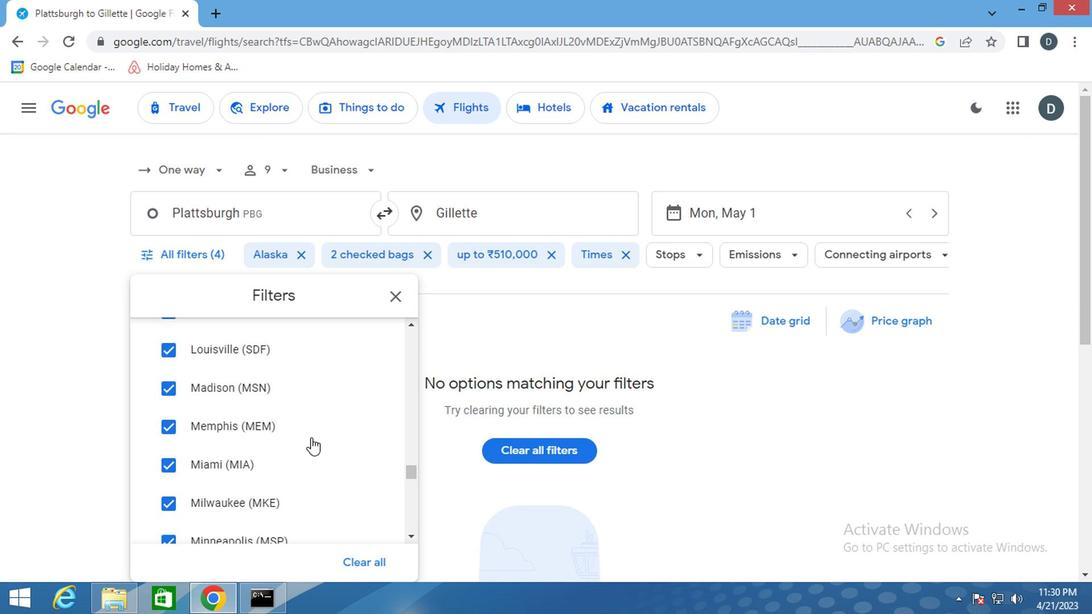 
Action: Mouse scrolled (307, 438) with delta (0, -1)
Screenshot: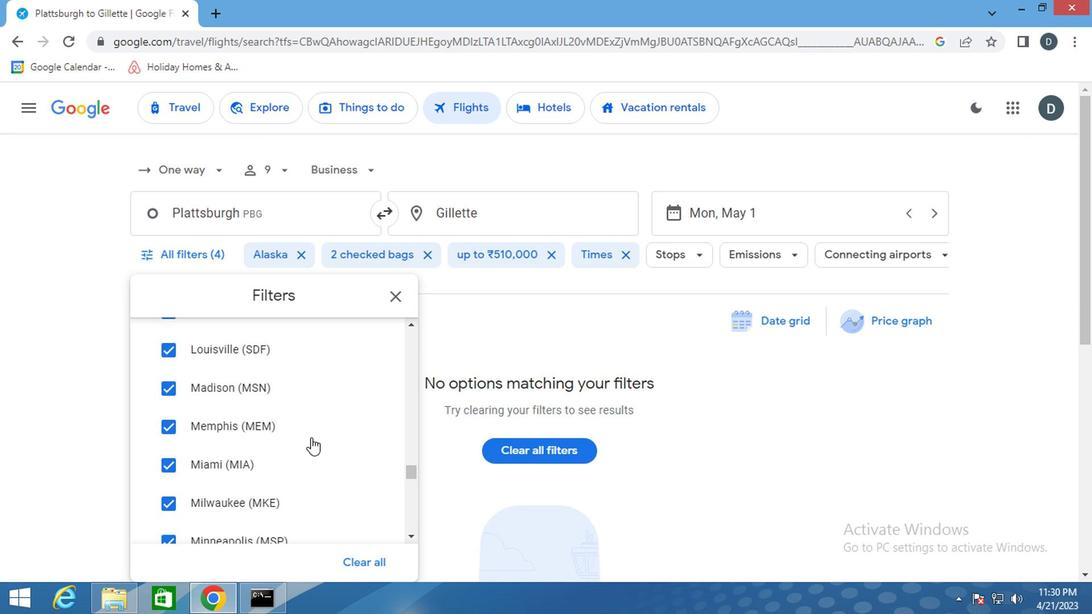 
Action: Mouse scrolled (307, 438) with delta (0, -1)
Screenshot: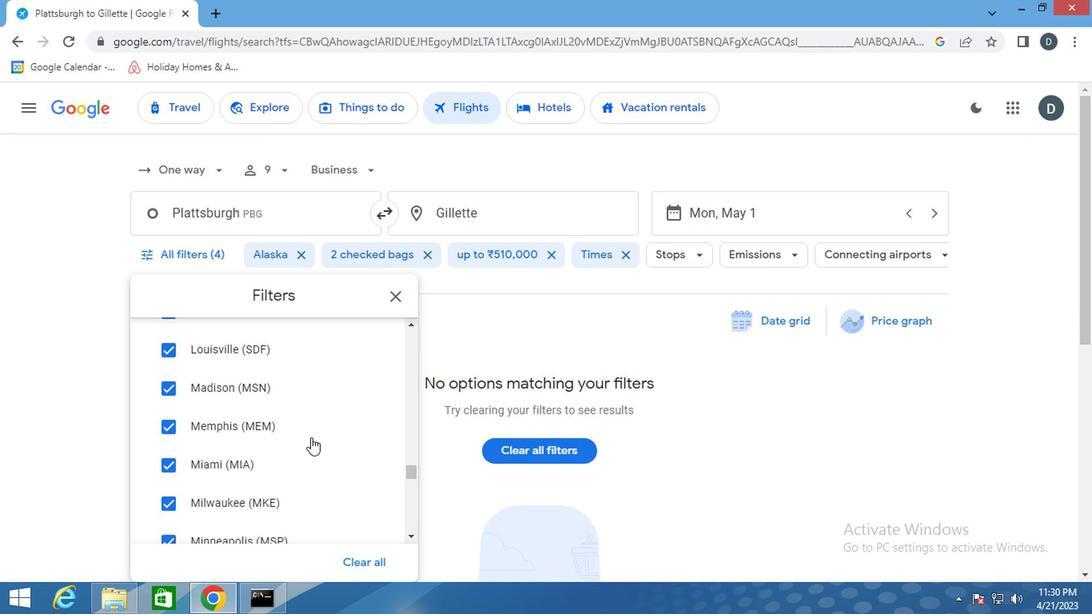 
Action: Mouse scrolled (307, 438) with delta (0, -1)
Screenshot: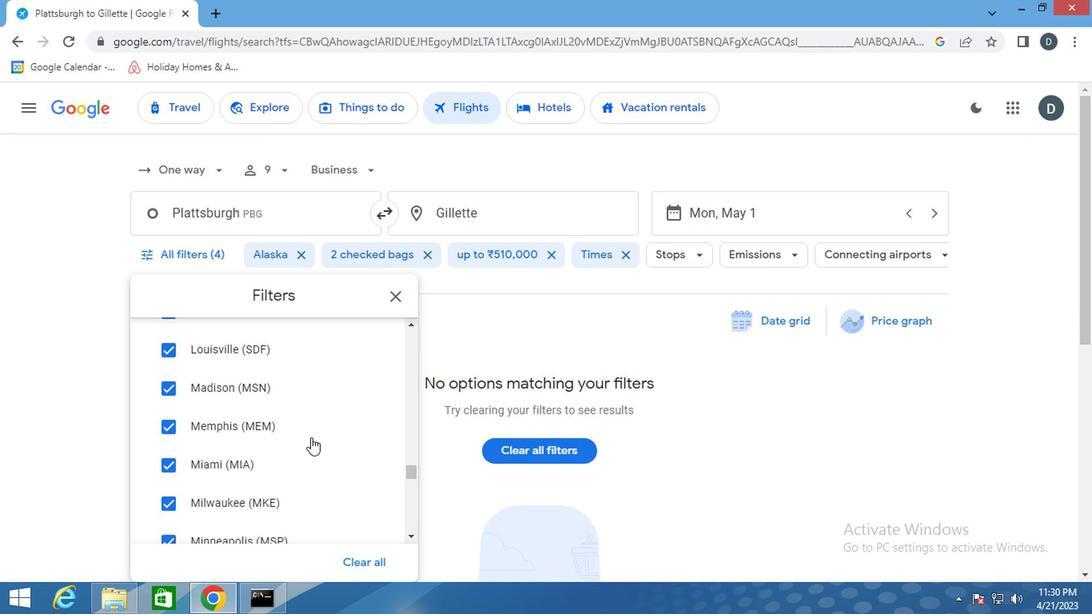 
Action: Mouse scrolled (307, 438) with delta (0, -1)
Screenshot: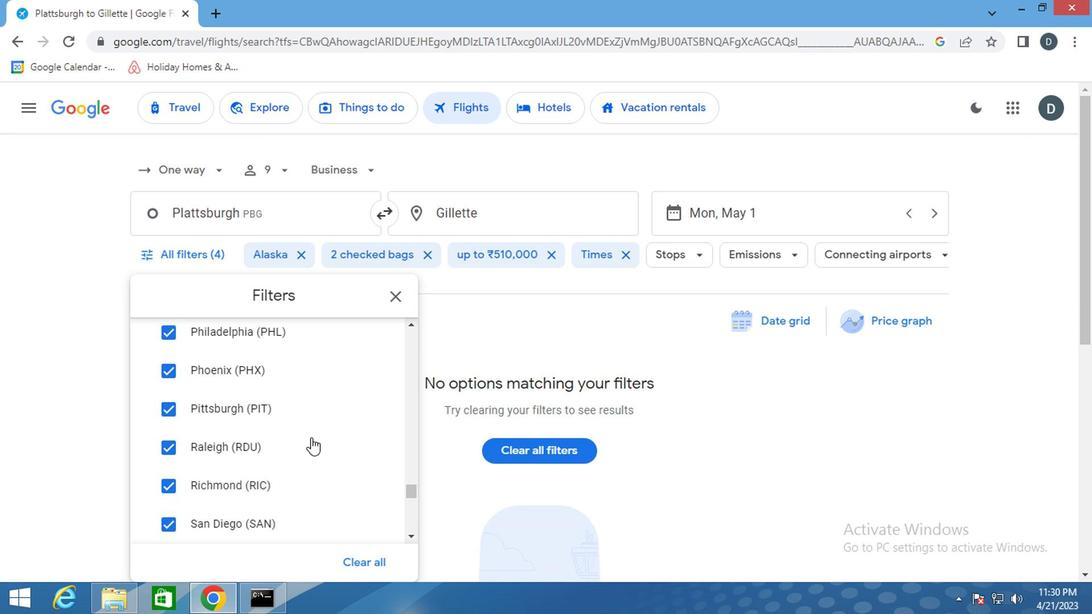 
Action: Mouse scrolled (307, 438) with delta (0, -1)
Screenshot: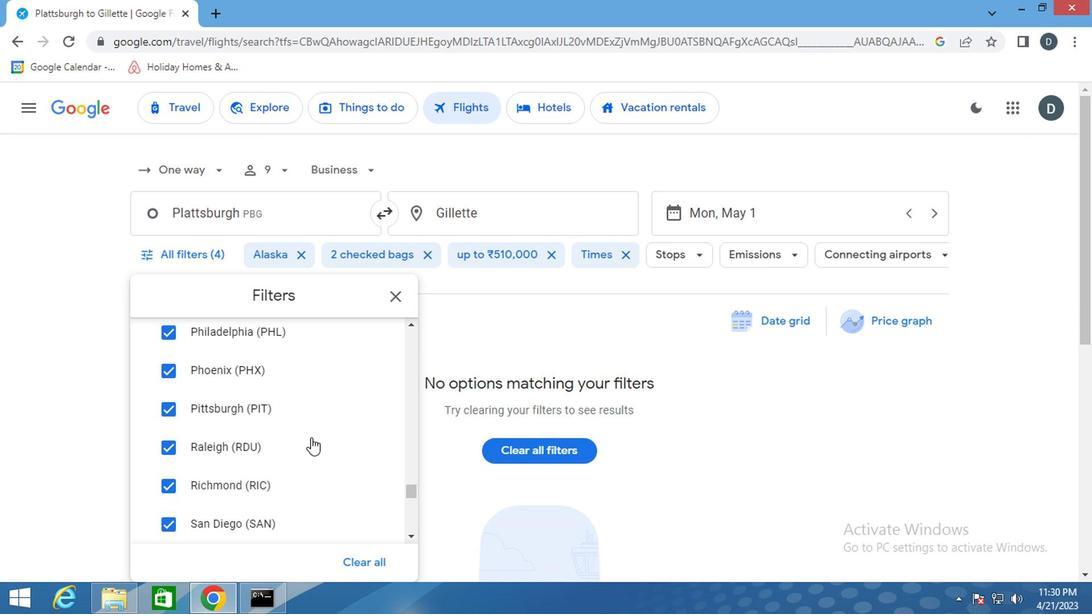 
Action: Mouse scrolled (307, 438) with delta (0, -1)
Screenshot: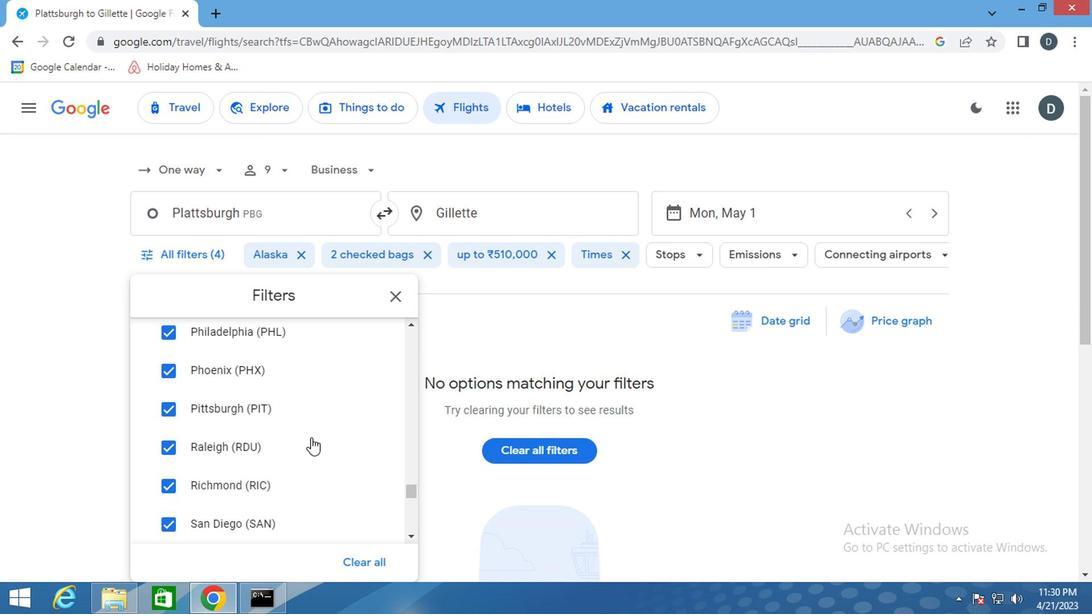 
Action: Mouse scrolled (307, 438) with delta (0, -1)
Screenshot: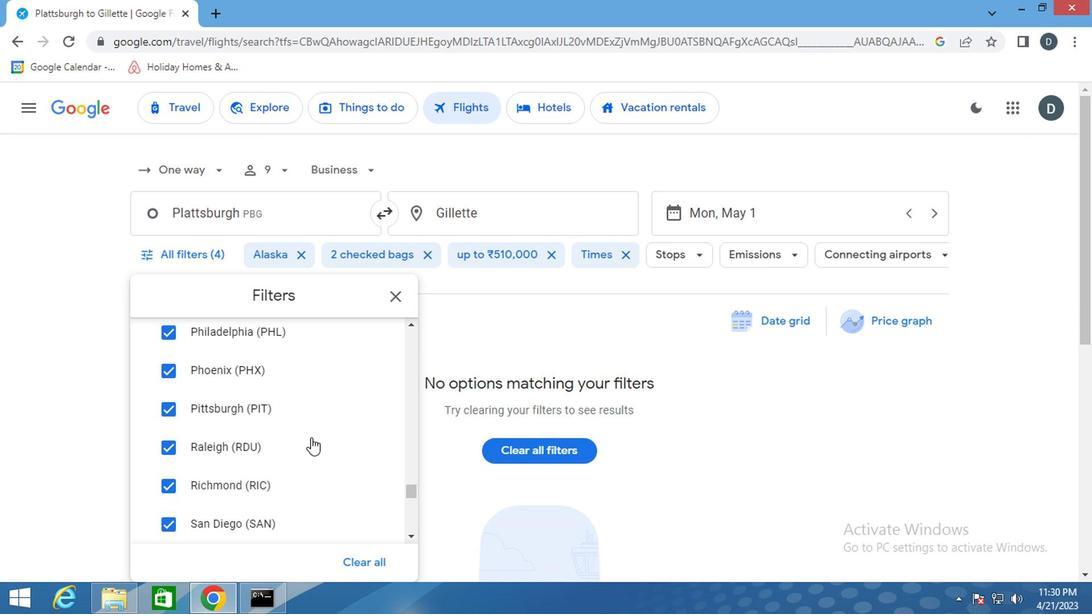 
Action: Mouse scrolled (307, 438) with delta (0, -1)
Screenshot: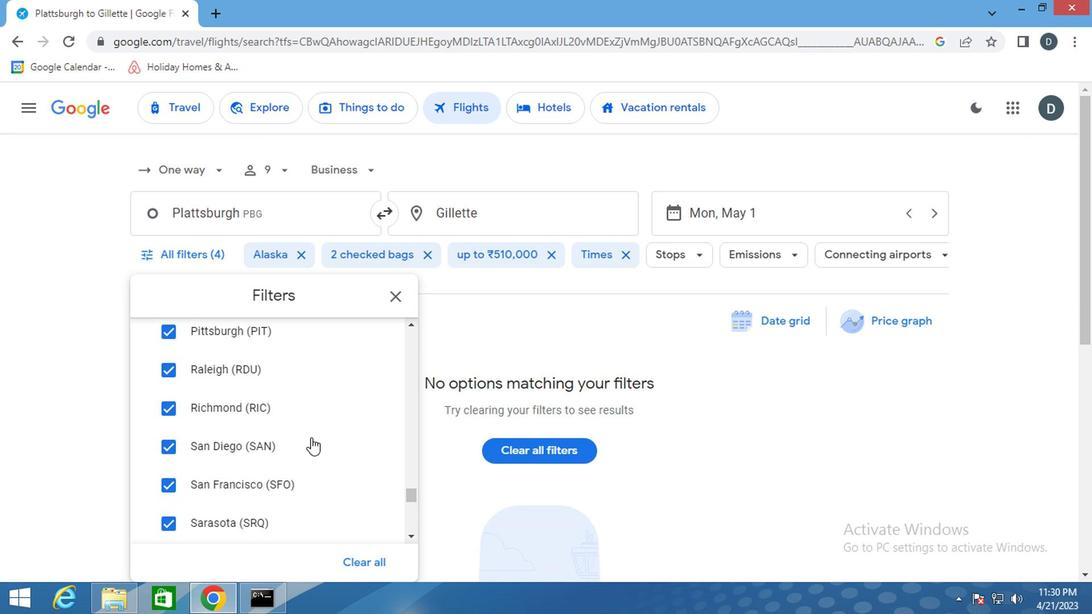 
Action: Mouse scrolled (307, 438) with delta (0, -1)
Screenshot: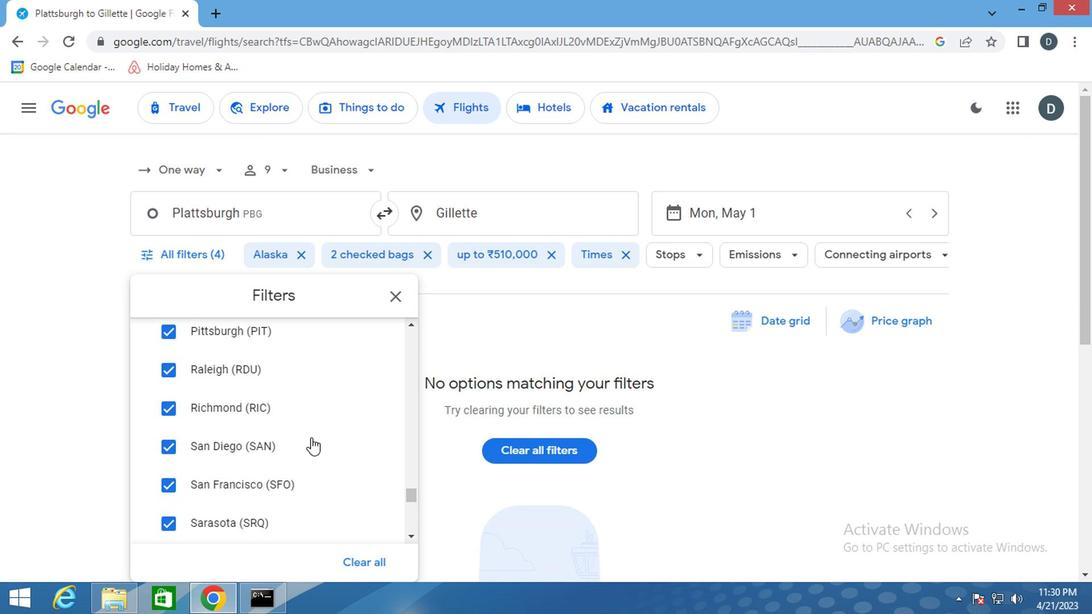 
Action: Mouse scrolled (307, 438) with delta (0, -1)
Screenshot: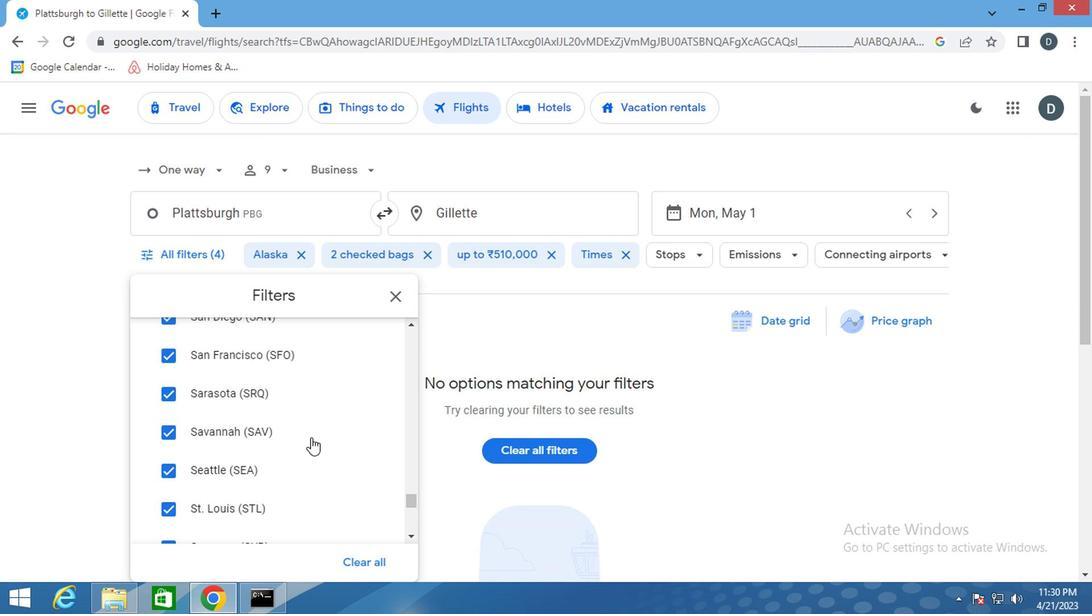 
Action: Mouse scrolled (307, 438) with delta (0, -1)
Screenshot: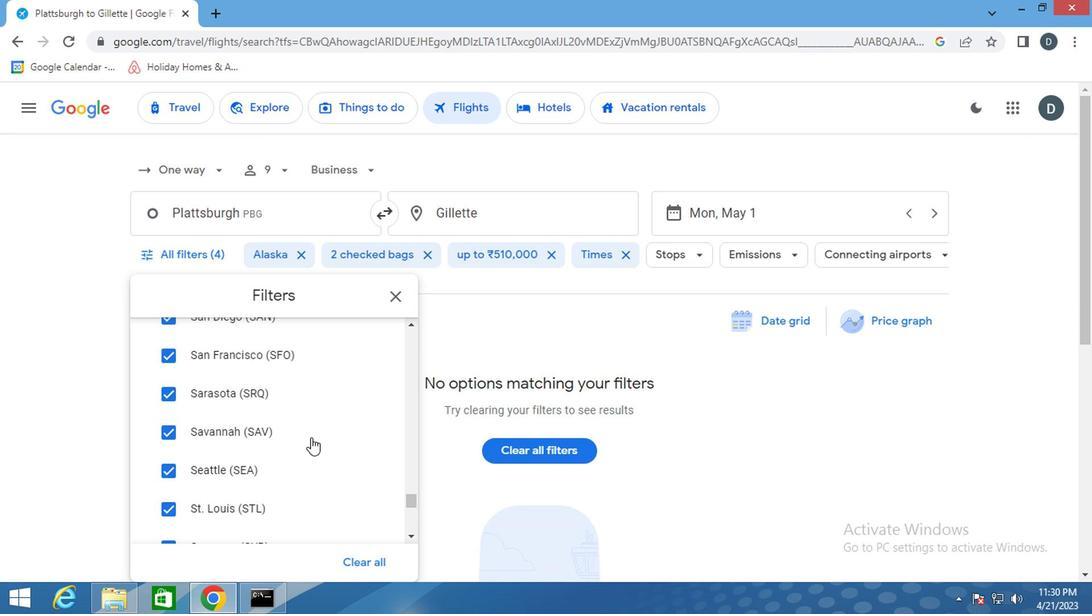 
Action: Mouse scrolled (307, 438) with delta (0, -1)
Screenshot: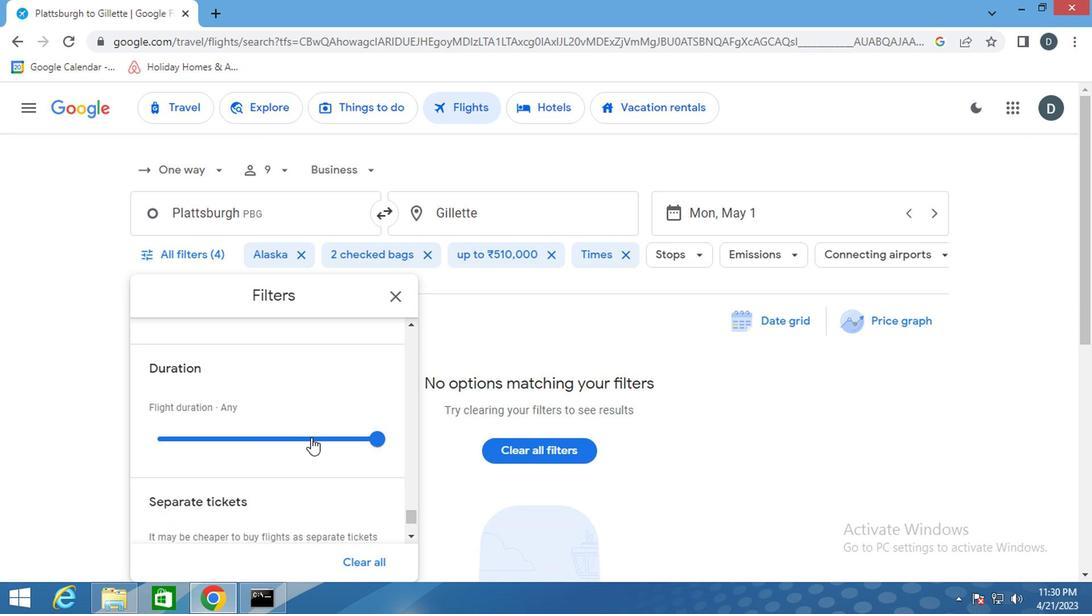 
Action: Mouse scrolled (307, 438) with delta (0, -1)
Screenshot: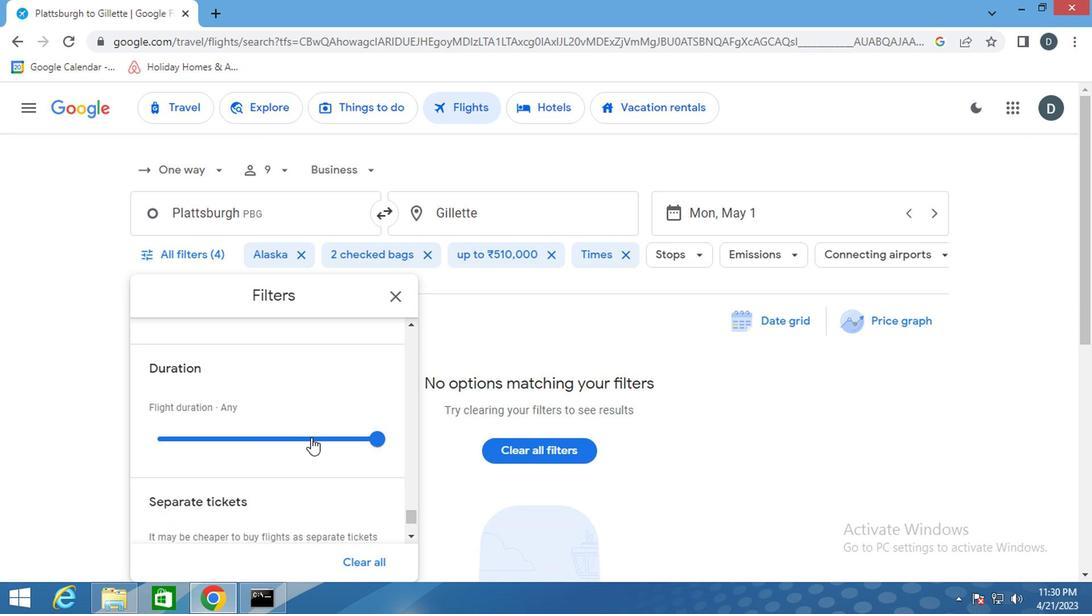 
Action: Mouse moved to (307, 440)
Screenshot: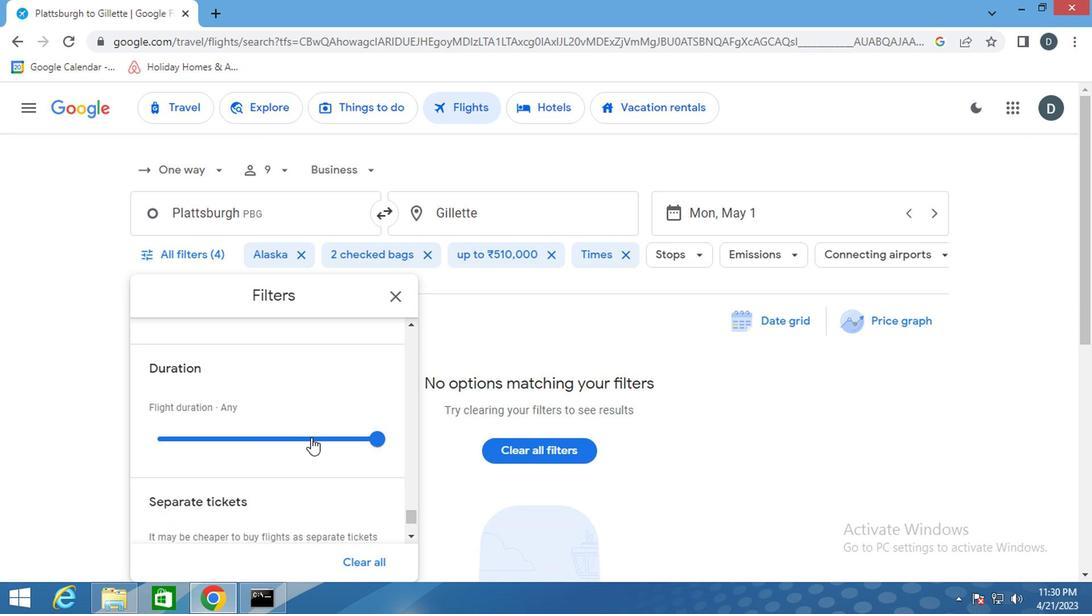 
Action: Mouse scrolled (307, 439) with delta (0, 0)
Screenshot: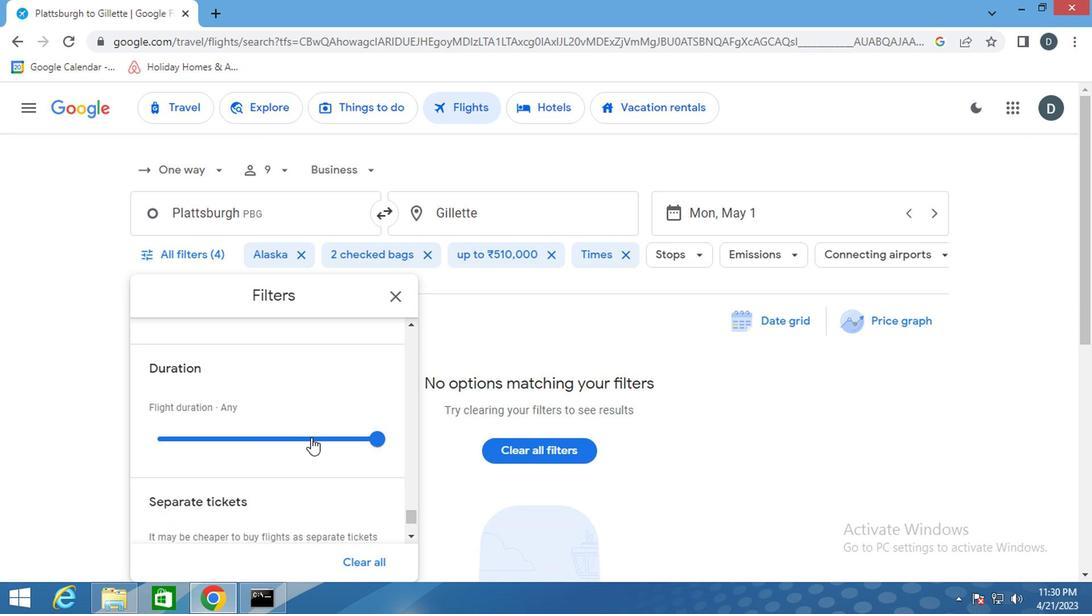 
Action: Mouse moved to (308, 440)
Screenshot: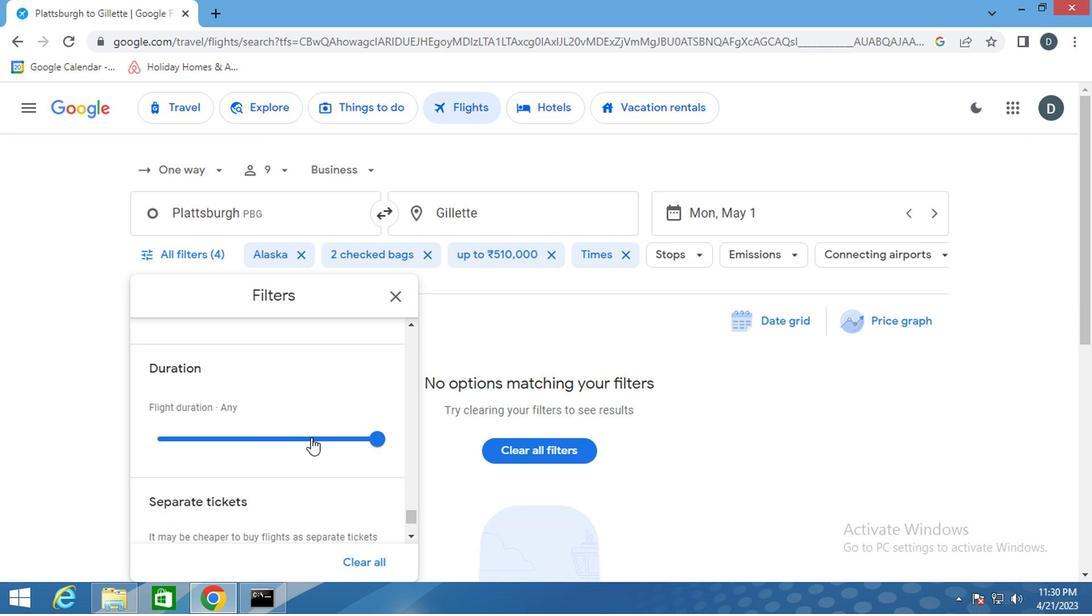 
Action: Mouse scrolled (308, 439) with delta (0, 0)
Screenshot: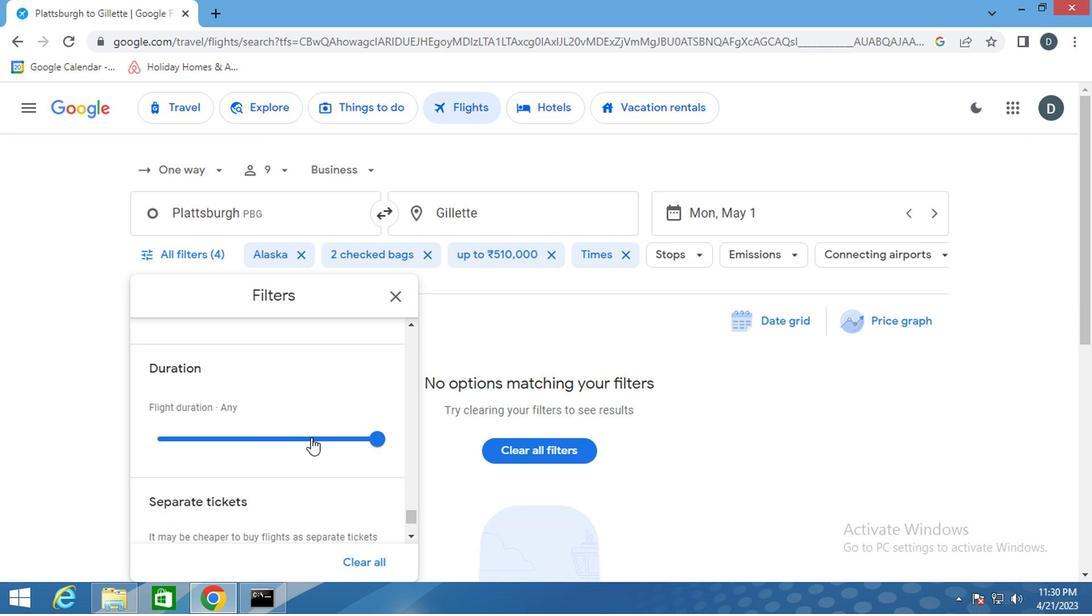 
Action: Mouse moved to (315, 440)
Screenshot: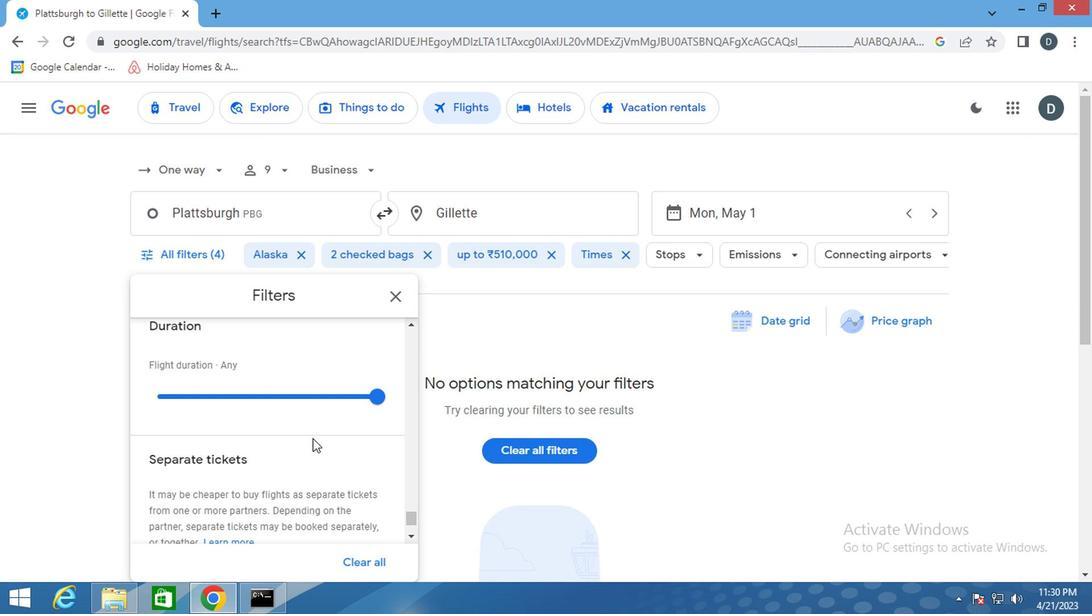 
Action: Mouse scrolled (315, 439) with delta (0, 0)
Screenshot: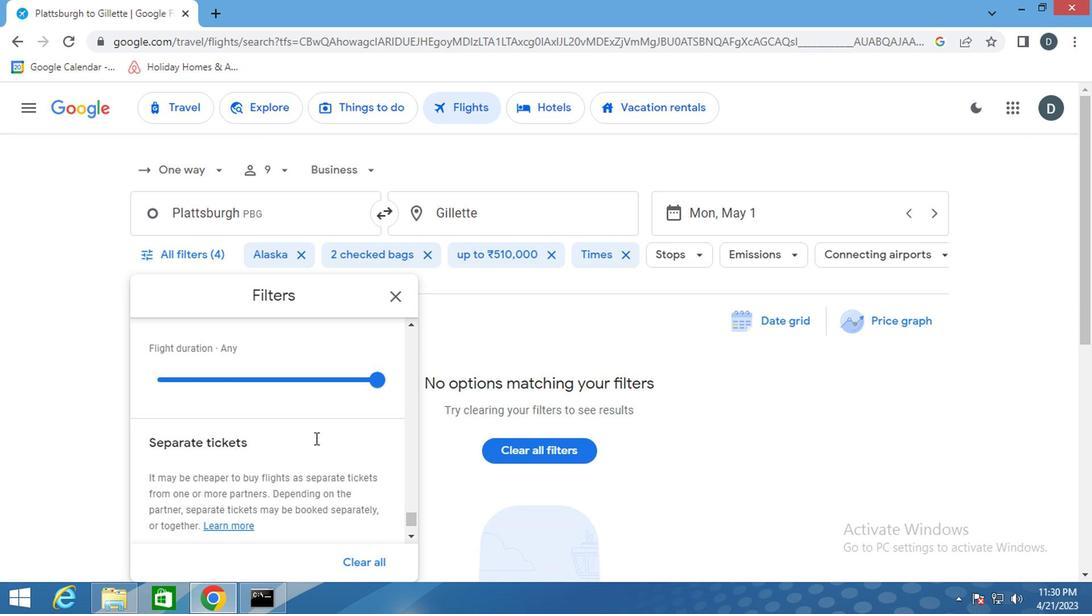 
Action: Mouse scrolled (315, 439) with delta (0, 0)
Screenshot: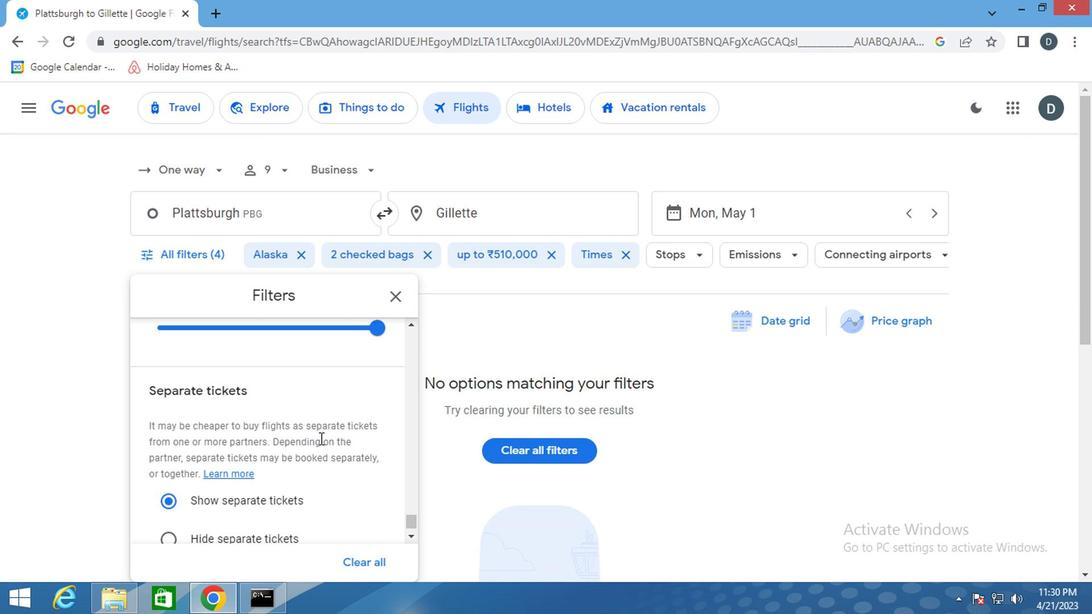 
Action: Mouse scrolled (315, 439) with delta (0, 0)
Screenshot: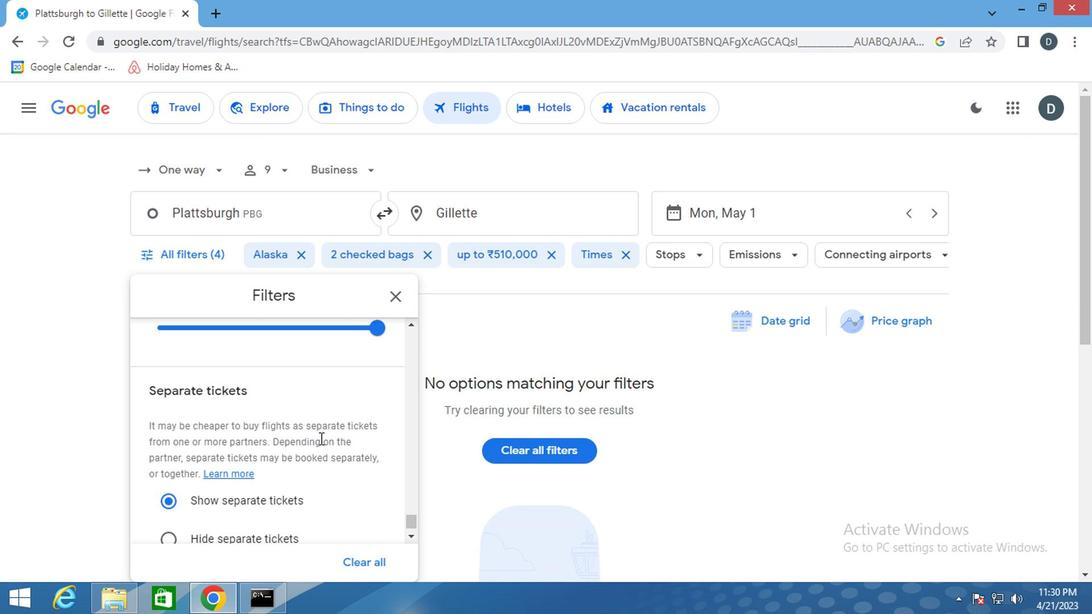 
Action: Mouse scrolled (315, 439) with delta (0, 0)
Screenshot: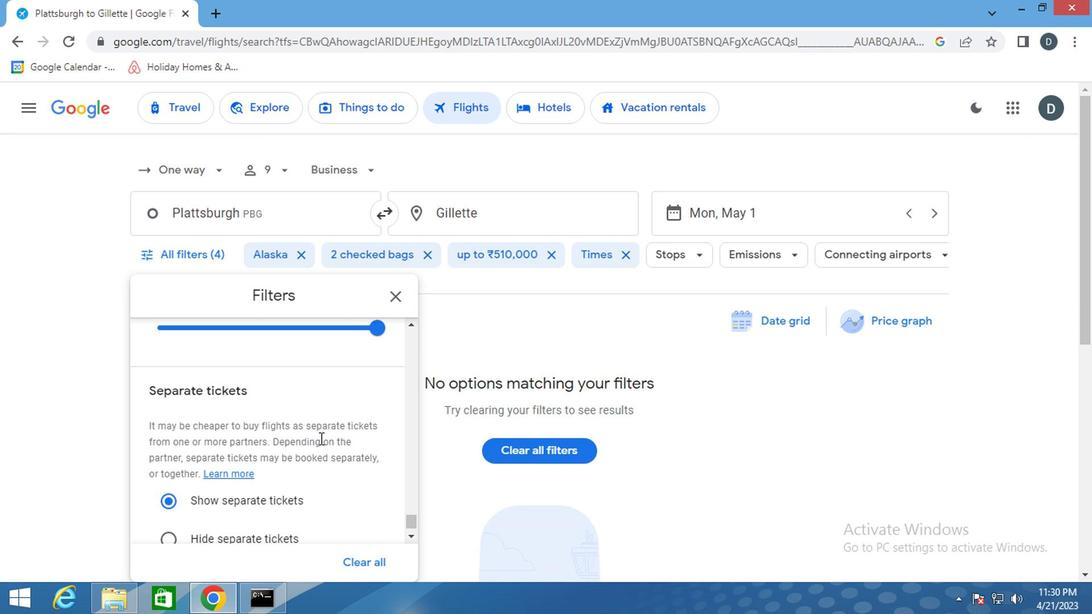 
Action: Mouse scrolled (315, 439) with delta (0, 0)
Screenshot: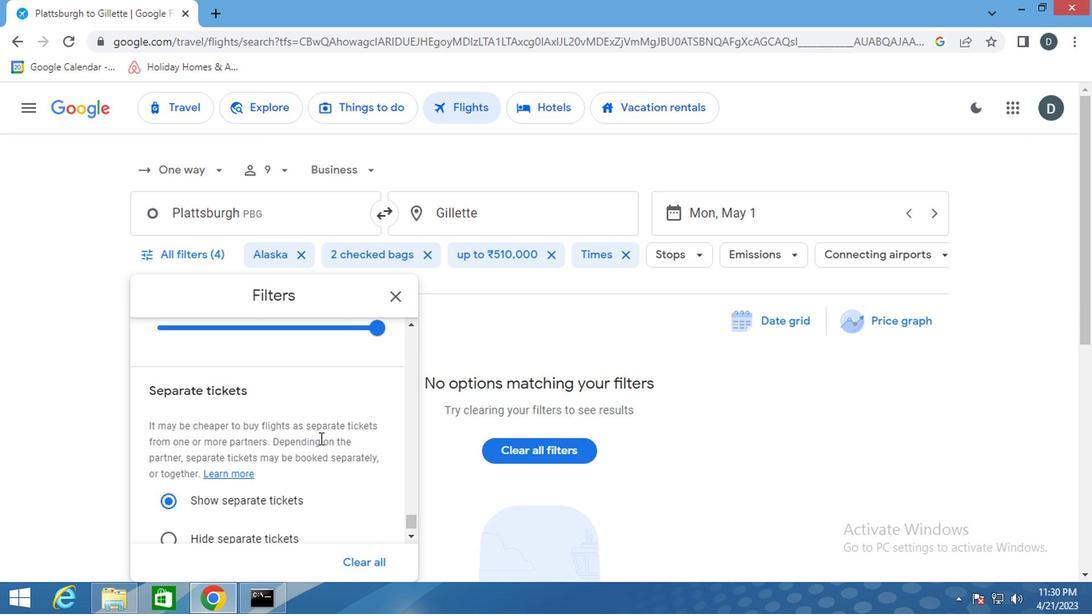 
Action: Mouse moved to (389, 300)
Screenshot: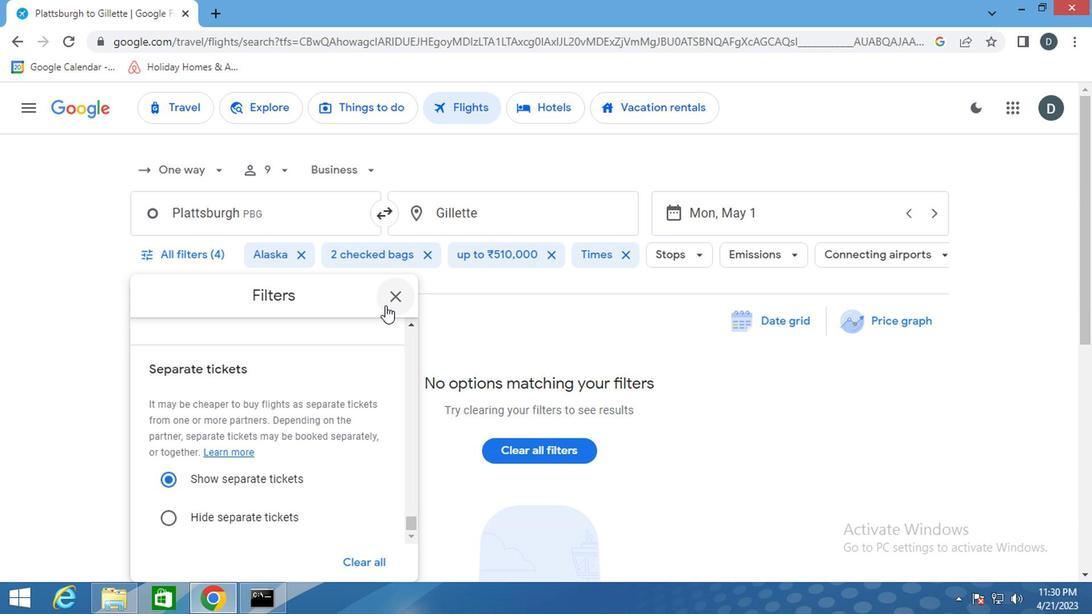 
Action: Mouse pressed left at (389, 300)
Screenshot: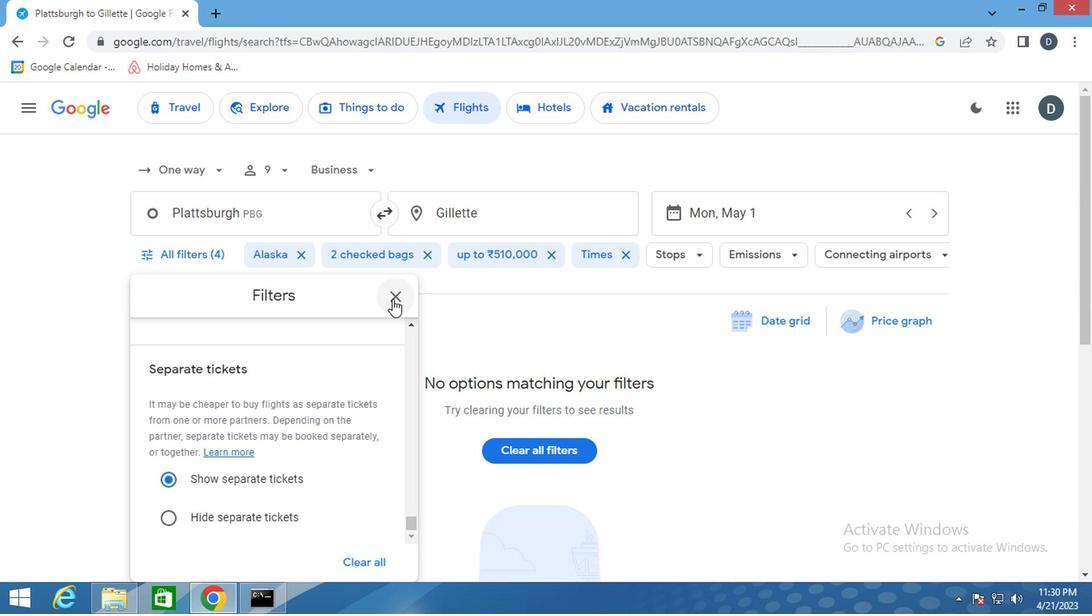 
